 Task: Add Irwin Naturals Super System-Six Red to the cart.
Action: Mouse moved to (272, 138)
Screenshot: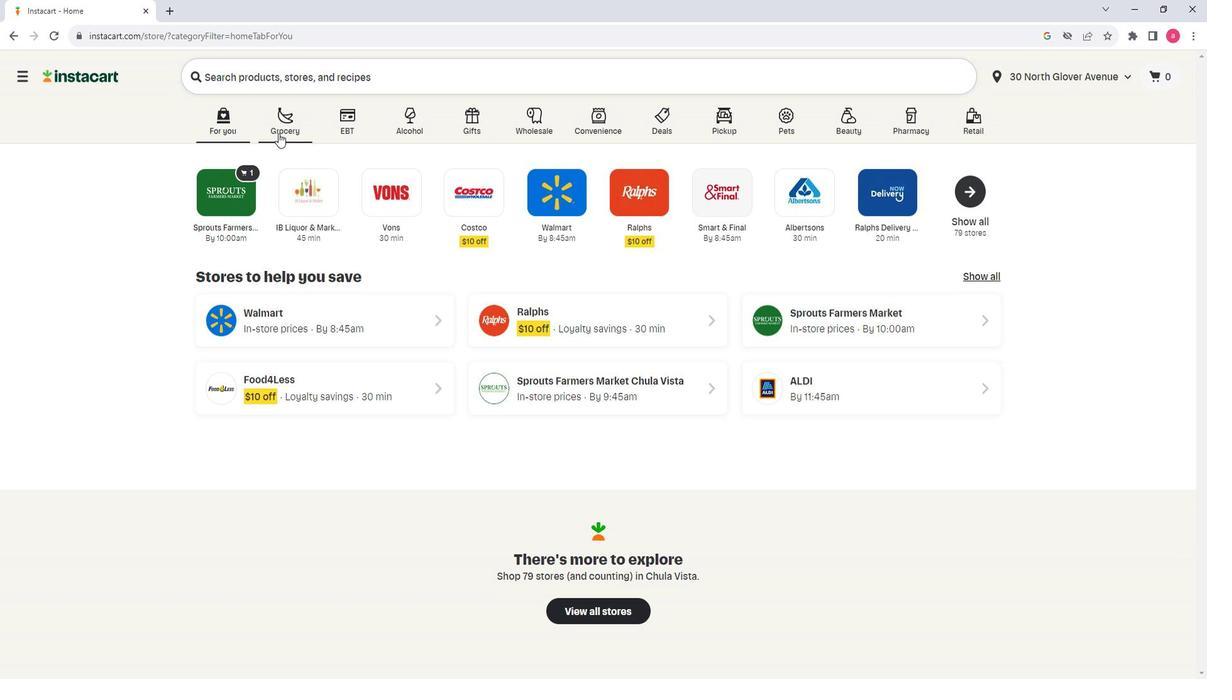 
Action: Mouse pressed left at (272, 138)
Screenshot: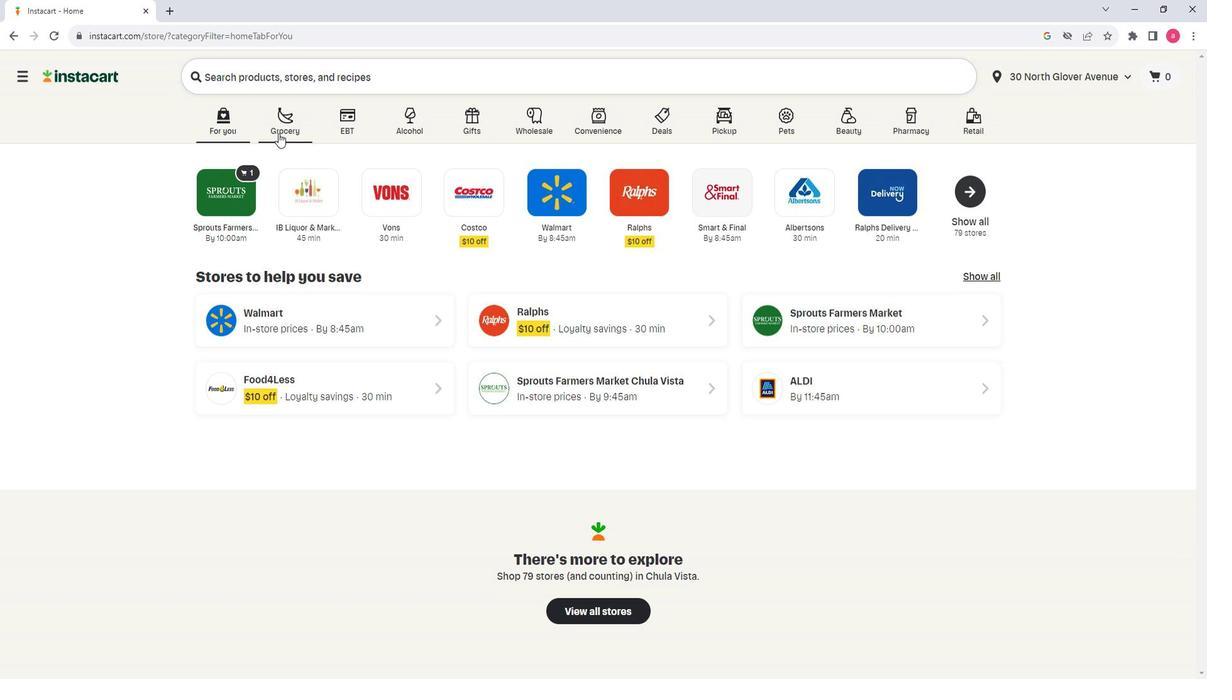 
Action: Mouse moved to (381, 362)
Screenshot: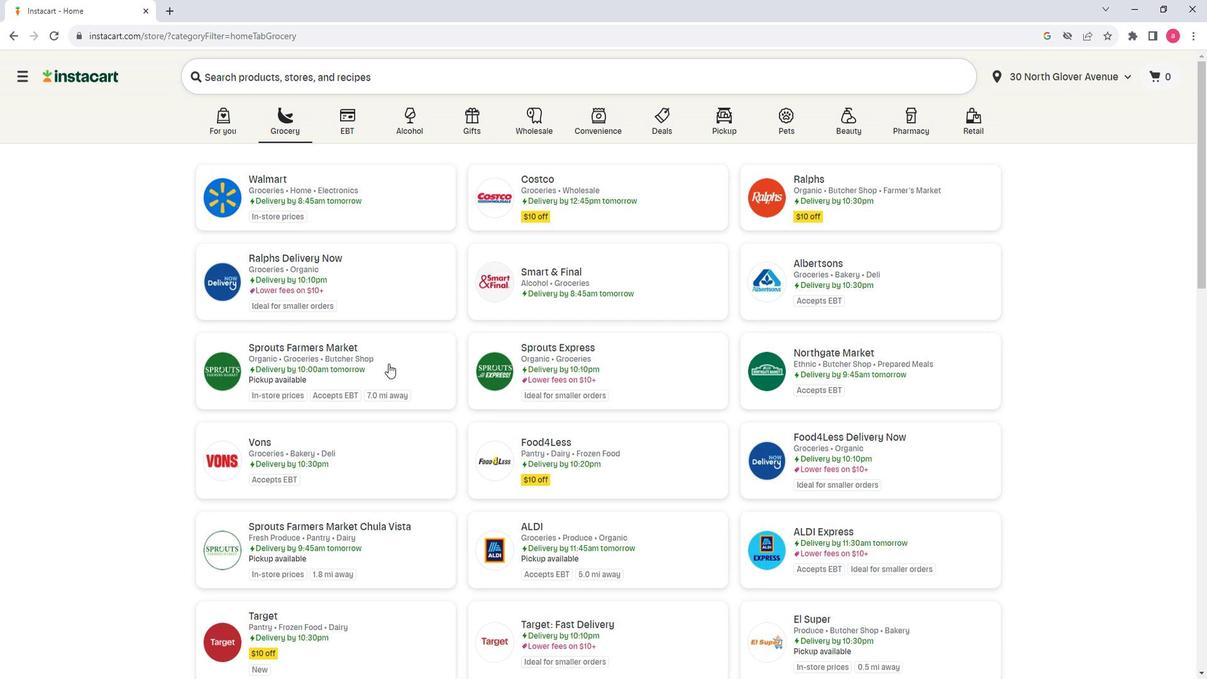 
Action: Mouse pressed left at (381, 362)
Screenshot: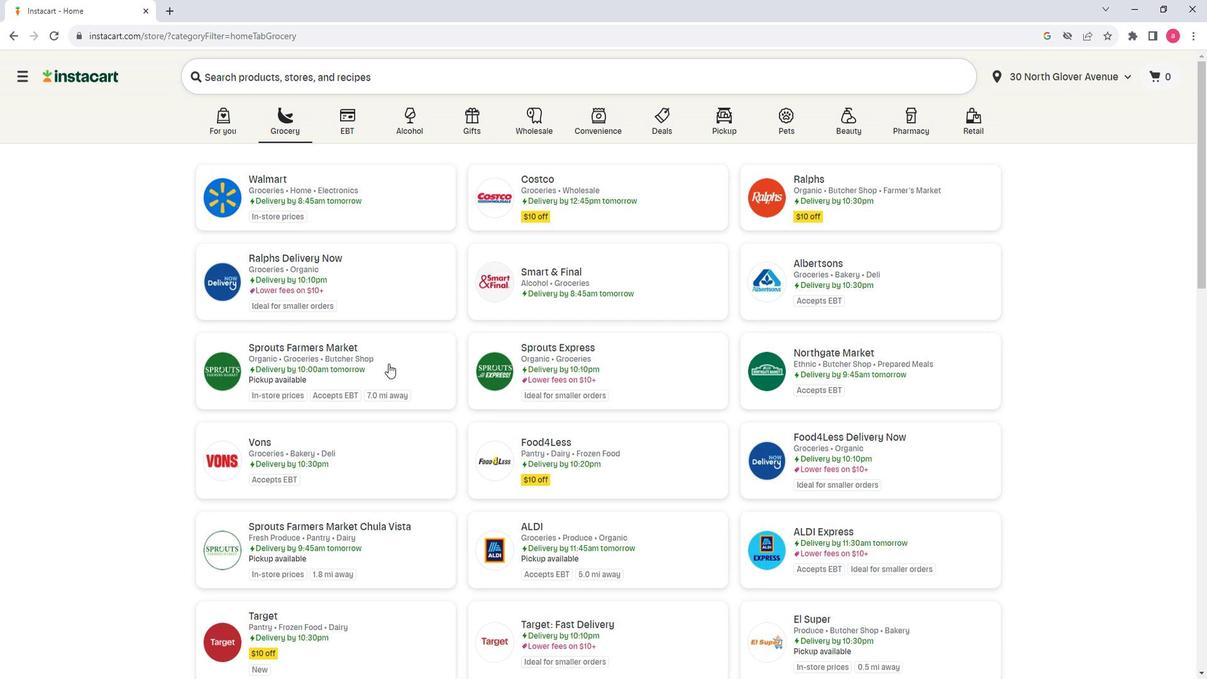 
Action: Mouse moved to (122, 377)
Screenshot: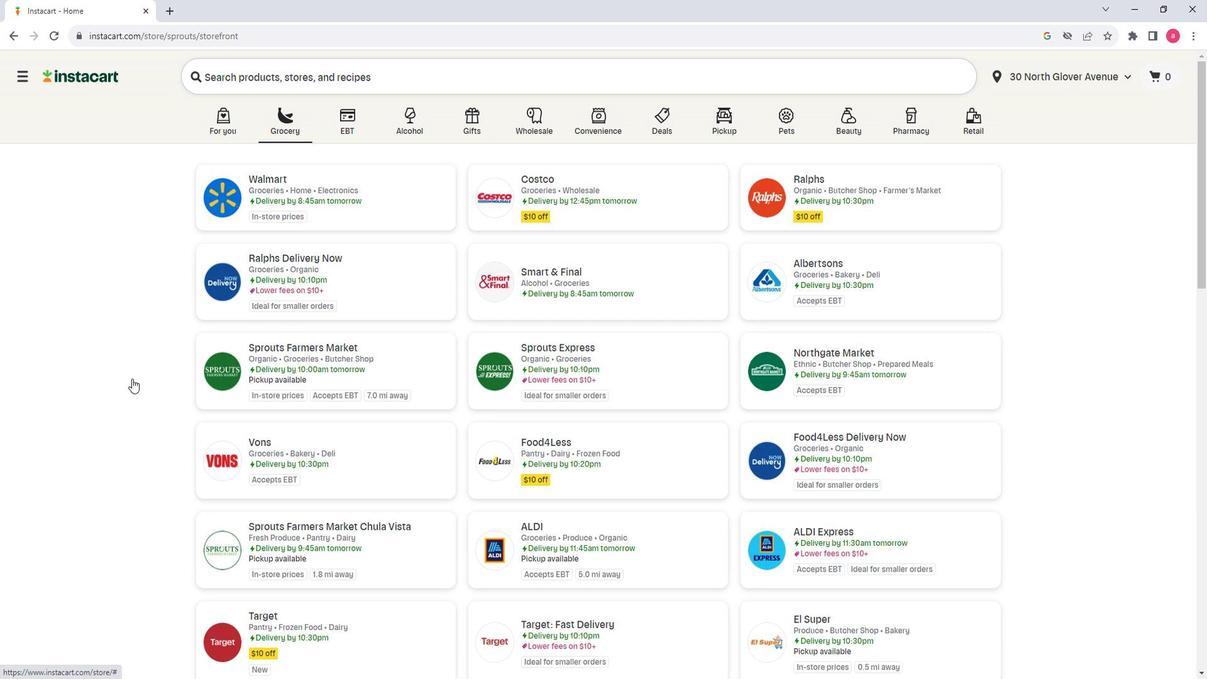 
Action: Mouse scrolled (122, 377) with delta (0, 0)
Screenshot: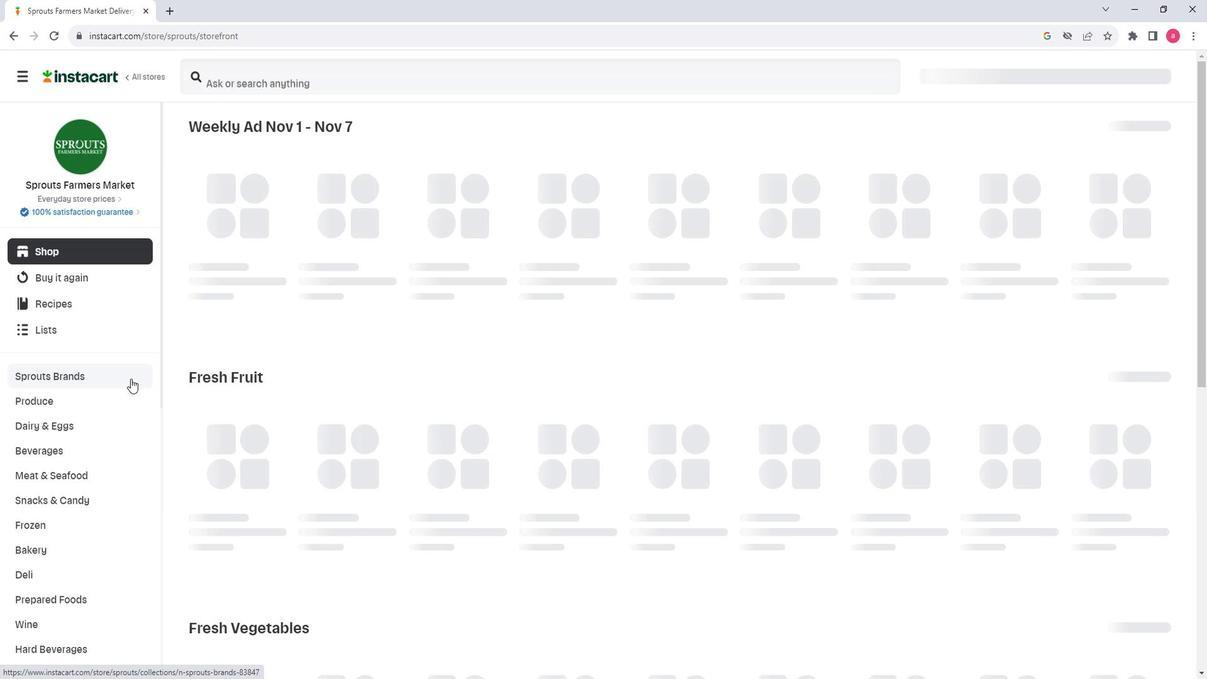 
Action: Mouse scrolled (122, 377) with delta (0, 0)
Screenshot: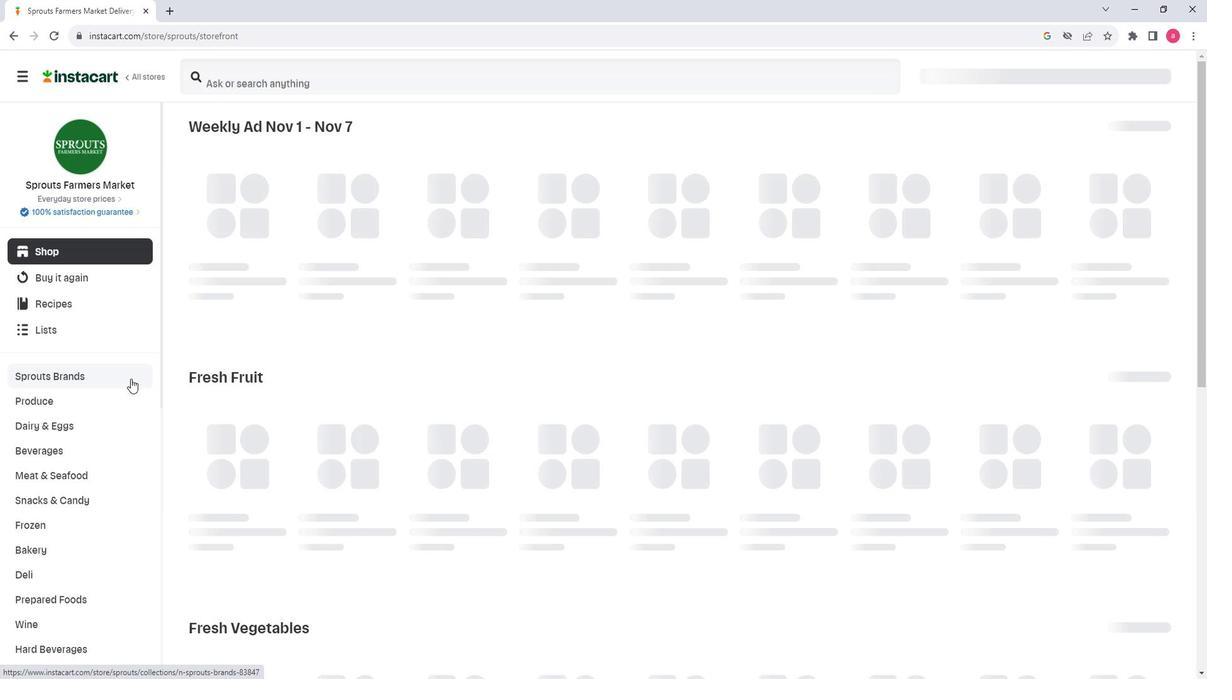 
Action: Mouse scrolled (122, 377) with delta (0, 0)
Screenshot: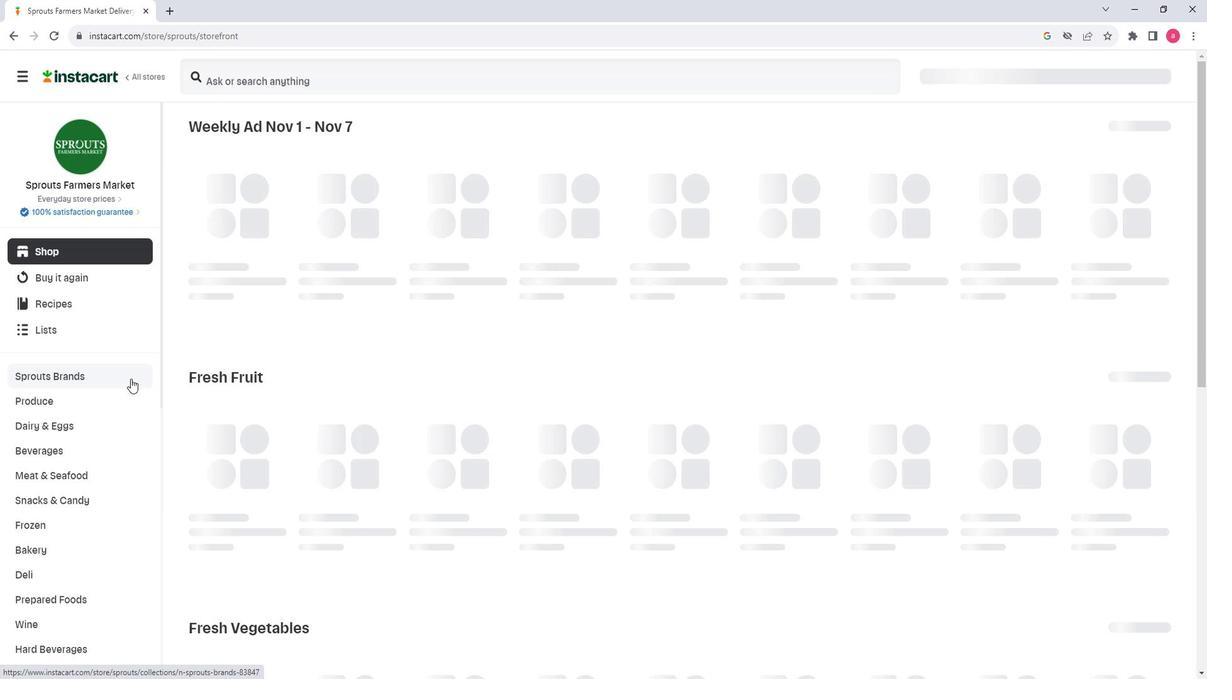 
Action: Mouse scrolled (122, 377) with delta (0, 0)
Screenshot: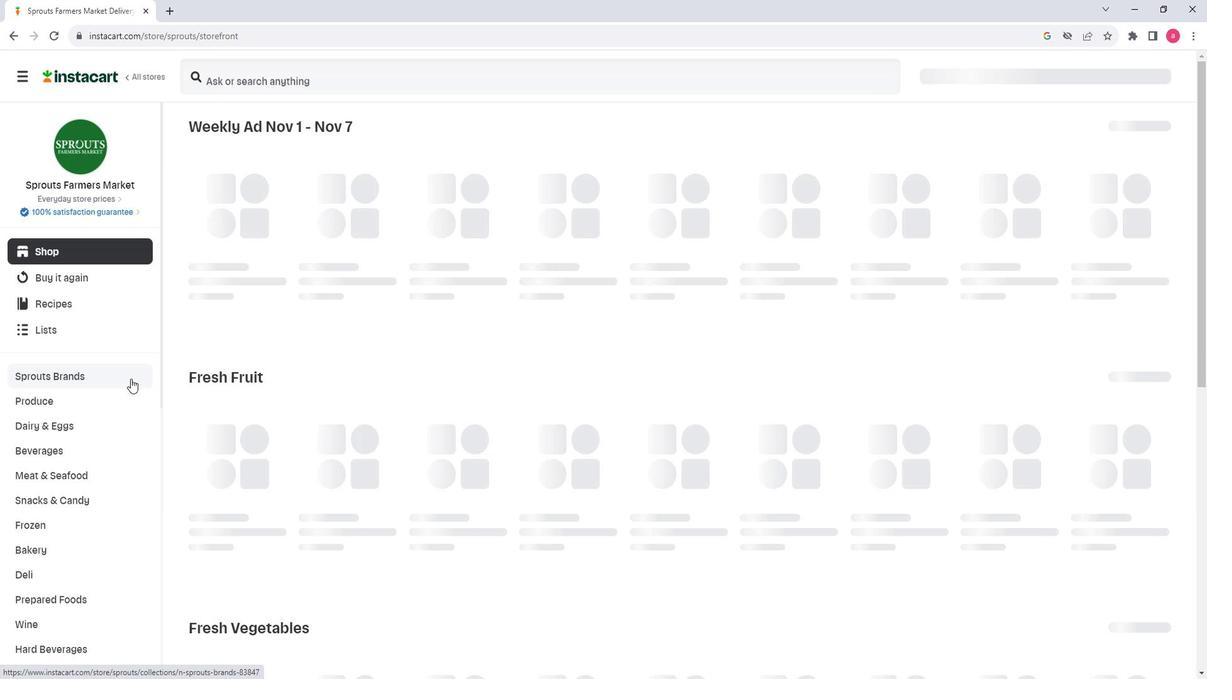 
Action: Mouse moved to (122, 387)
Screenshot: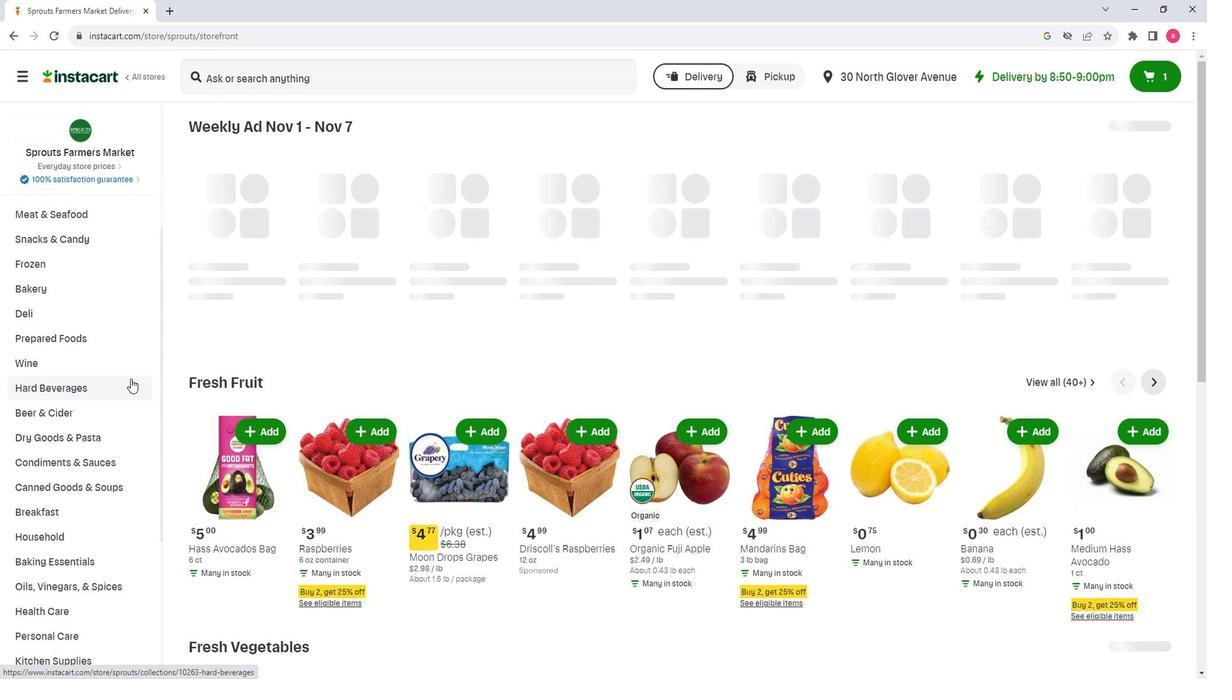 
Action: Mouse scrolled (122, 386) with delta (0, 0)
Screenshot: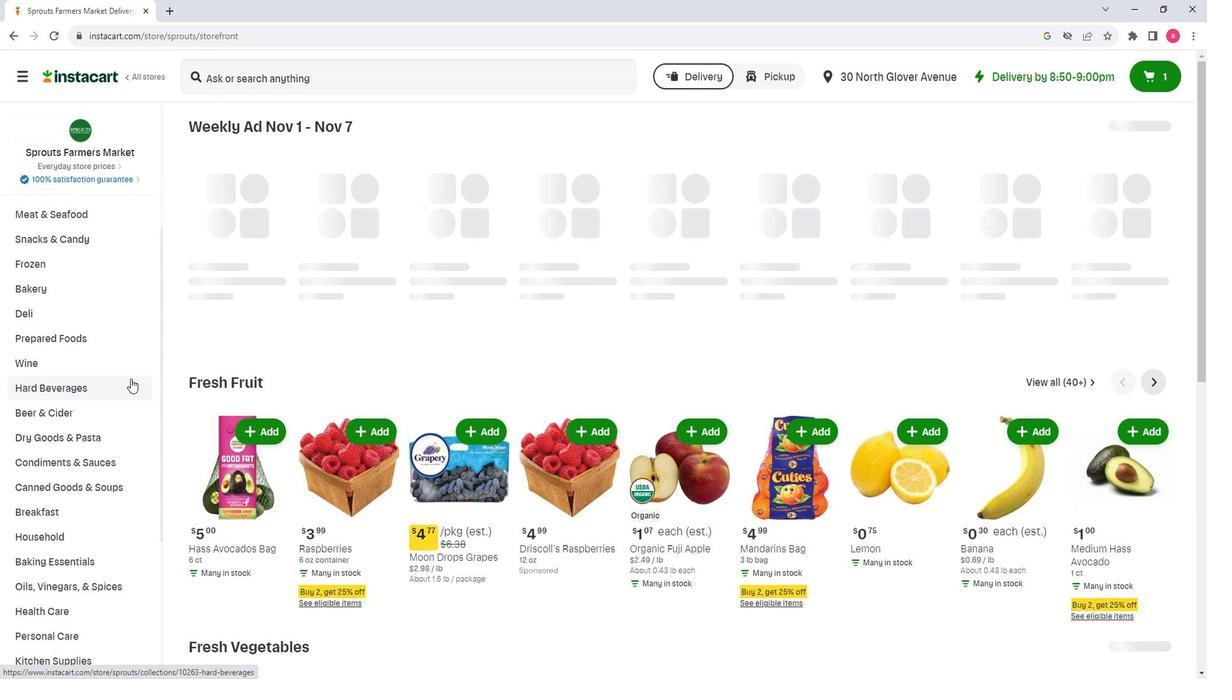 
Action: Mouse moved to (123, 388)
Screenshot: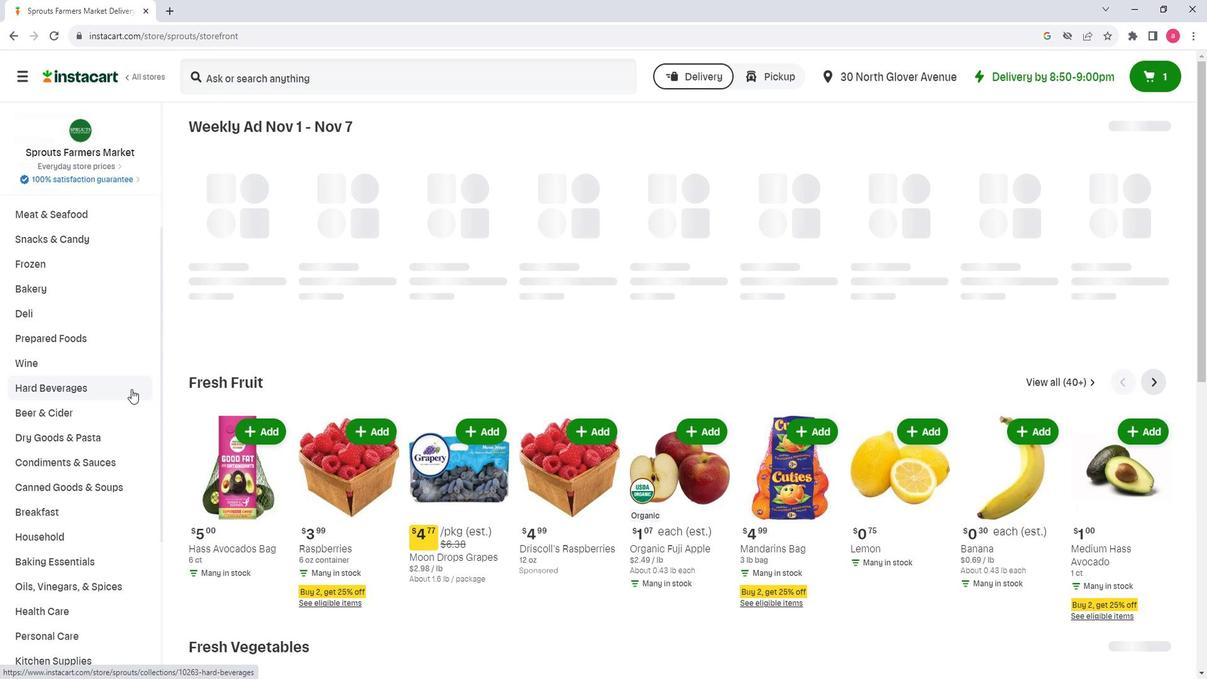 
Action: Mouse scrolled (123, 388) with delta (0, 0)
Screenshot: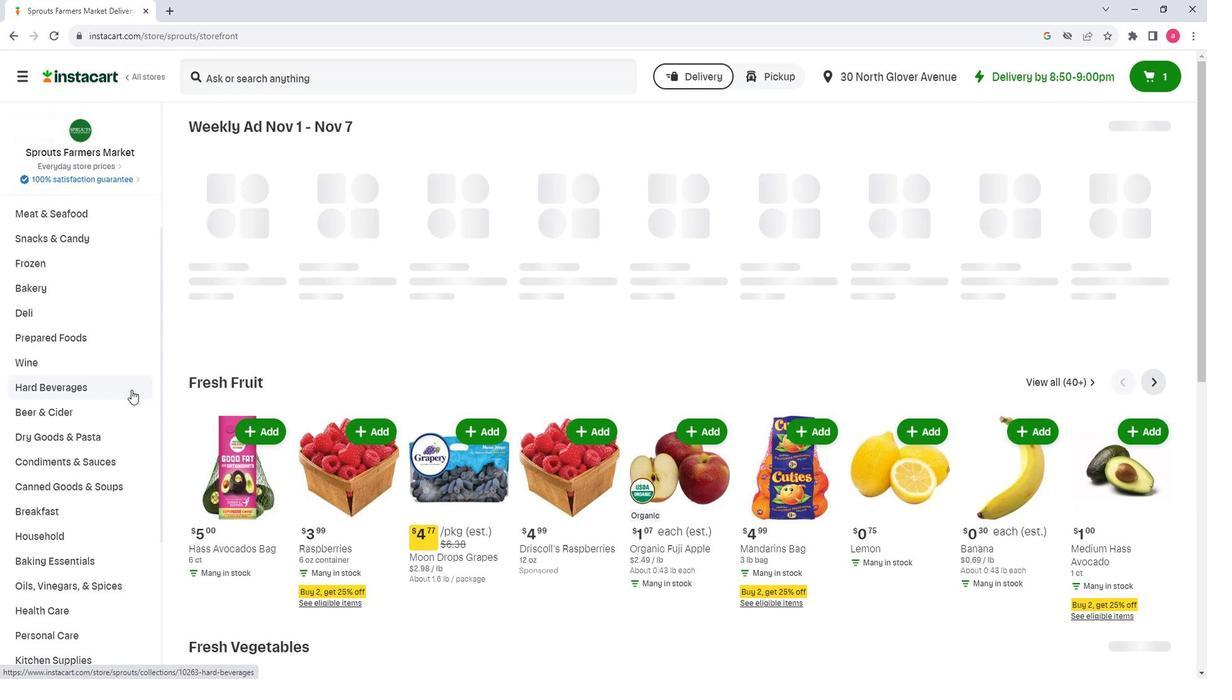 
Action: Mouse moved to (105, 422)
Screenshot: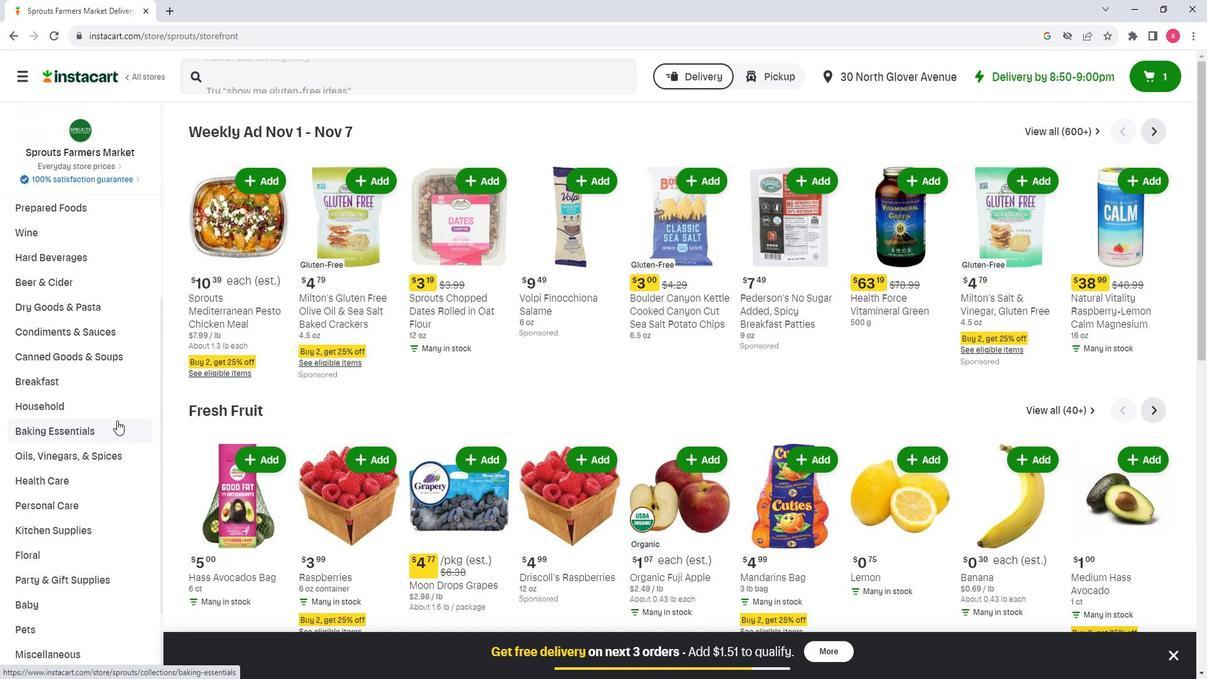 
Action: Mouse scrolled (105, 421) with delta (0, 0)
Screenshot: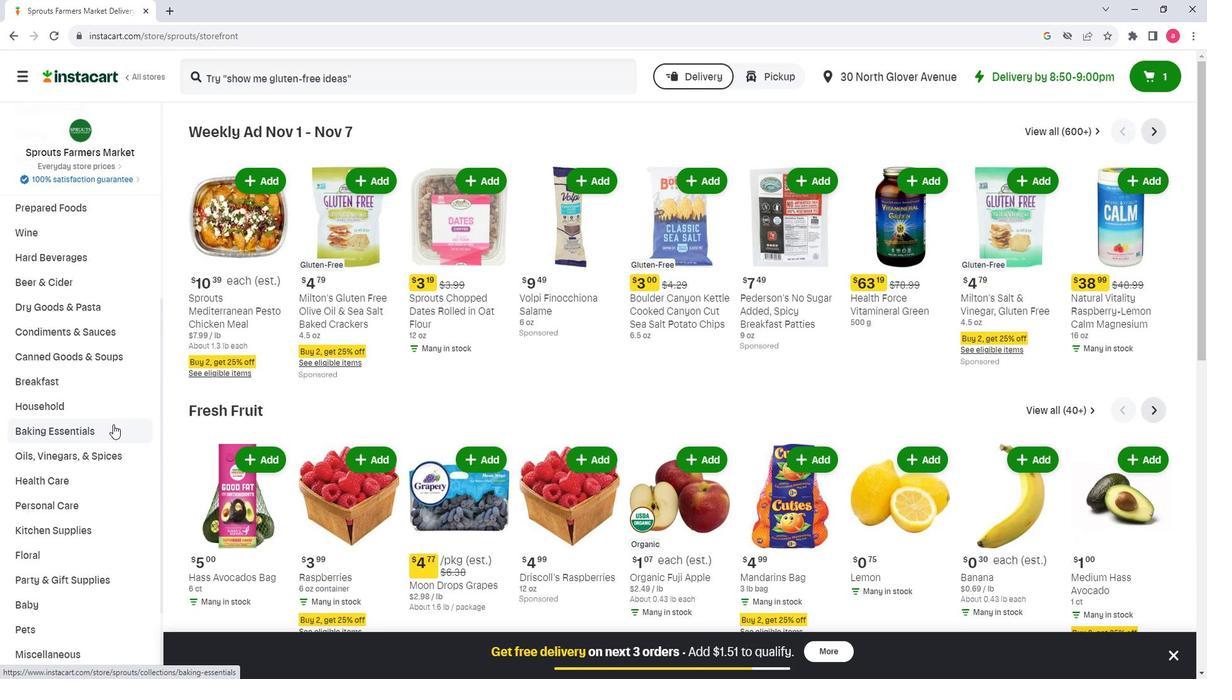 
Action: Mouse pressed left at (105, 422)
Screenshot: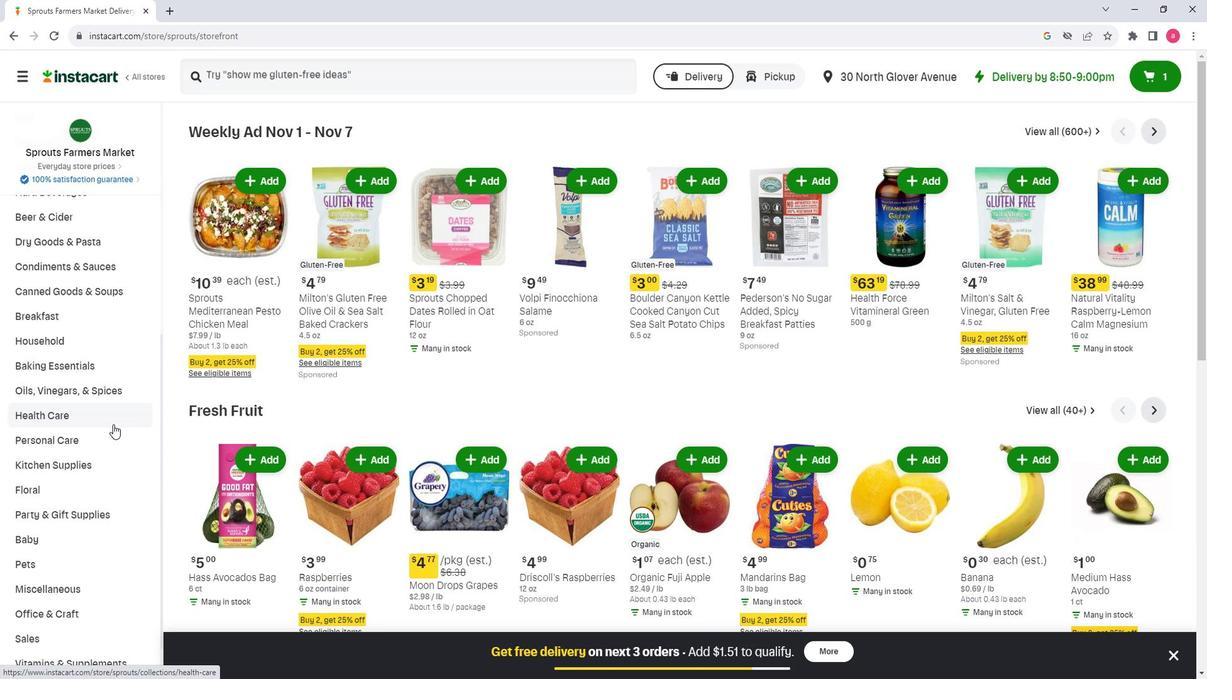 
Action: Mouse moved to (932, 173)
Screenshot: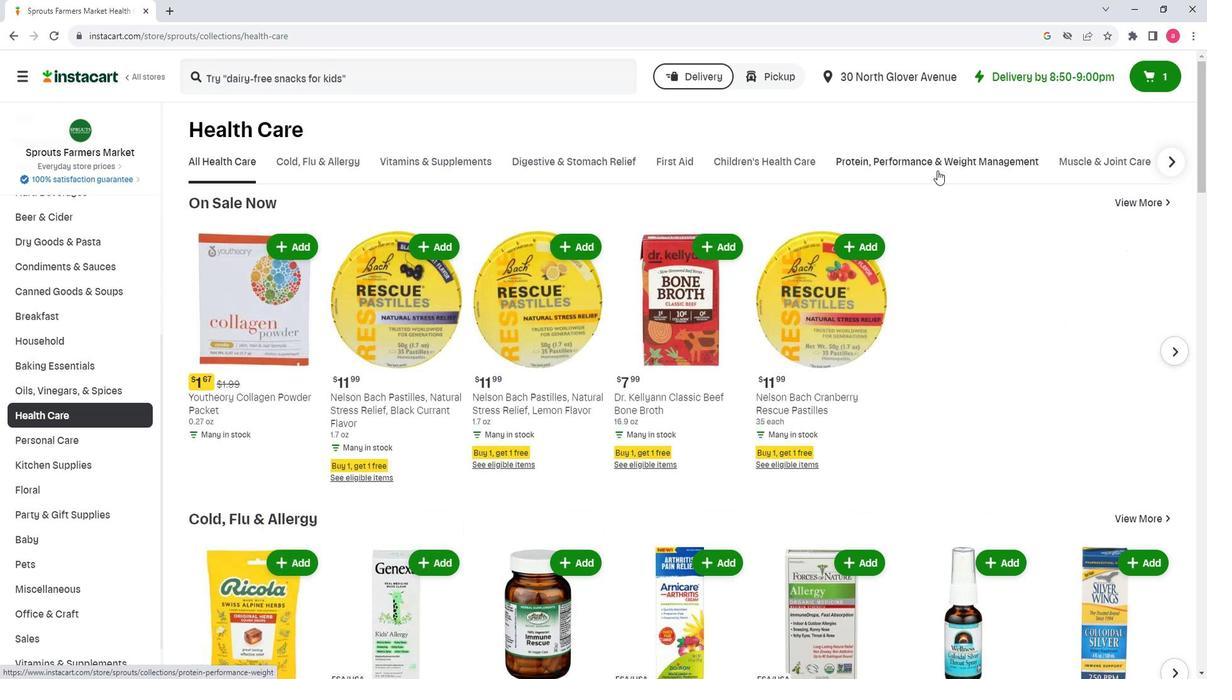 
Action: Mouse pressed left at (932, 173)
Screenshot: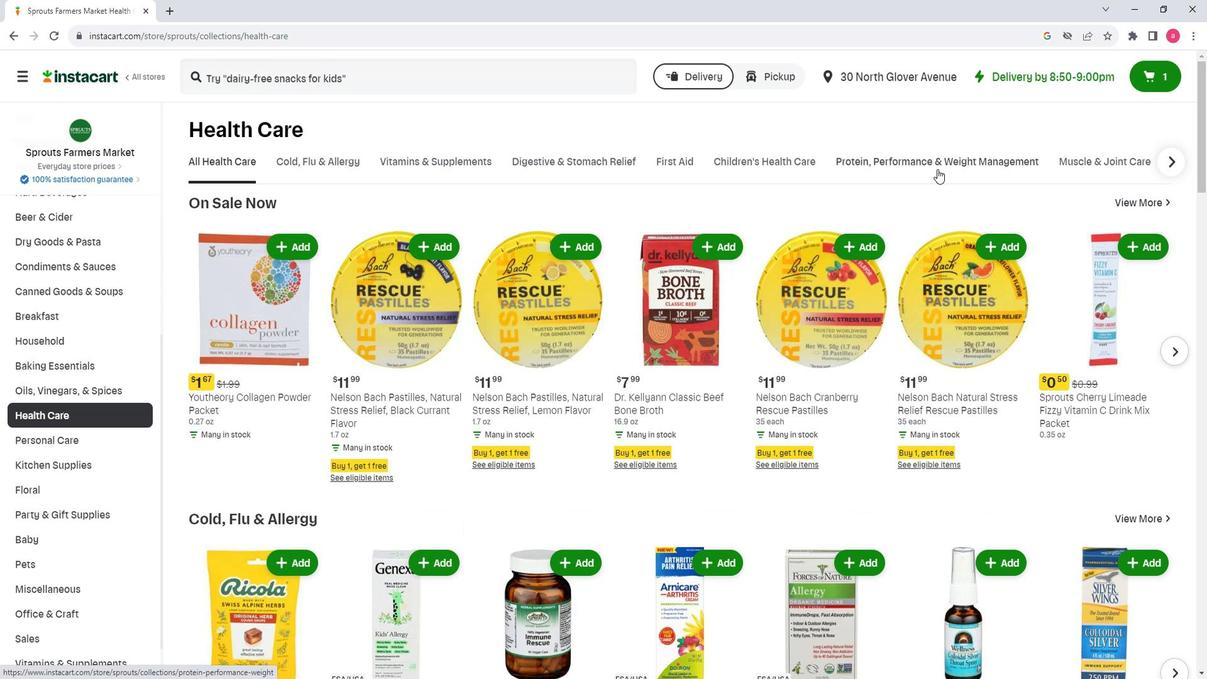 
Action: Mouse moved to (535, 238)
Screenshot: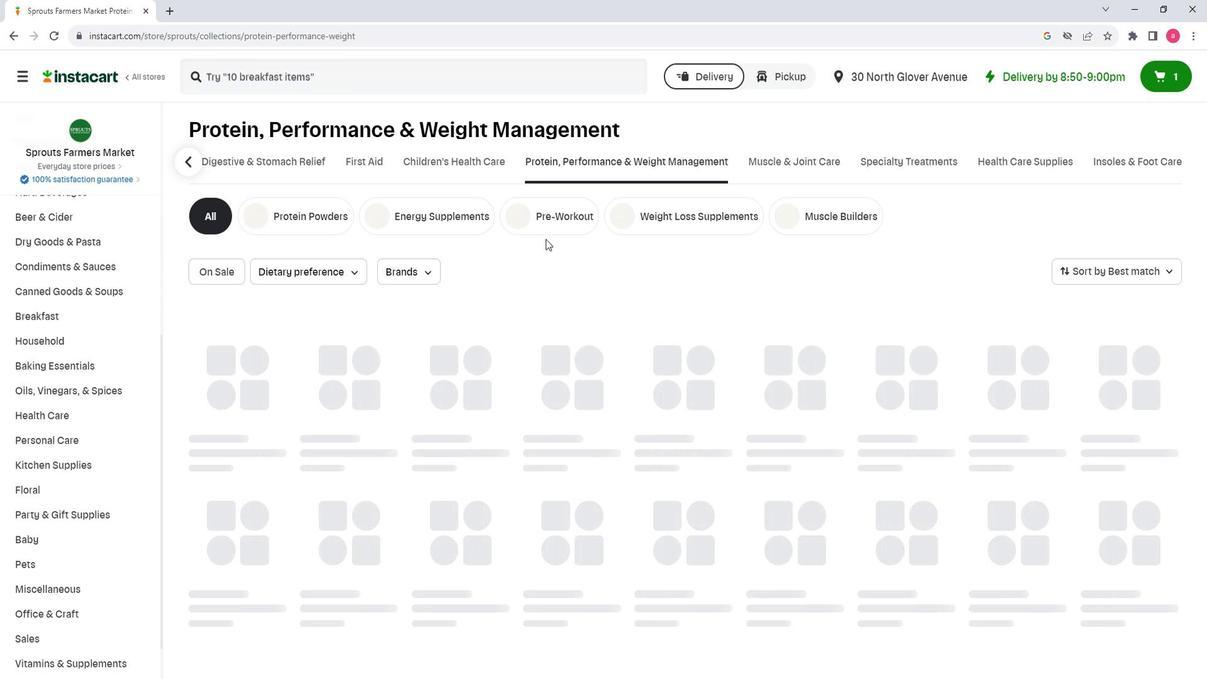 
Action: Mouse pressed left at (535, 238)
Screenshot: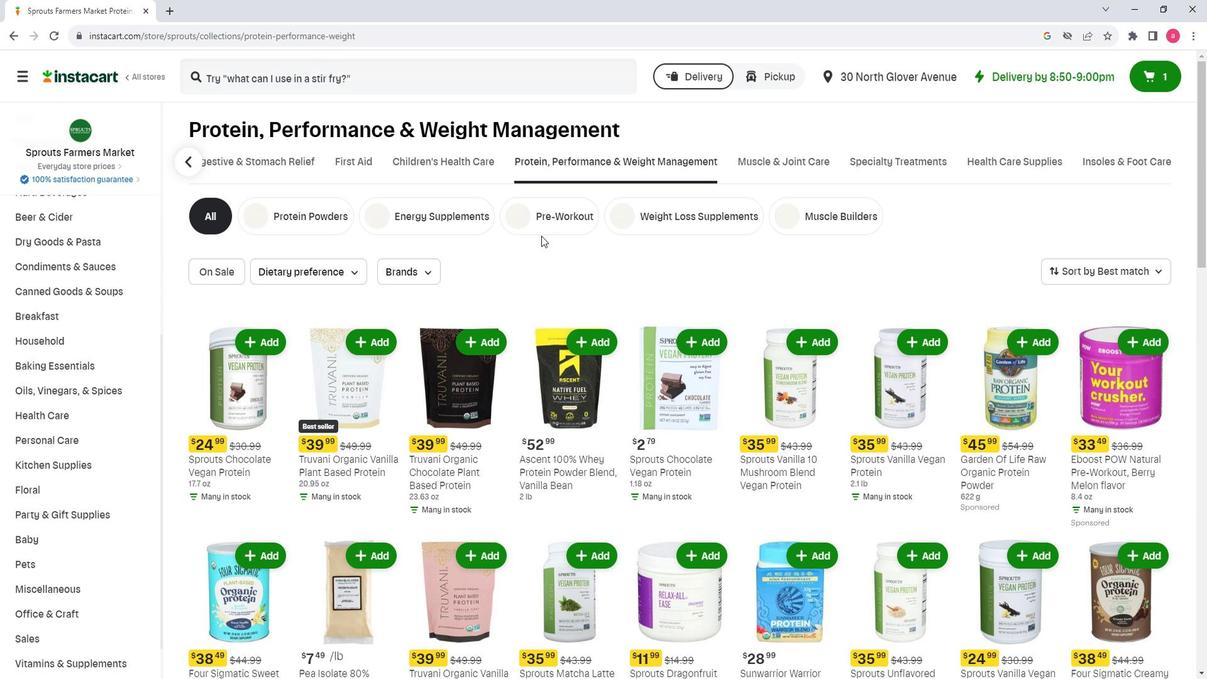 
Action: Mouse moved to (534, 231)
Screenshot: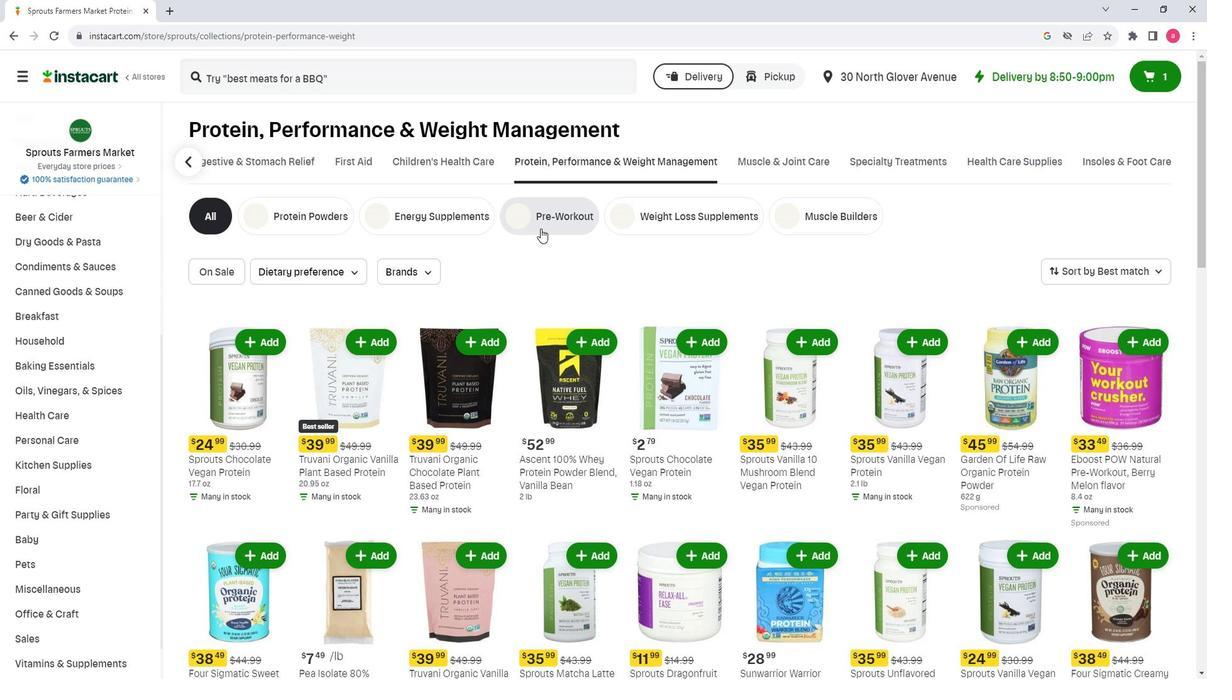 
Action: Mouse pressed left at (534, 231)
Screenshot: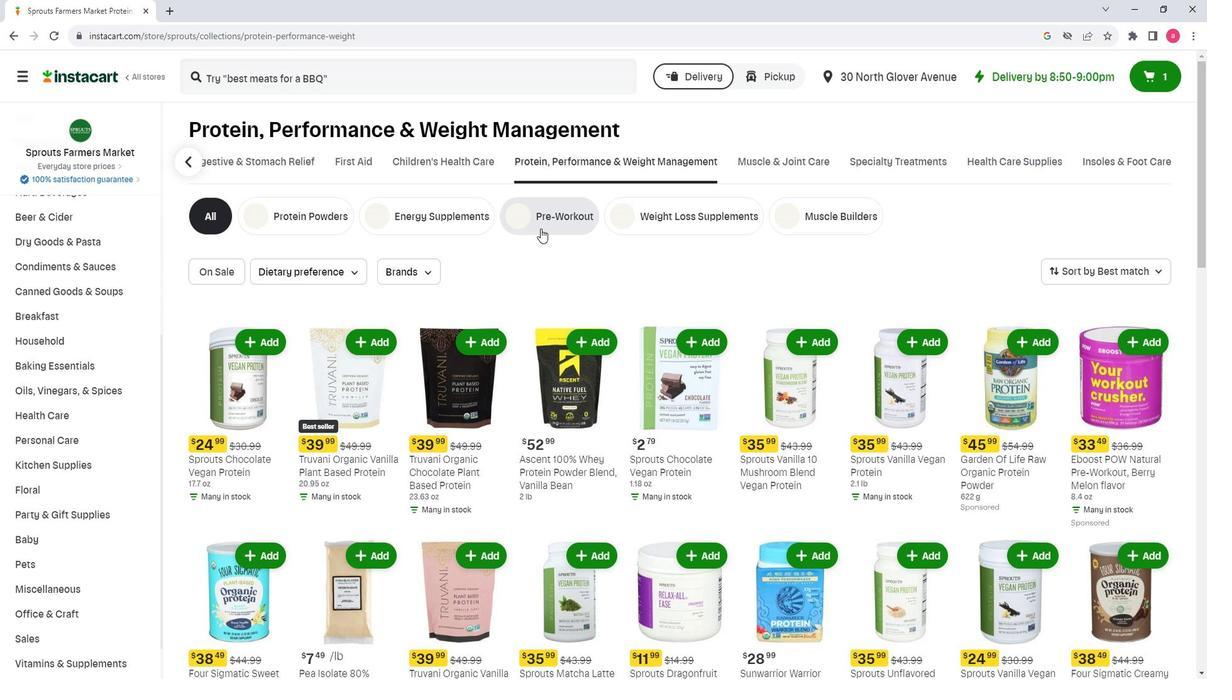 
Action: Mouse moved to (371, 82)
Screenshot: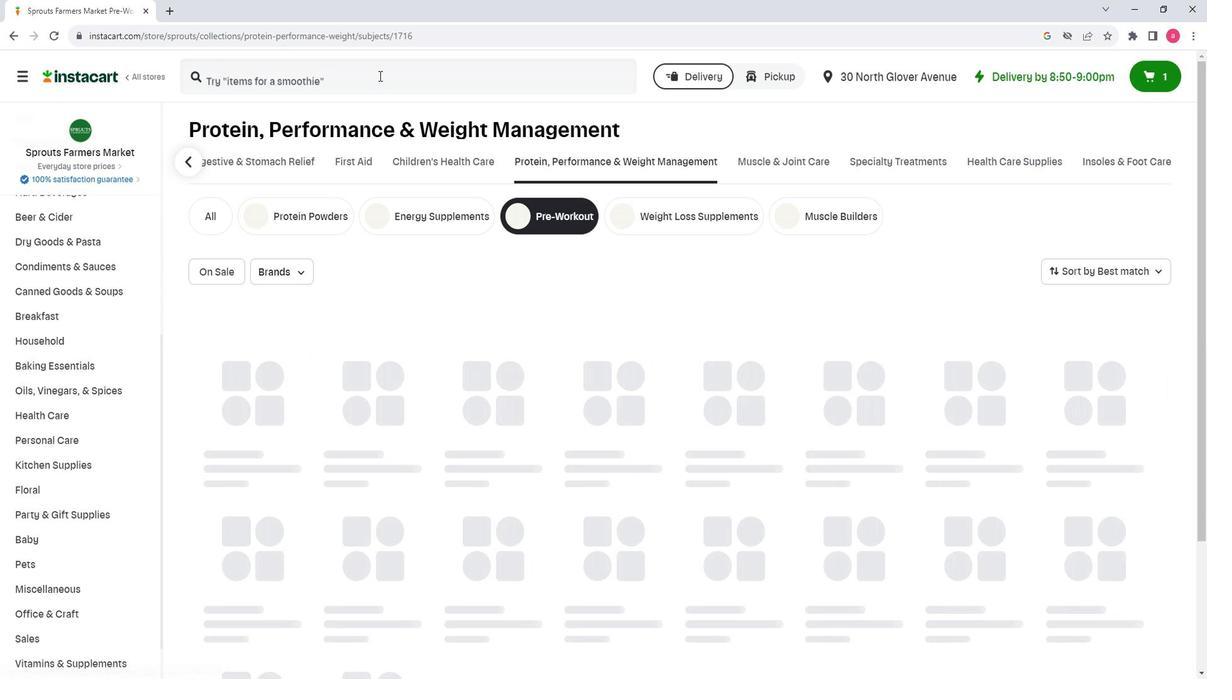 
Action: Mouse pressed left at (371, 82)
Screenshot: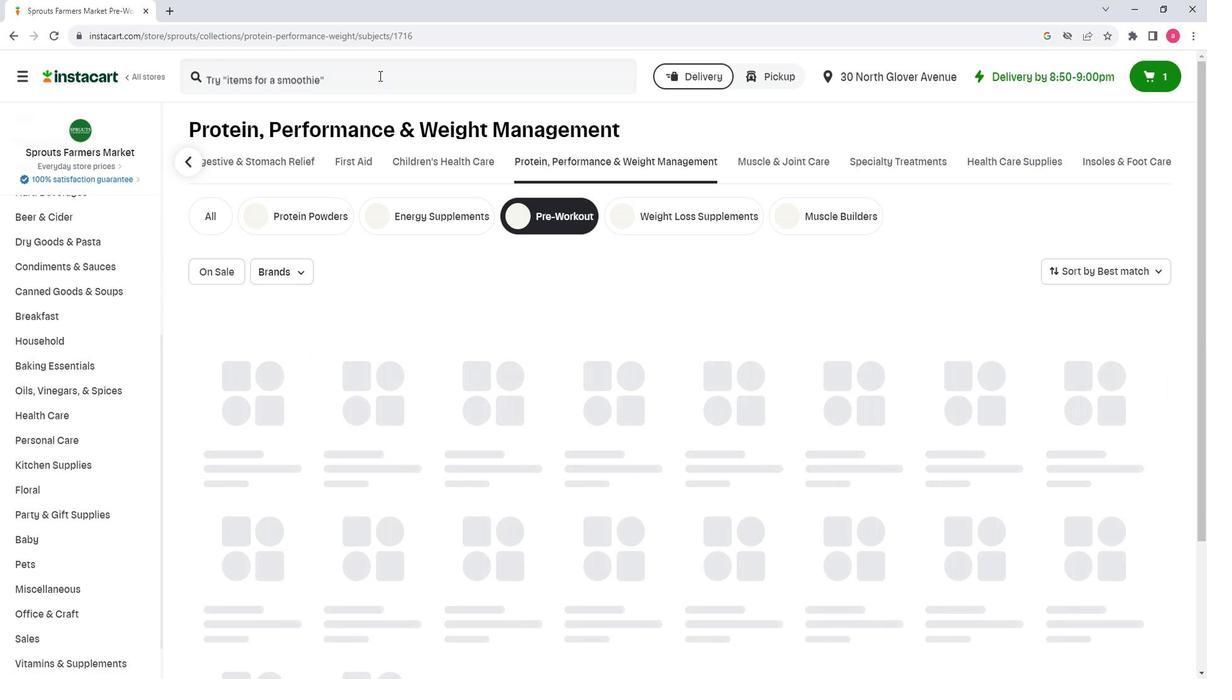 
Action: Key pressed <Key.shift>Irwin<Key.space><Key.shift><Key.shift><Key.shift><Key.shift><Key.shift><Key.shift>Naturals<Key.space><Key.shift>Super<Key.space><Key.shift><Key.shift><Key.shift><Key.shift><Key.shift><Key.shift><Key.shift><Key.shift><Key.shift><Key.shift><Key.shift><Key.shift><Key.shift><Key.shift><Key.shift><Key.shift><Key.shift><Key.shift><Key.shift><Key.shift><Key.shift><Key.shift><Key.shift><Key.shift><Key.shift><Key.shift><Key.shift>System-<Key.shift>Six<Key.space><Key.shift>Red<Key.enter>
Screenshot: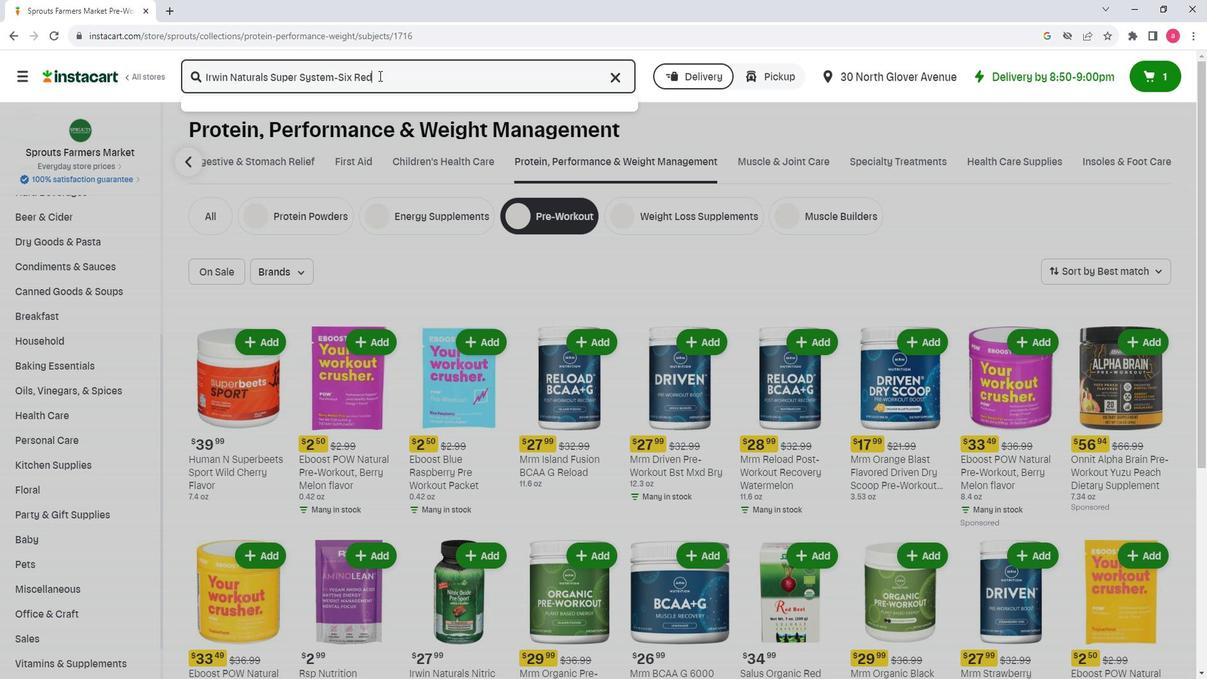 
Action: Mouse moved to (304, 428)
Screenshot: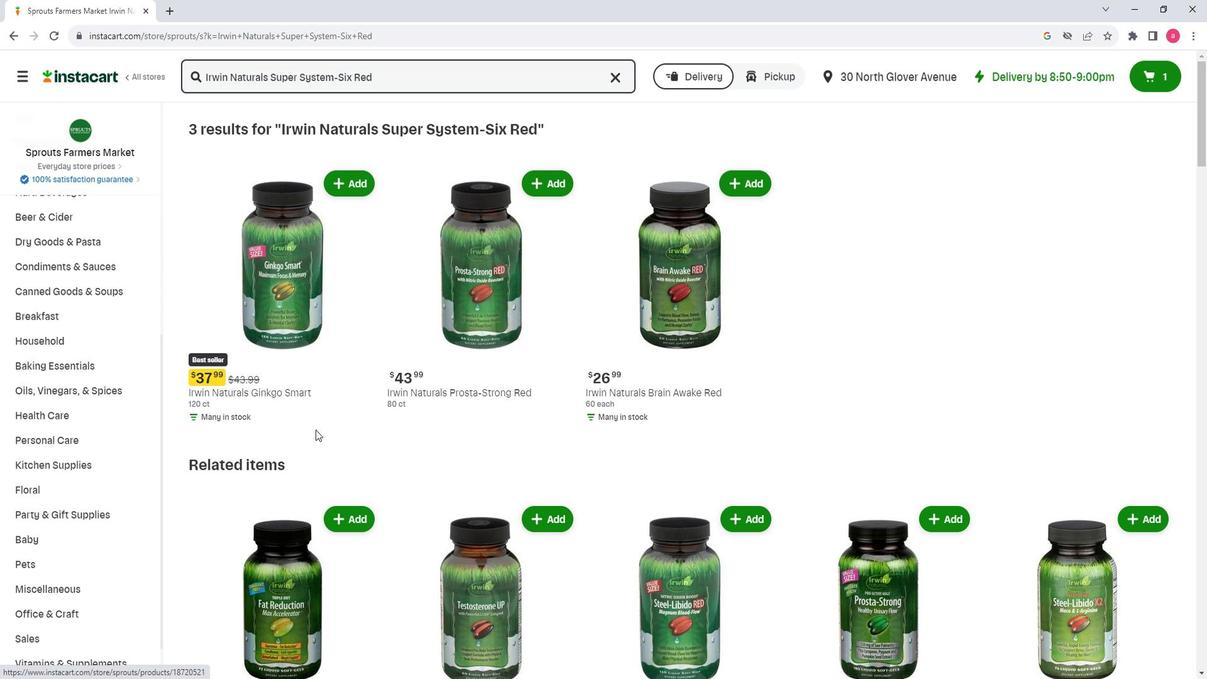 
Action: Mouse scrolled (304, 428) with delta (0, 0)
Screenshot: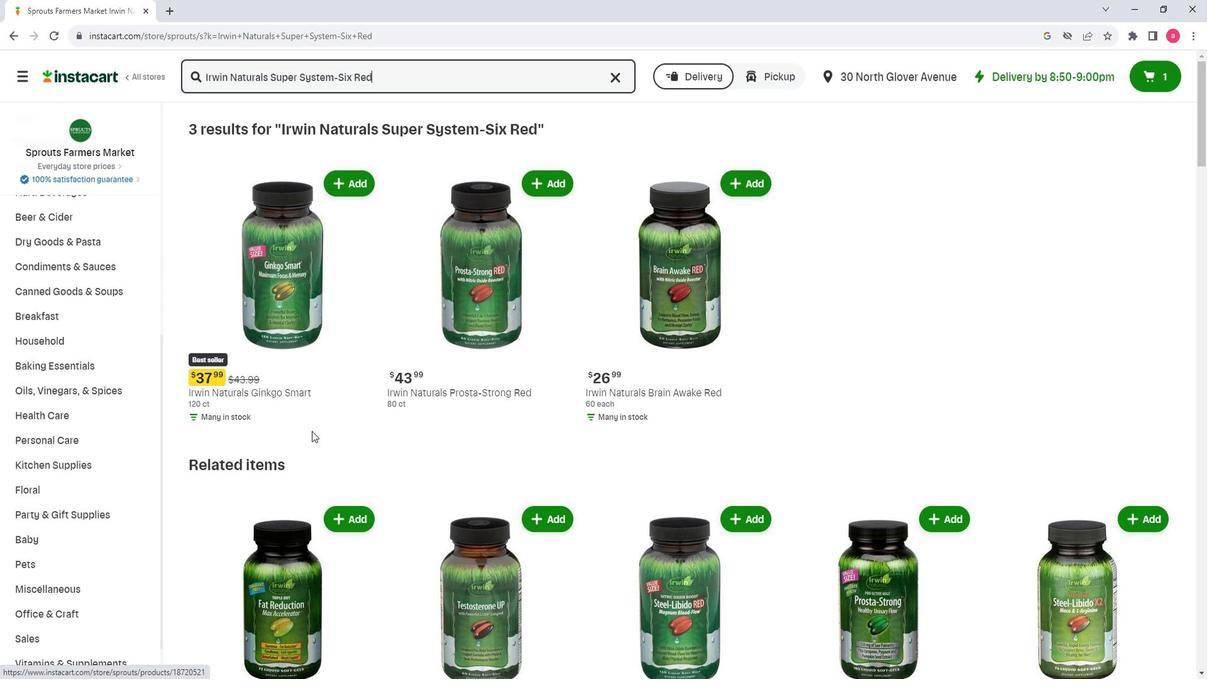 
Action: Mouse scrolled (304, 428) with delta (0, 0)
Screenshot: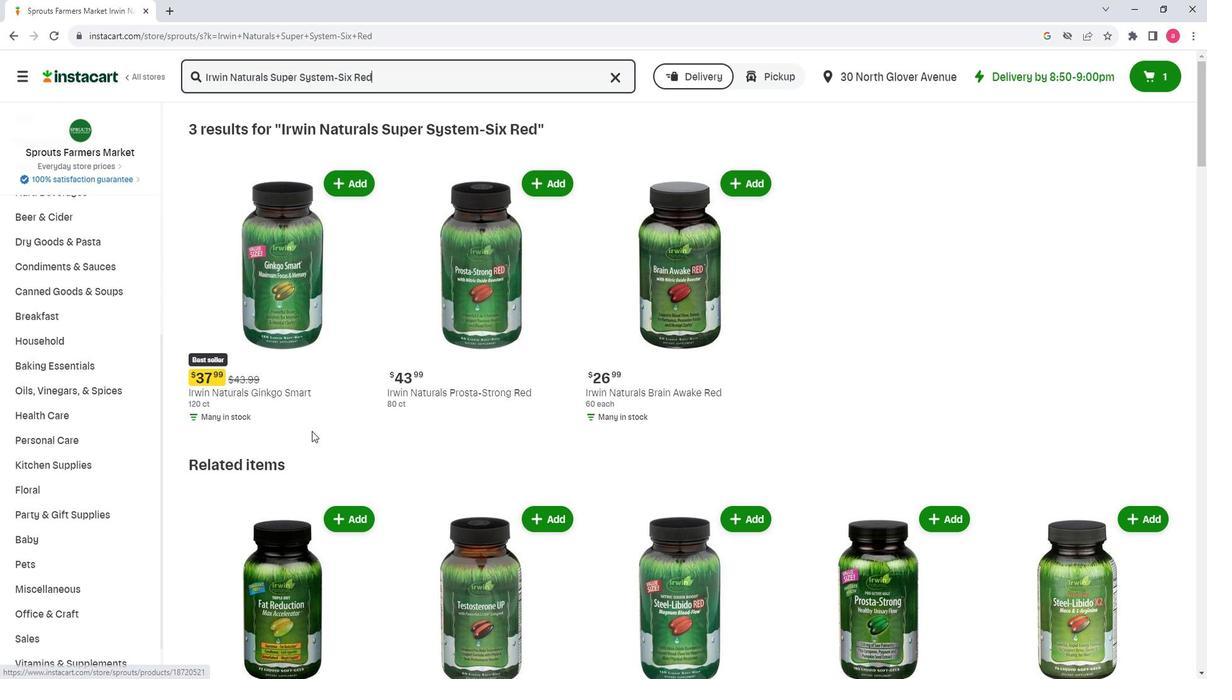 
Action: Mouse scrolled (304, 428) with delta (0, 0)
Screenshot: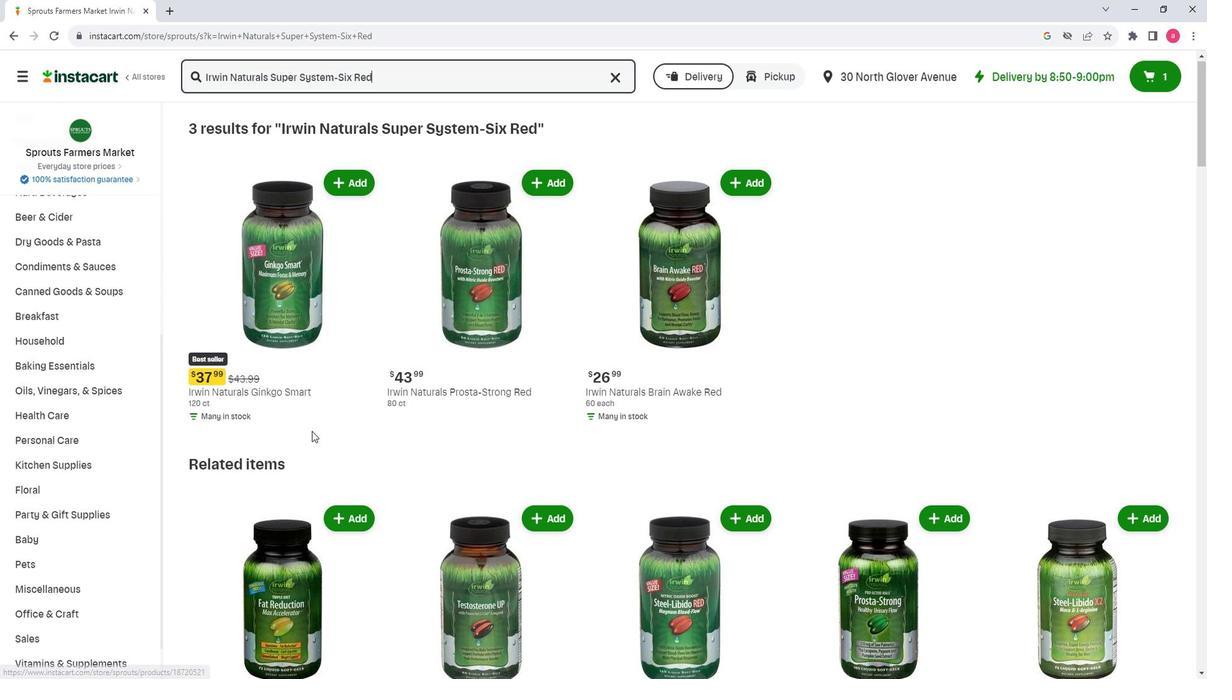 
Action: Mouse scrolled (304, 428) with delta (0, 0)
Screenshot: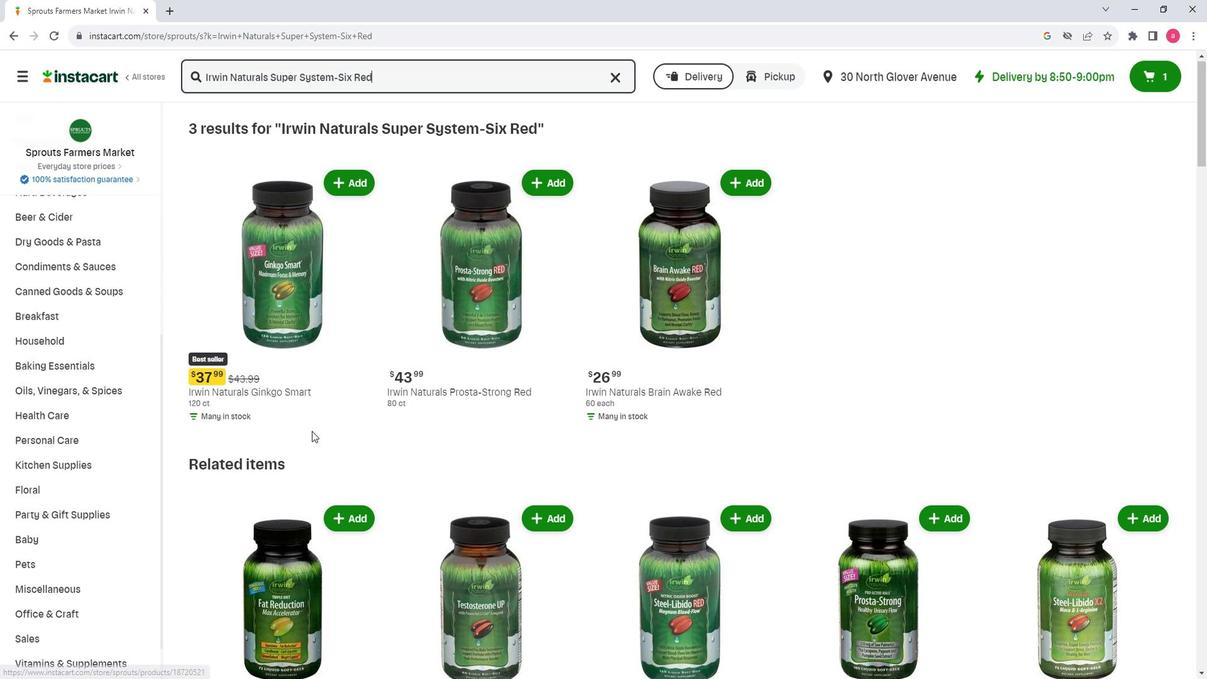 
Action: Mouse moved to (1041, 477)
Screenshot: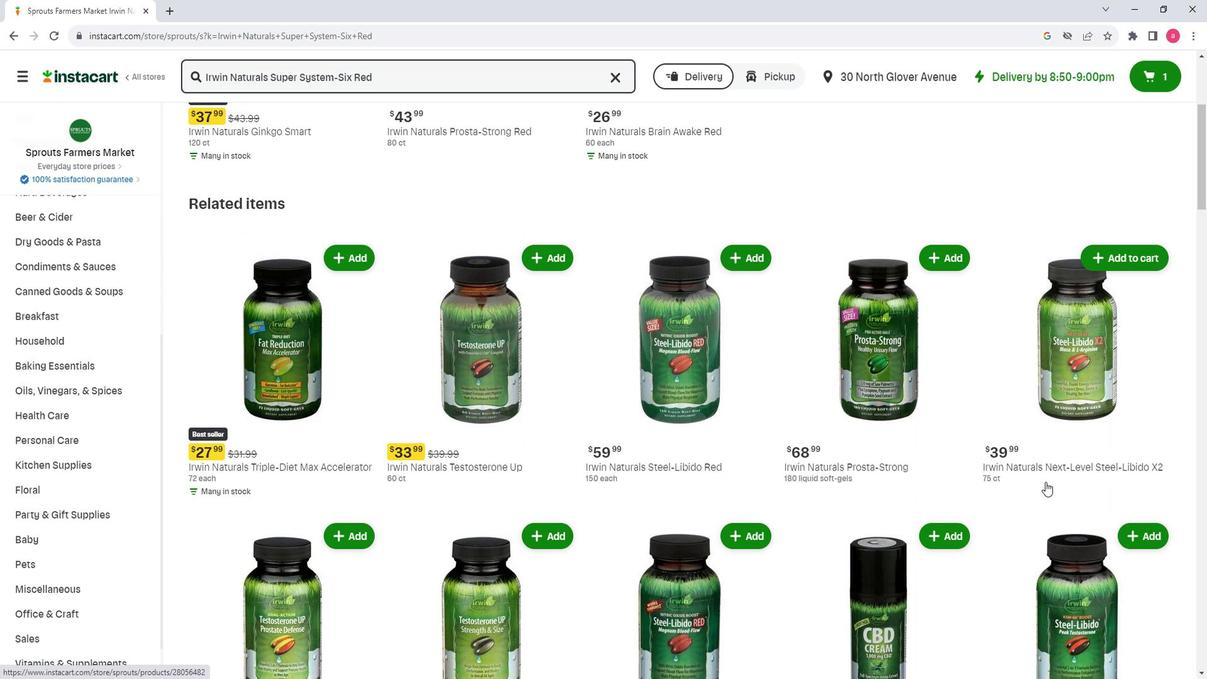 
Action: Mouse scrolled (1041, 477) with delta (0, 0)
Screenshot: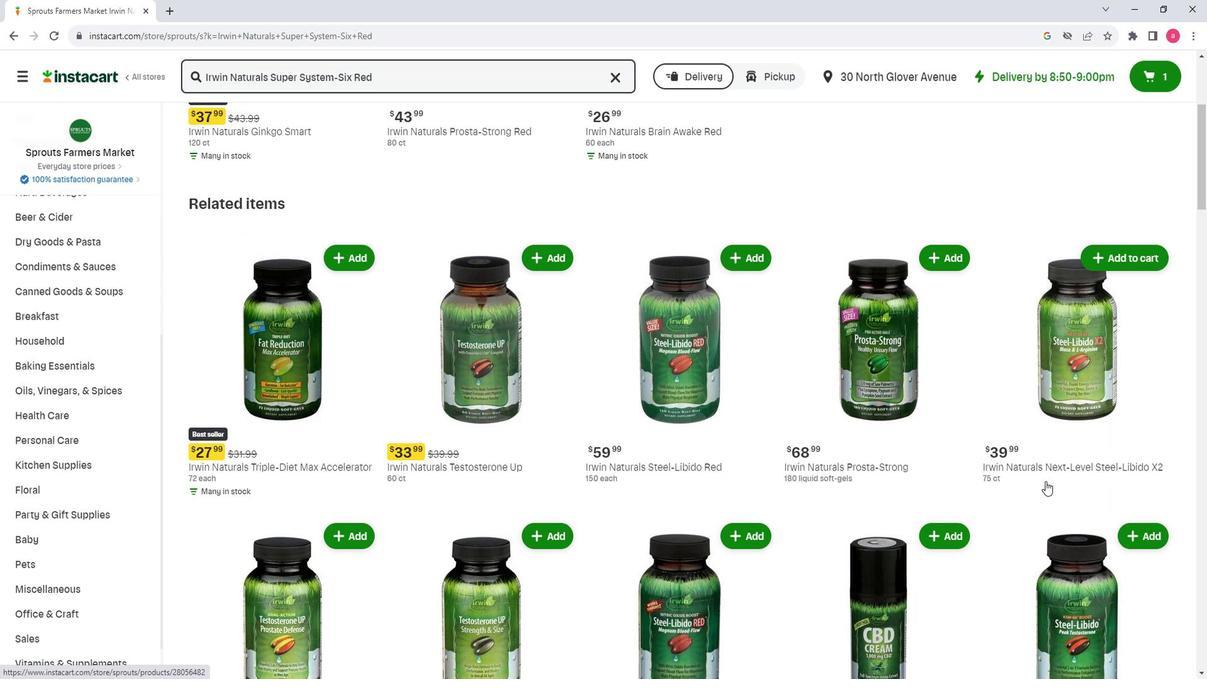 
Action: Mouse scrolled (1041, 477) with delta (0, 0)
Screenshot: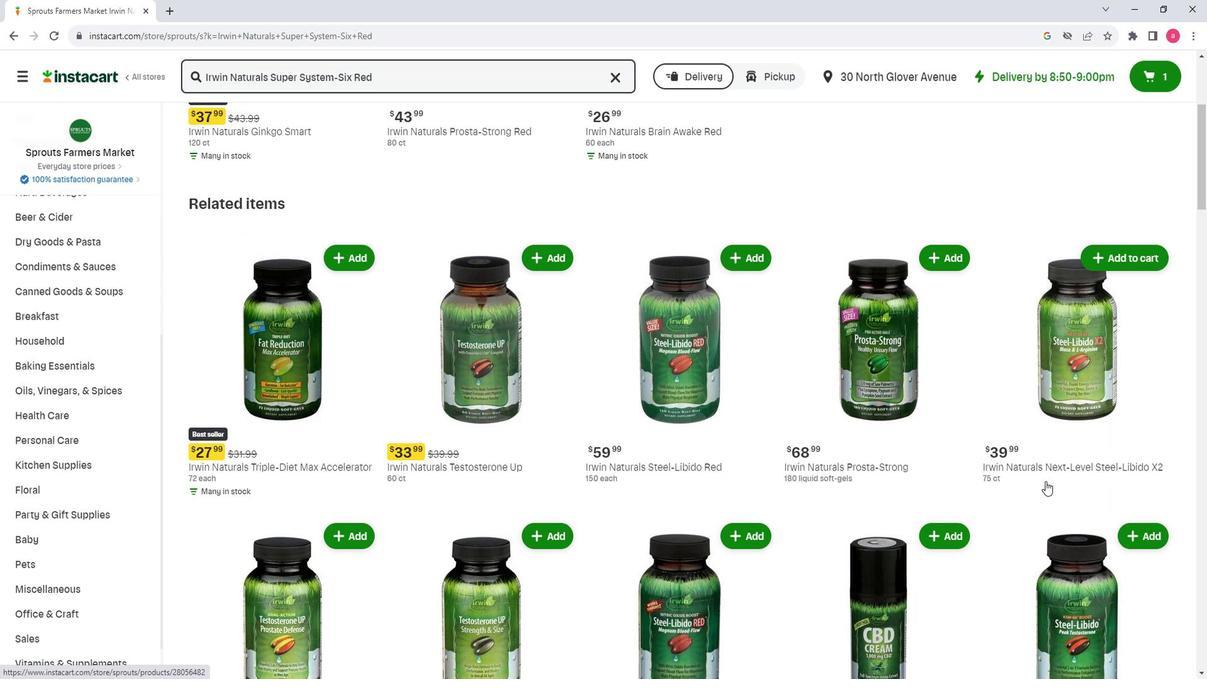 
Action: Mouse scrolled (1041, 477) with delta (0, 0)
Screenshot: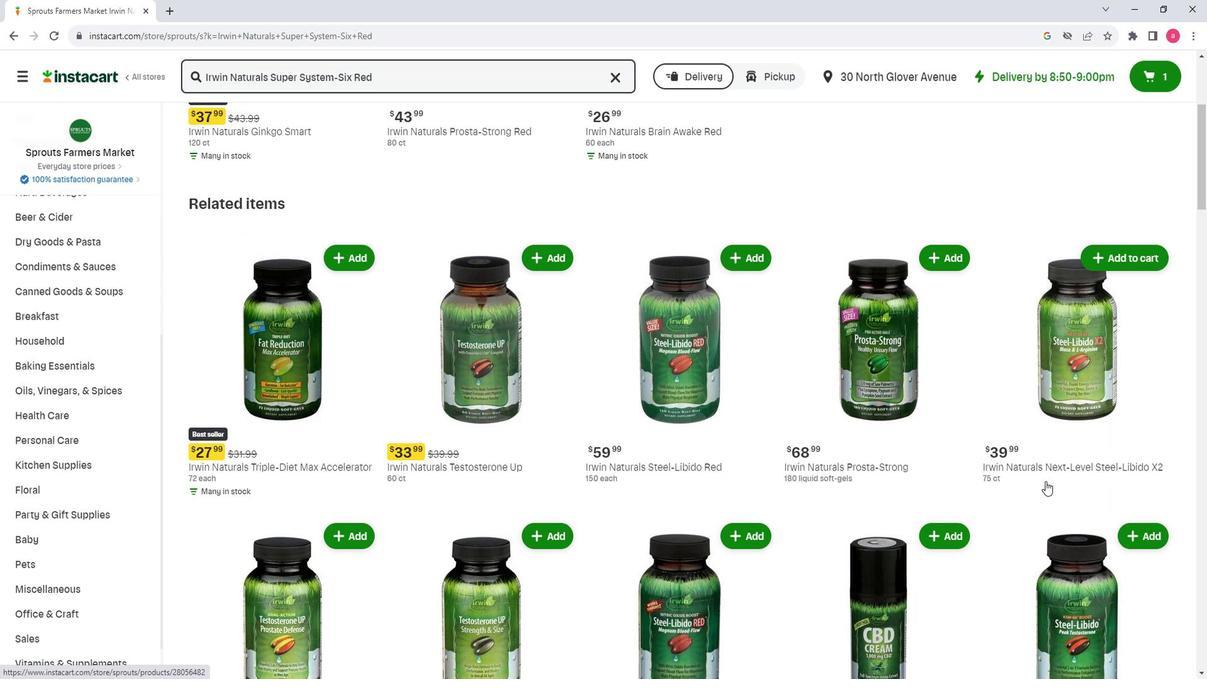 
Action: Mouse moved to (238, 552)
Screenshot: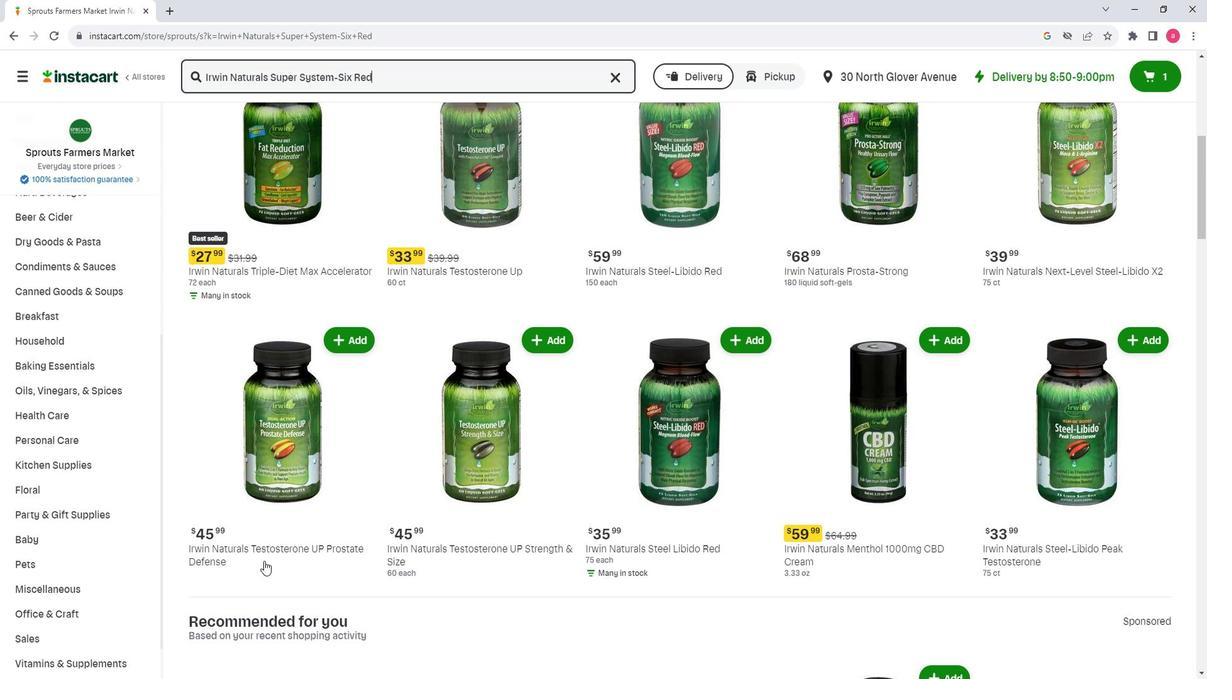 
Action: Mouse scrolled (238, 551) with delta (0, 0)
Screenshot: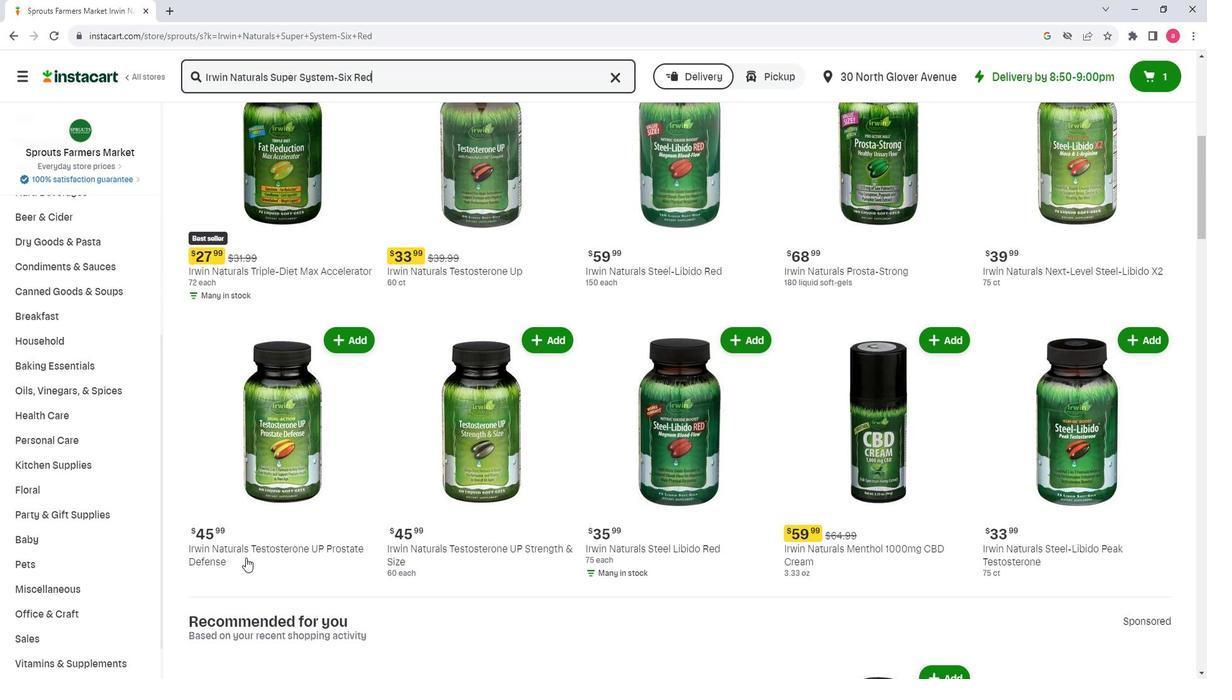 
Action: Mouse scrolled (238, 551) with delta (0, 0)
Screenshot: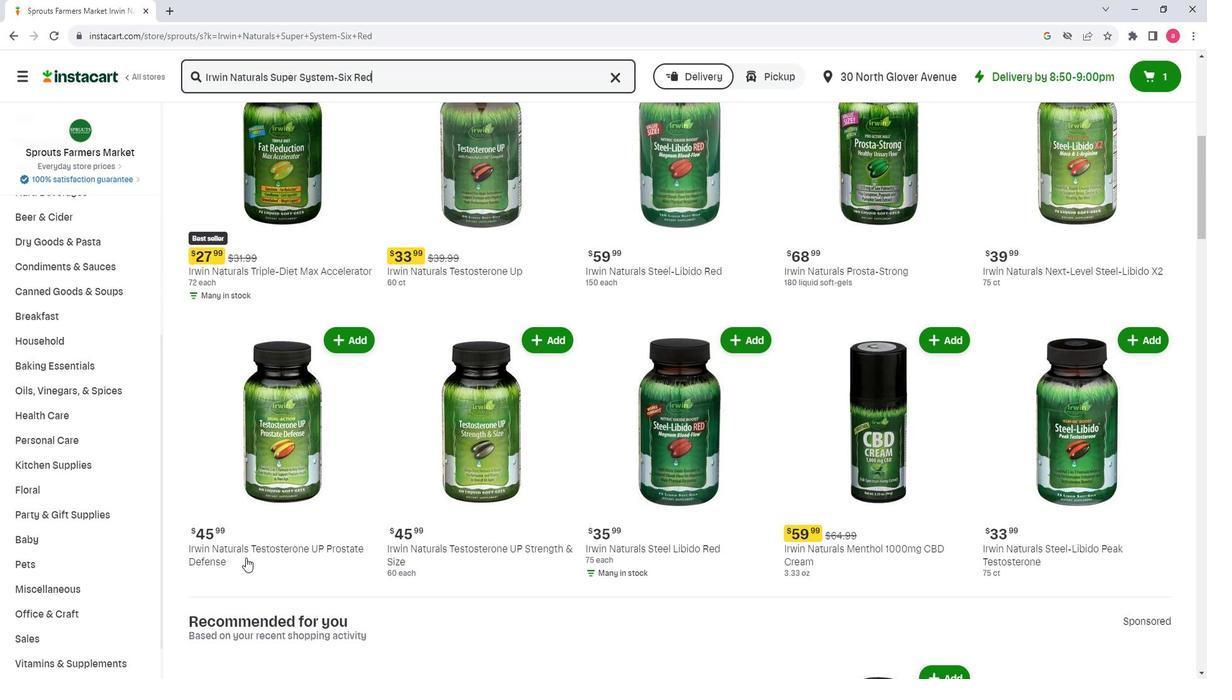 
Action: Mouse scrolled (238, 551) with delta (0, 0)
Screenshot: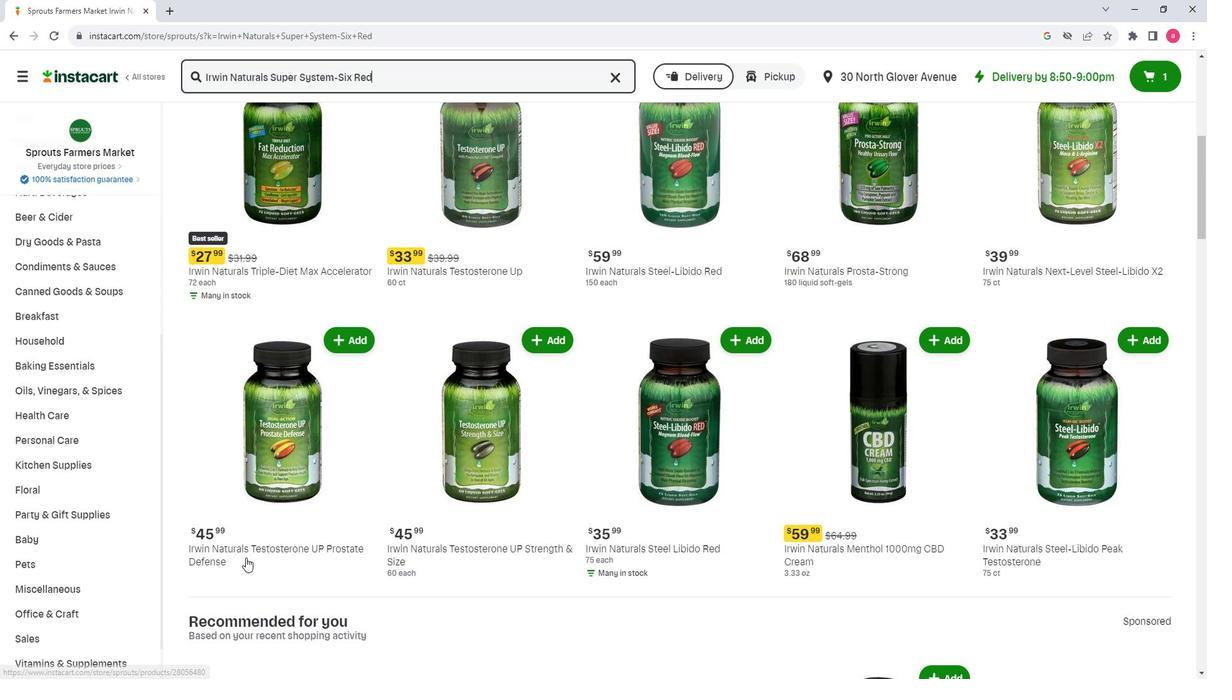 
Action: Mouse scrolled (238, 551) with delta (0, 0)
Screenshot: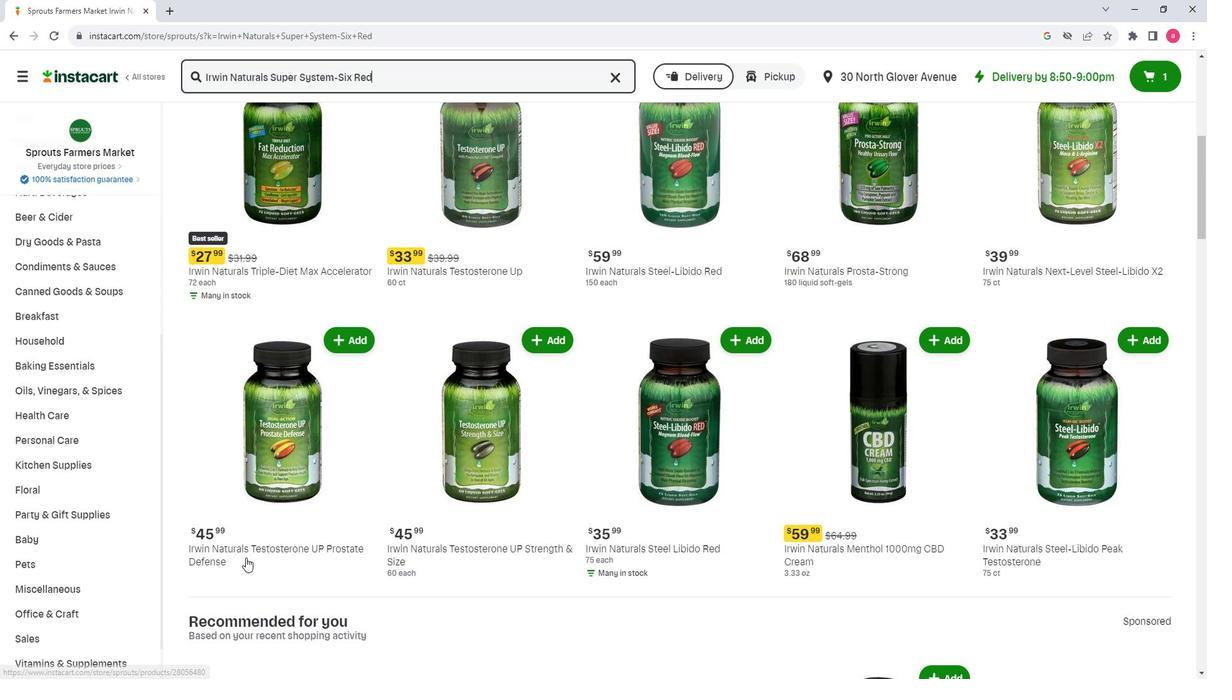 
Action: Mouse moved to (817, 578)
Screenshot: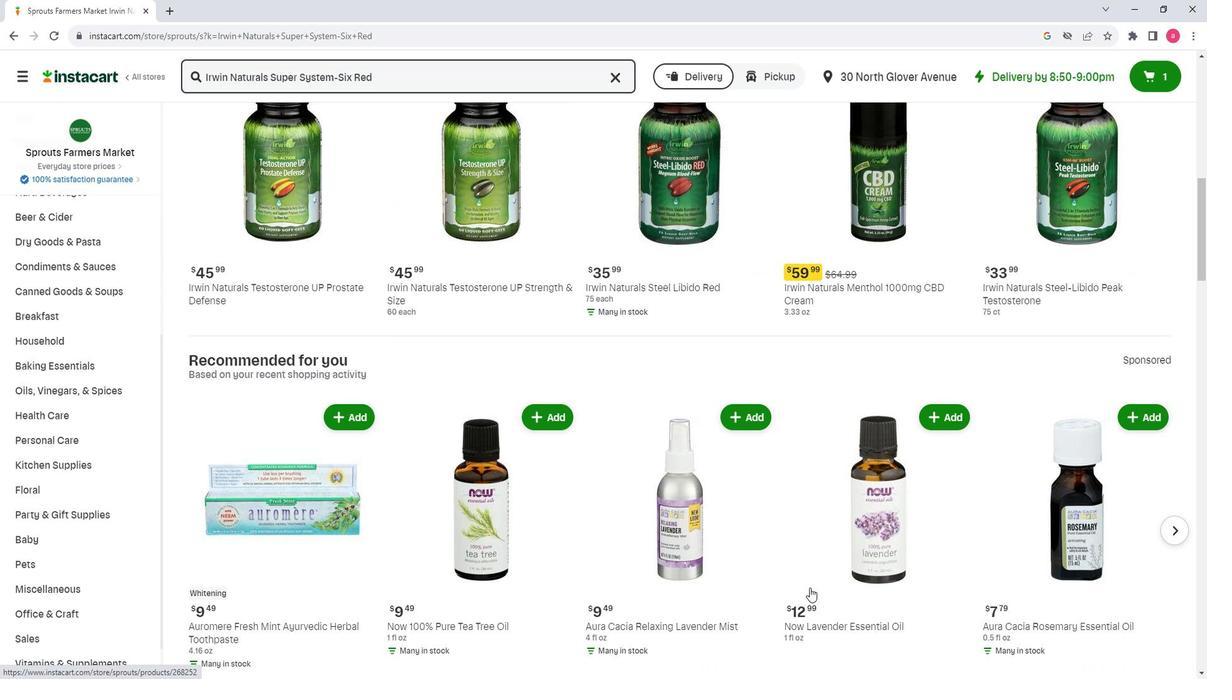 
Action: Mouse scrolled (817, 577) with delta (0, 0)
Screenshot: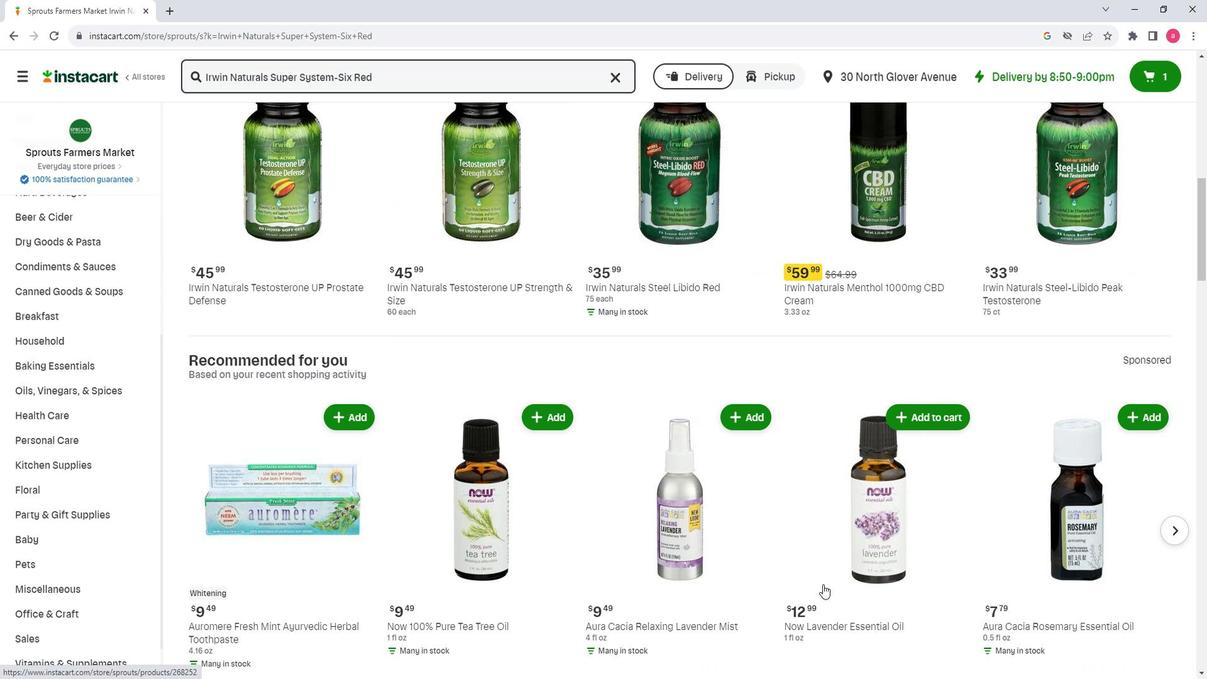 
Action: Mouse scrolled (817, 577) with delta (0, 0)
Screenshot: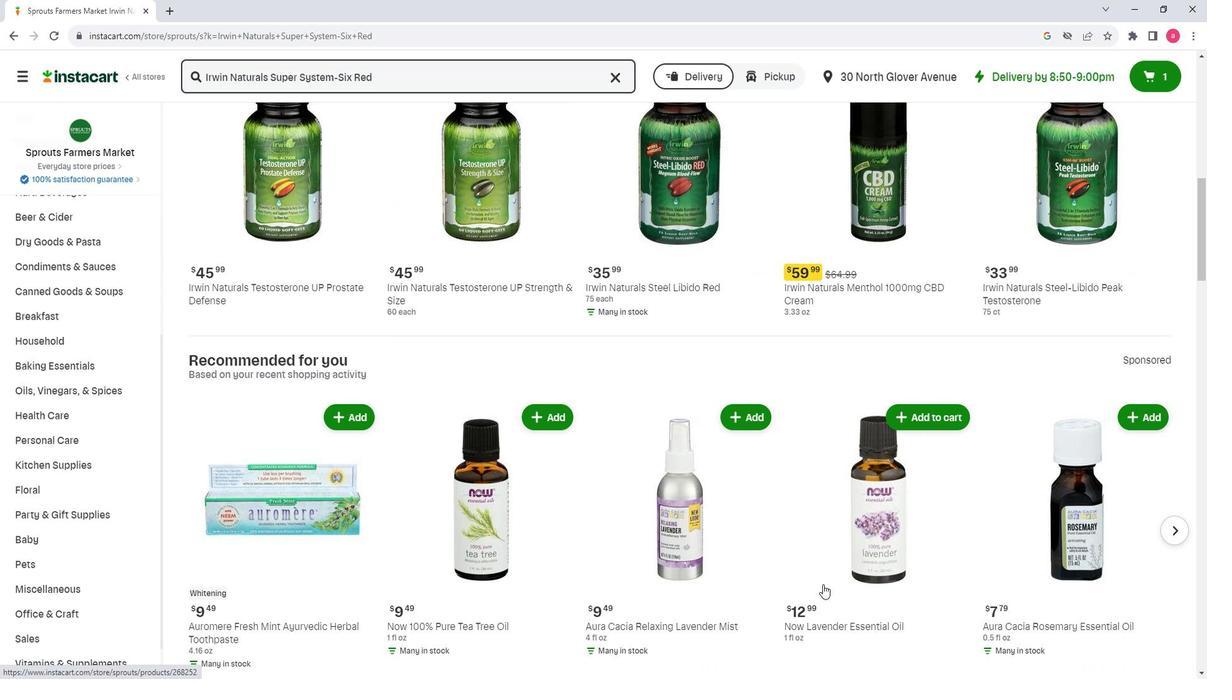 
Action: Mouse scrolled (817, 577) with delta (0, 0)
Screenshot: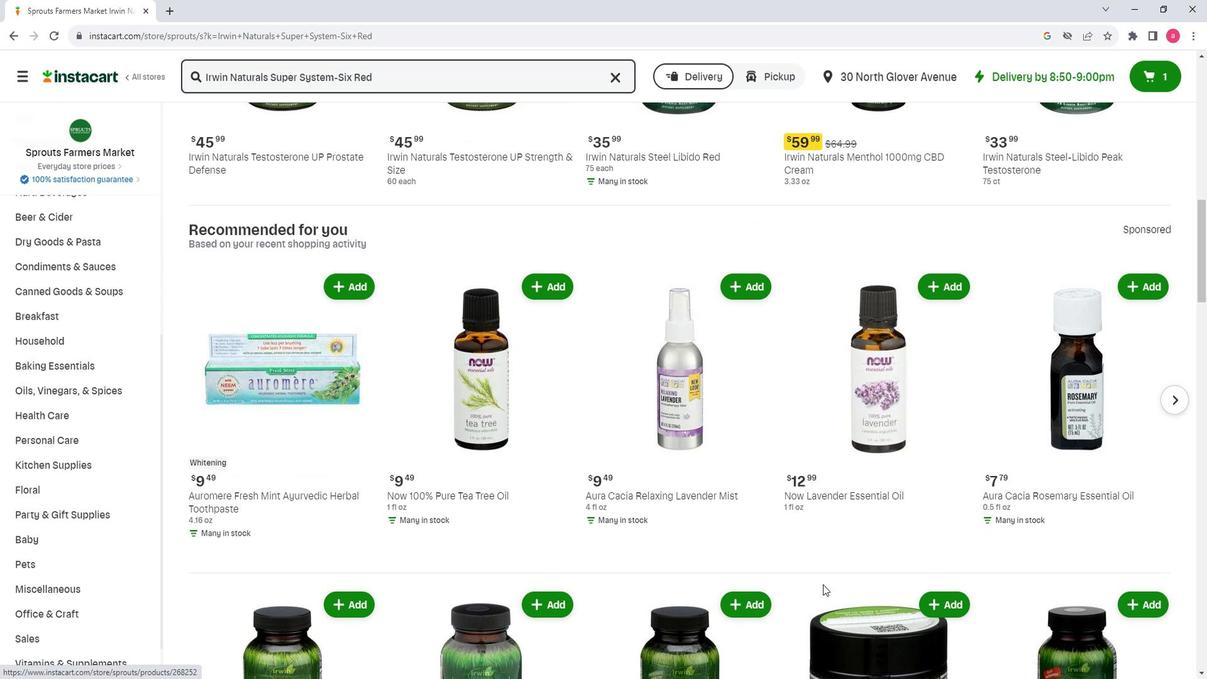 
Action: Mouse scrolled (817, 577) with delta (0, 0)
Screenshot: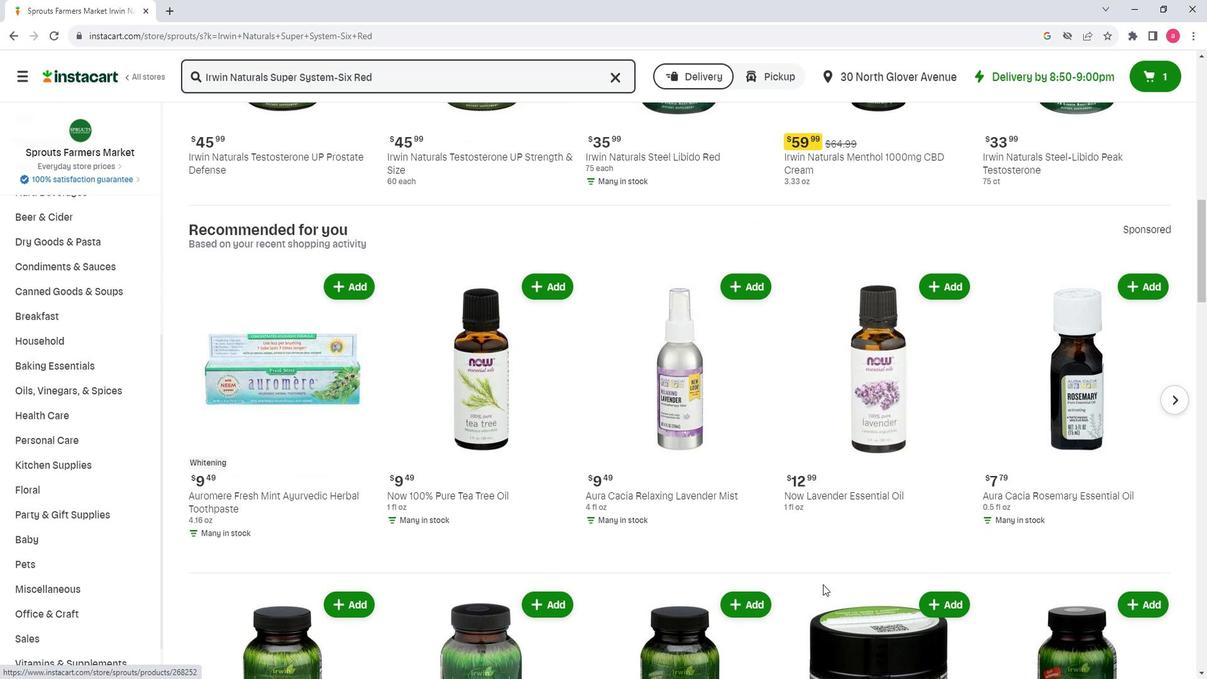 
Action: Mouse scrolled (817, 577) with delta (0, 0)
Screenshot: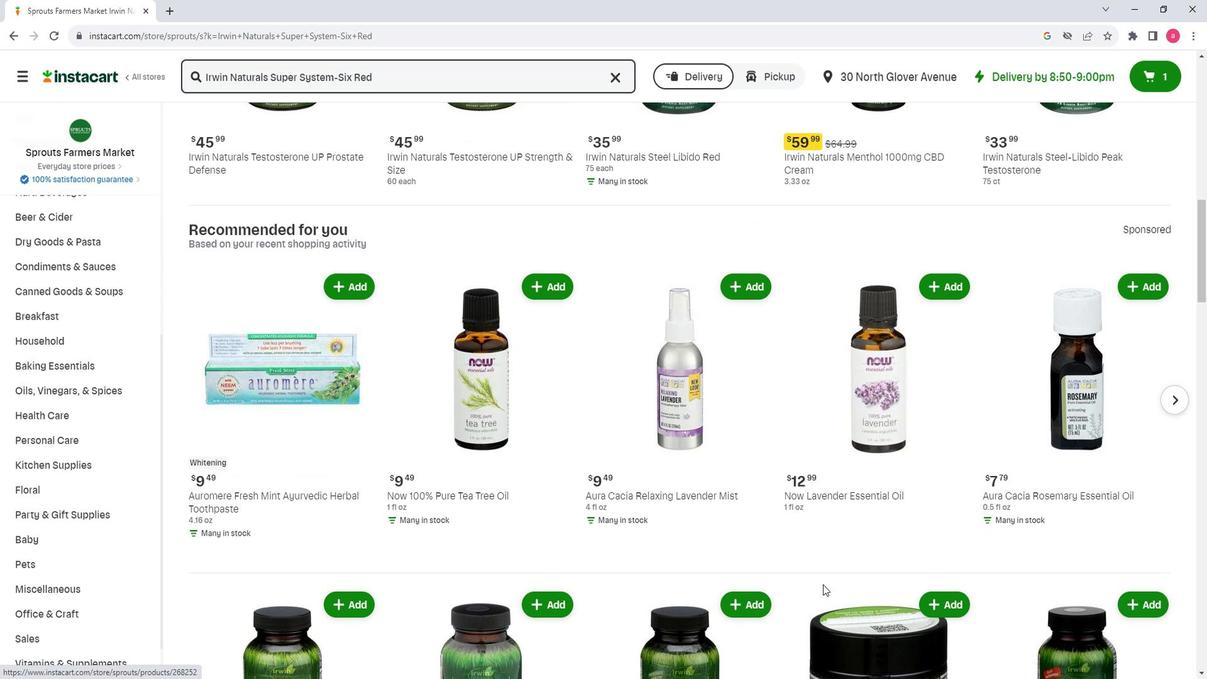
Action: Mouse scrolled (817, 577) with delta (0, 0)
Screenshot: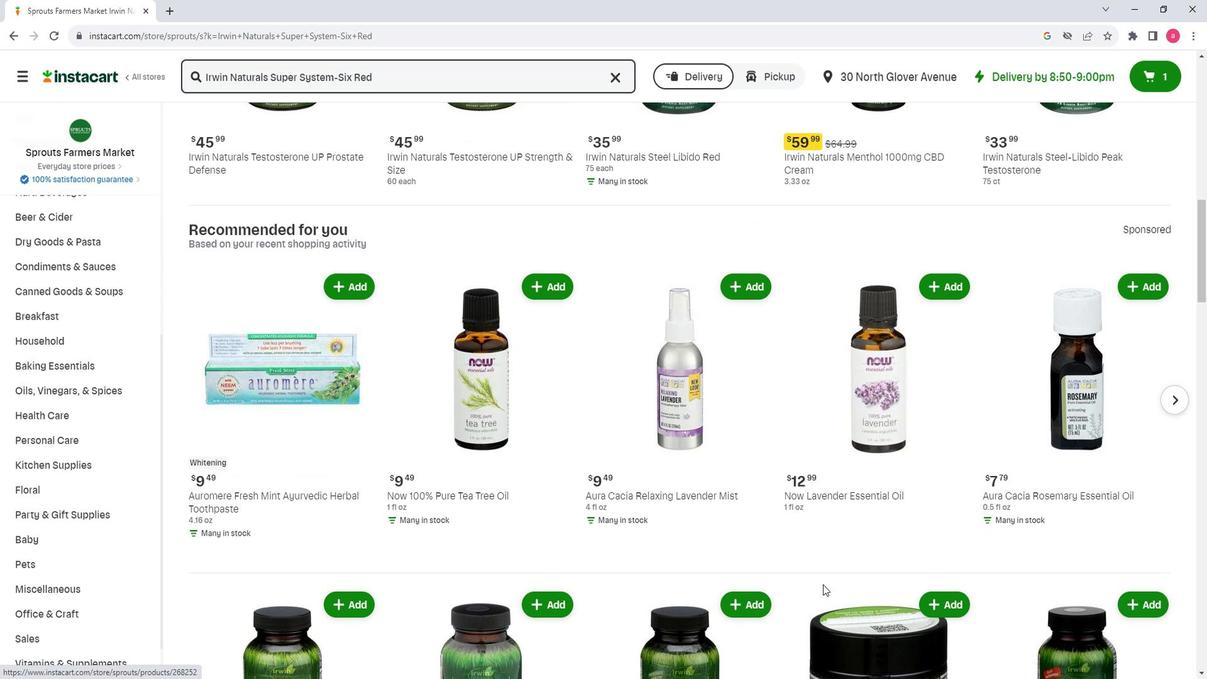 
Action: Mouse moved to (817, 577)
Screenshot: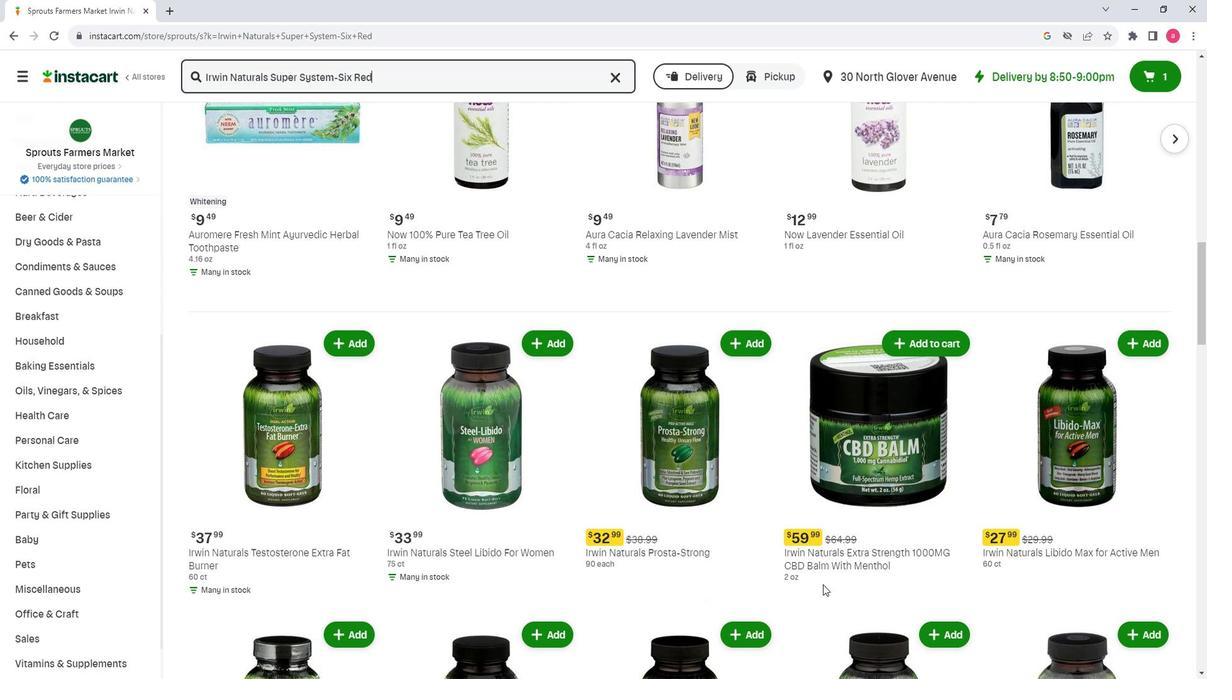 
Action: Mouse scrolled (817, 577) with delta (0, 0)
Screenshot: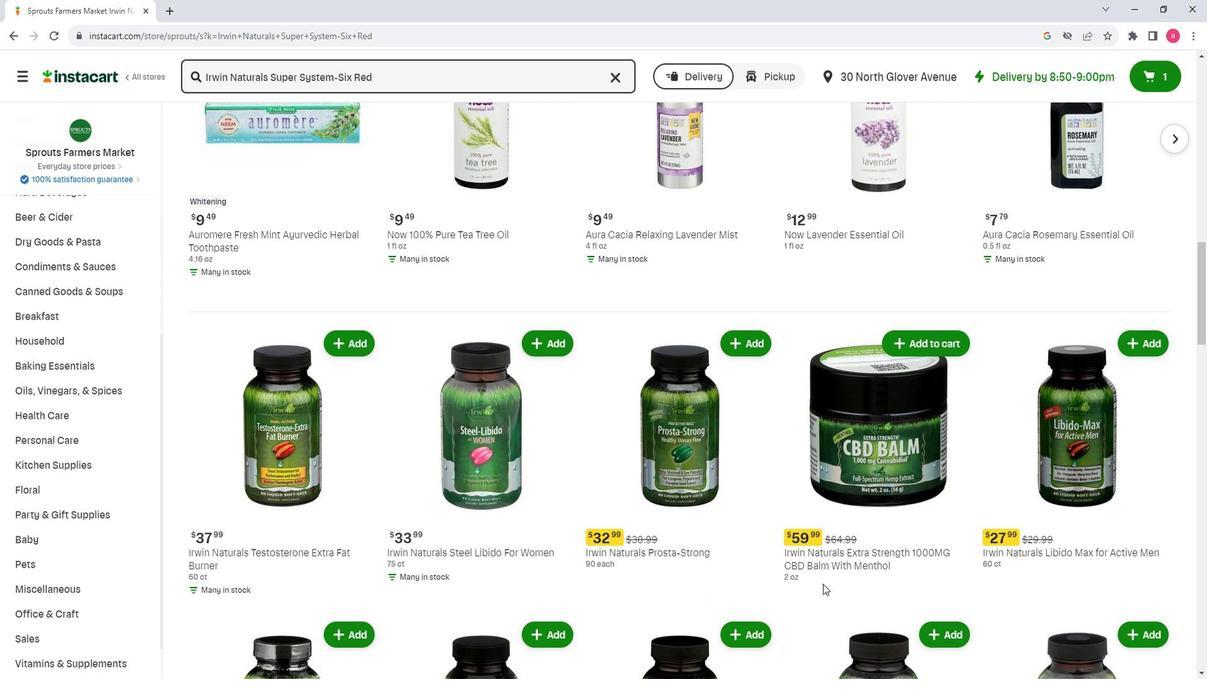 
Action: Mouse scrolled (817, 577) with delta (0, 0)
Screenshot: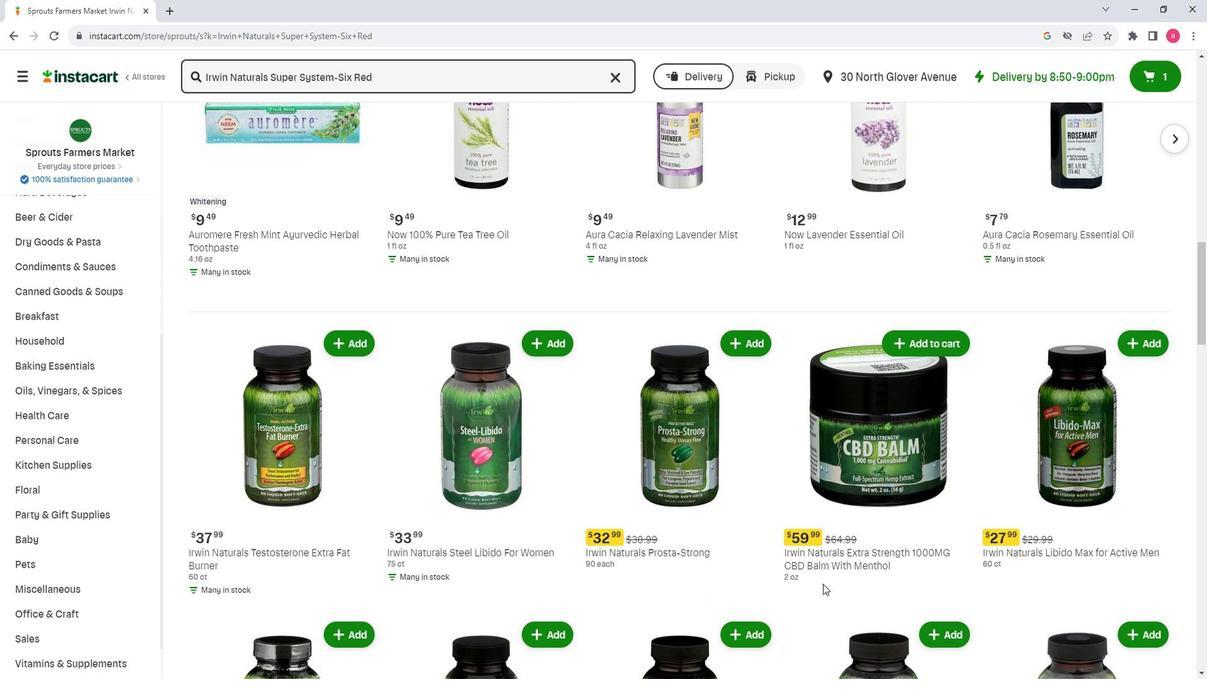 
Action: Mouse scrolled (817, 577) with delta (0, 0)
Screenshot: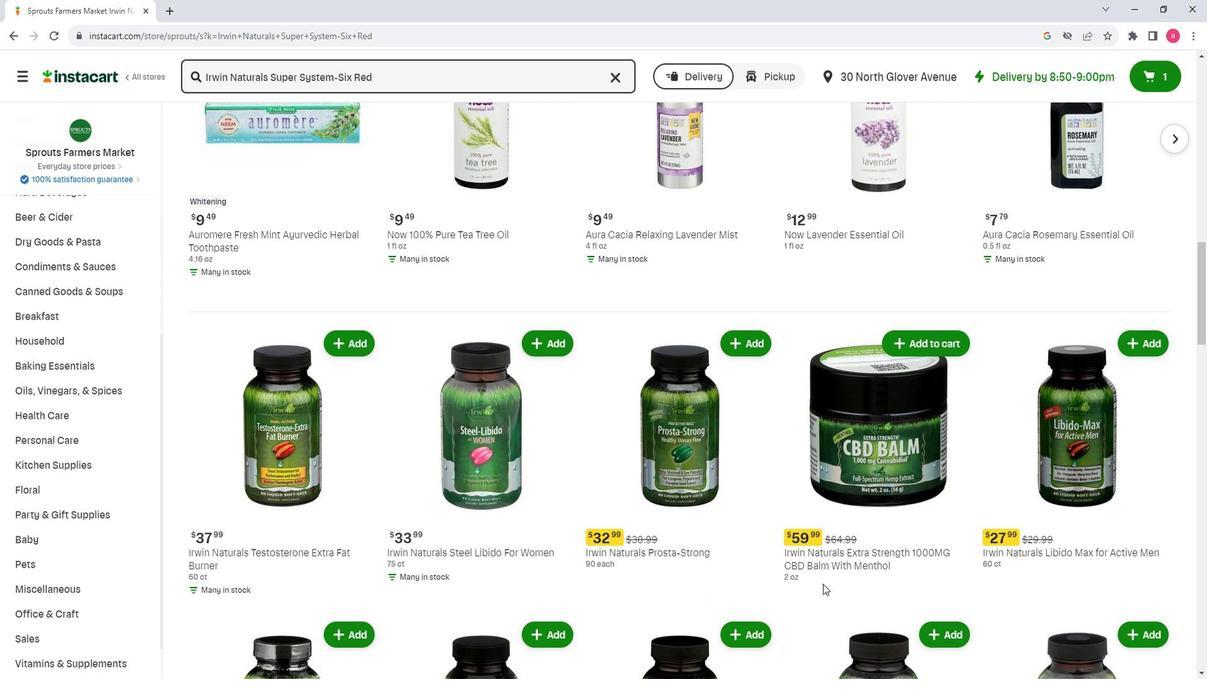 
Action: Mouse scrolled (817, 577) with delta (0, 0)
Screenshot: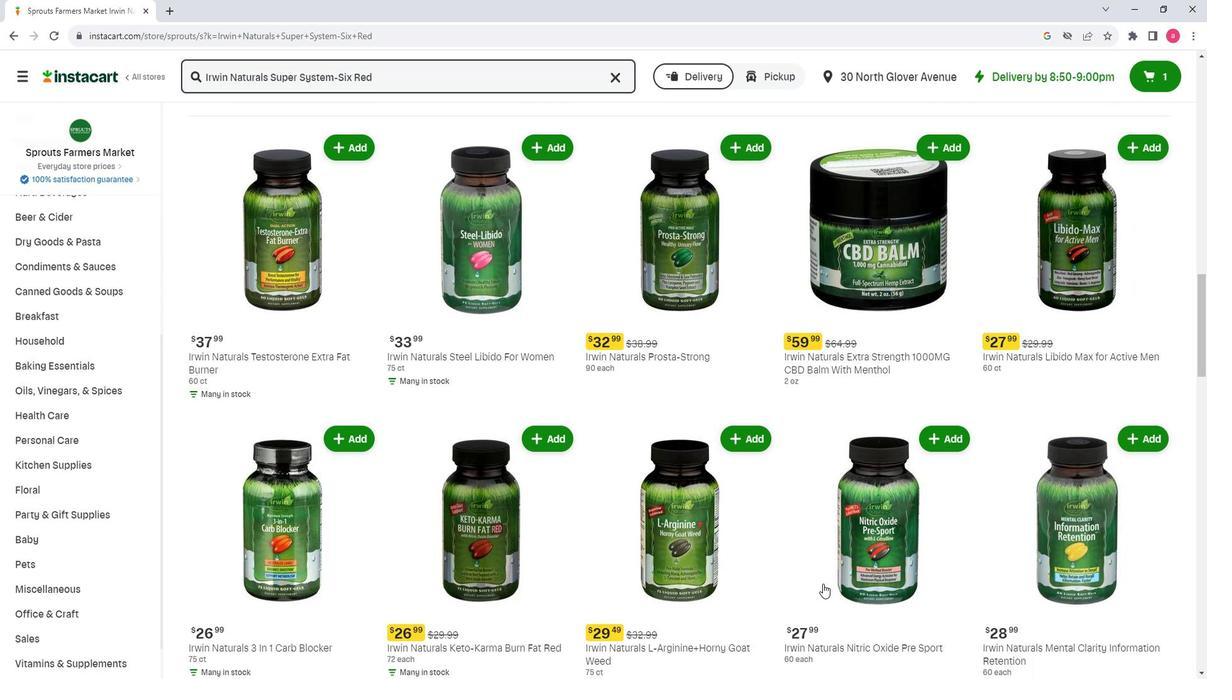 
Action: Mouse scrolled (817, 577) with delta (0, 0)
Screenshot: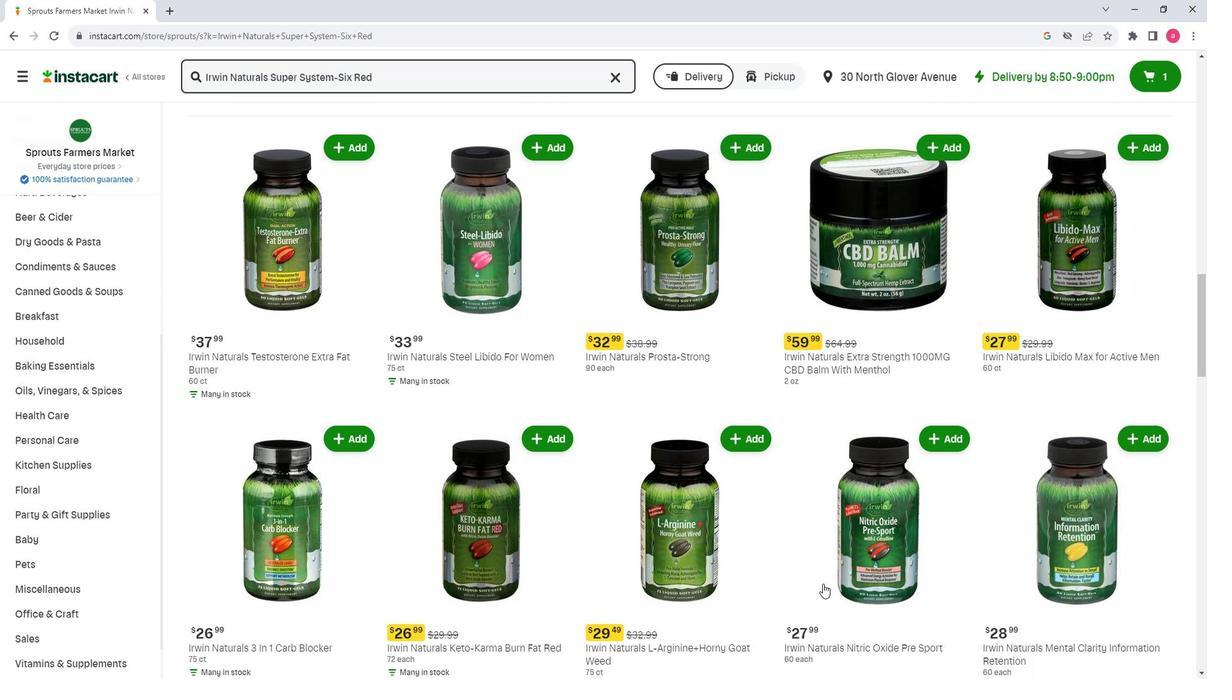
Action: Mouse scrolled (817, 577) with delta (0, 0)
Screenshot: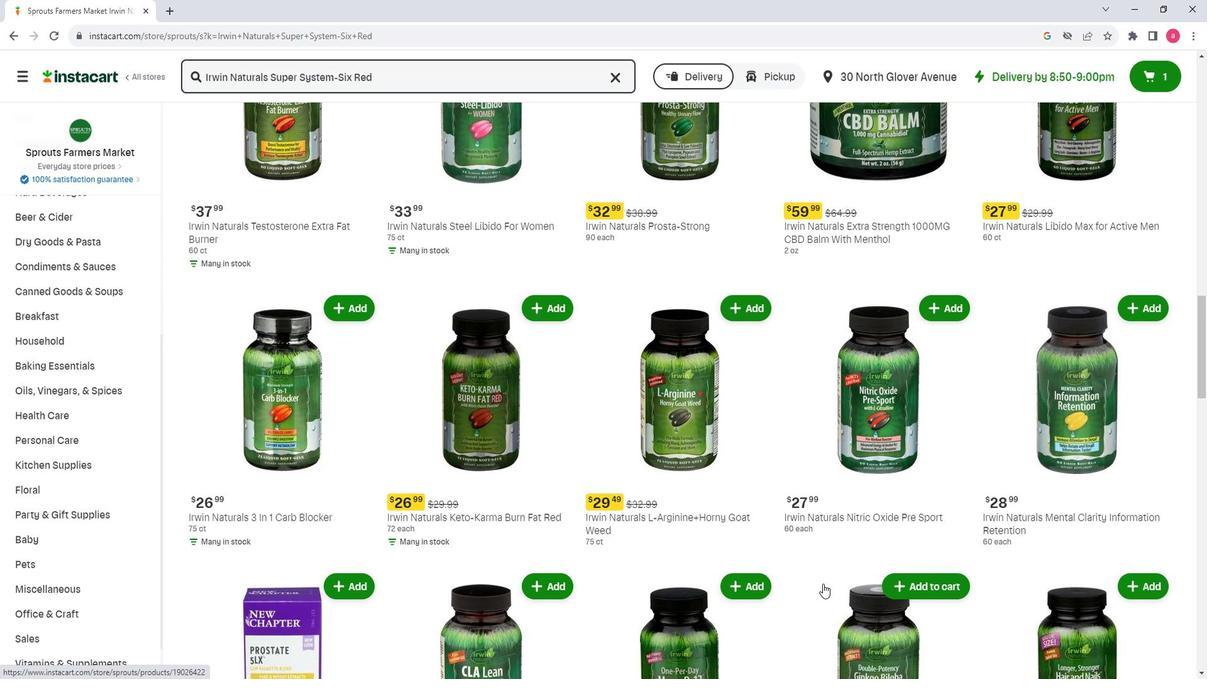 
Action: Mouse scrolled (817, 577) with delta (0, 0)
Screenshot: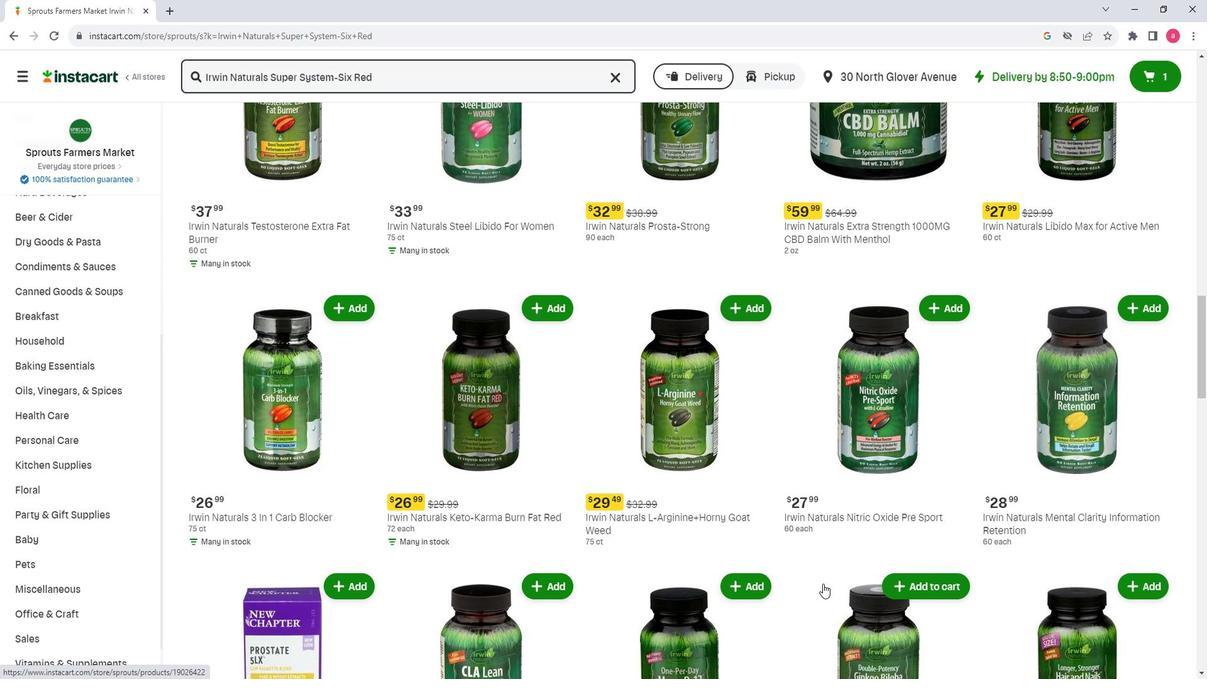 
Action: Mouse scrolled (817, 577) with delta (0, 0)
Screenshot: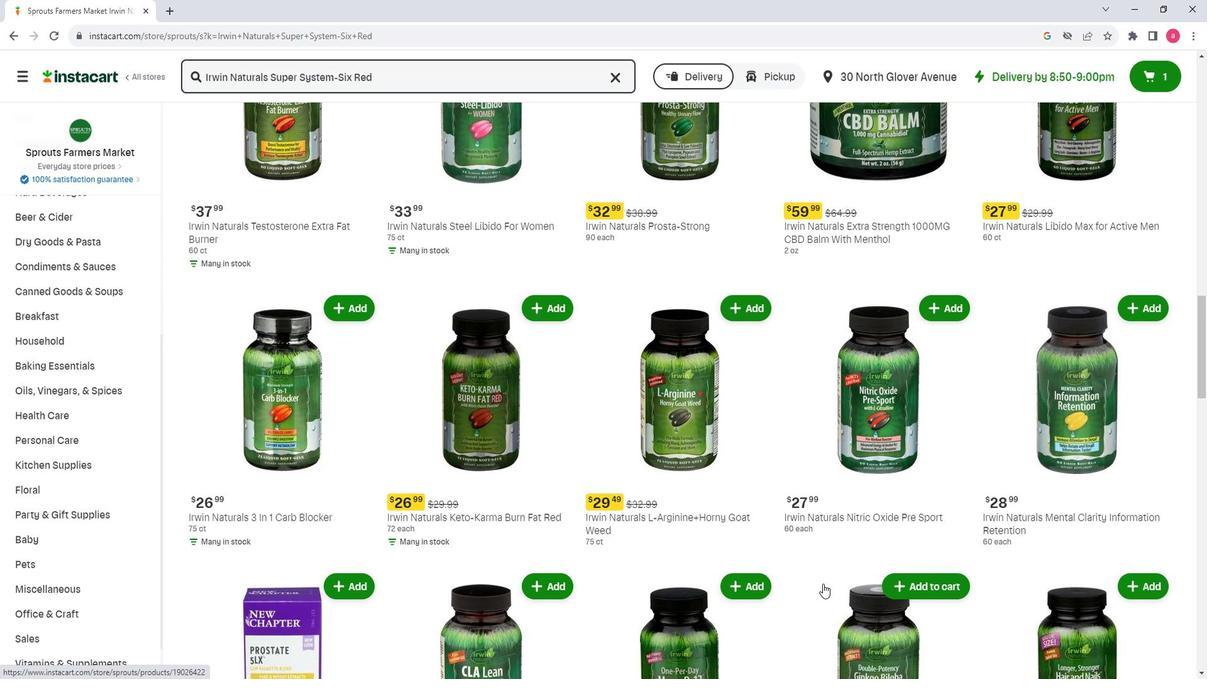 
Action: Mouse scrolled (817, 577) with delta (0, 0)
Screenshot: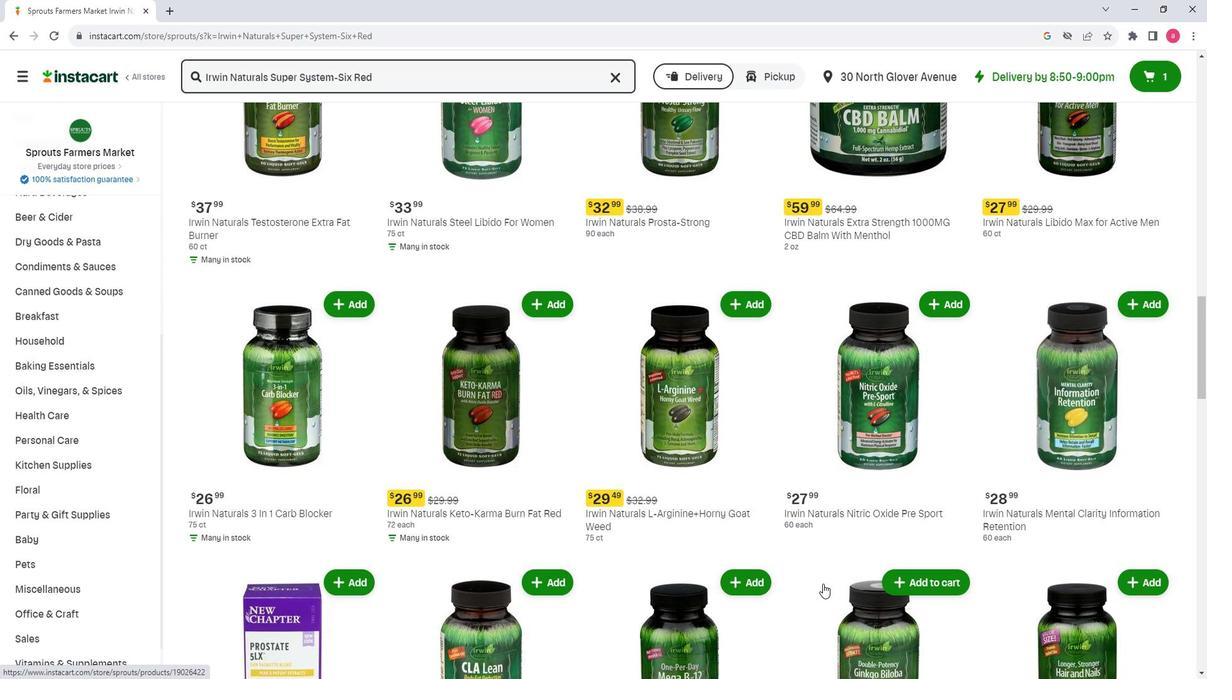
Action: Mouse scrolled (817, 577) with delta (0, 0)
Screenshot: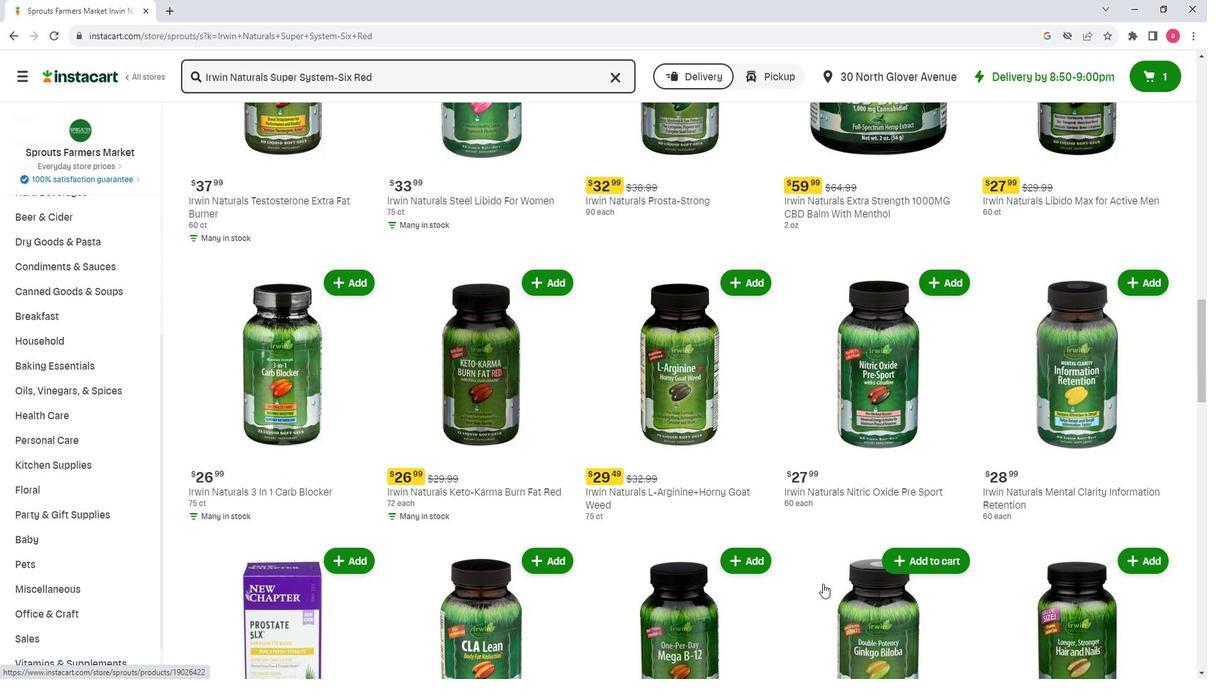 
Action: Mouse moved to (817, 577)
Screenshot: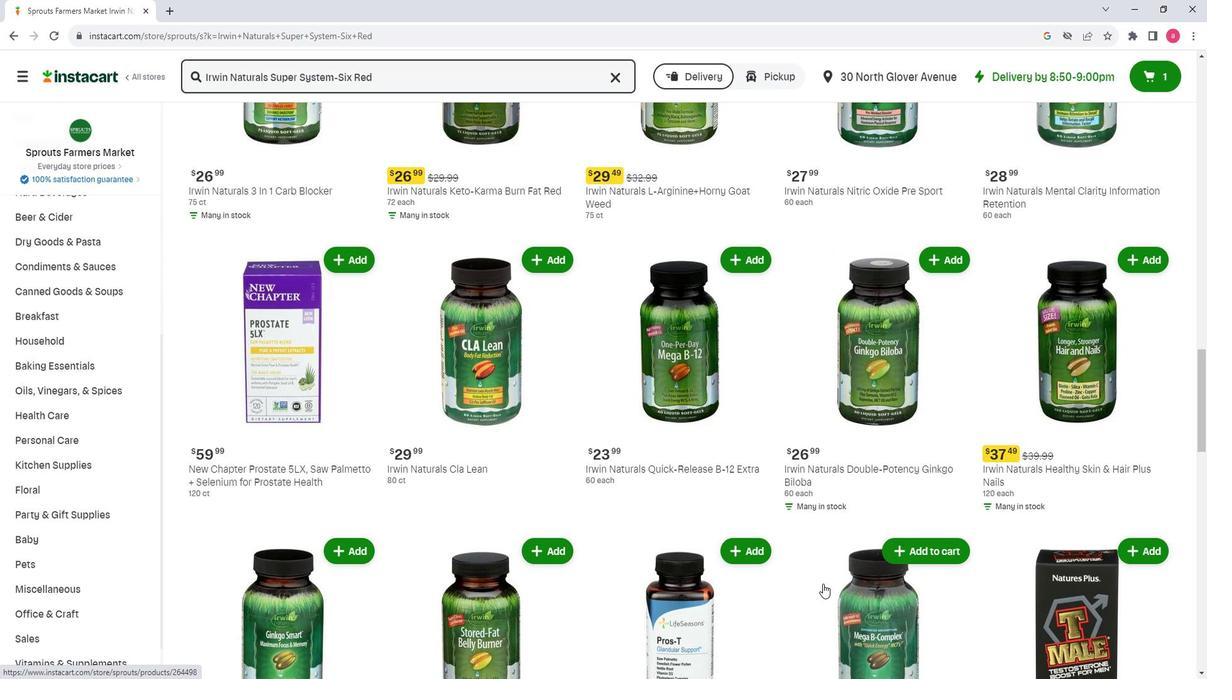 
Action: Mouse scrolled (817, 576) with delta (0, 0)
Screenshot: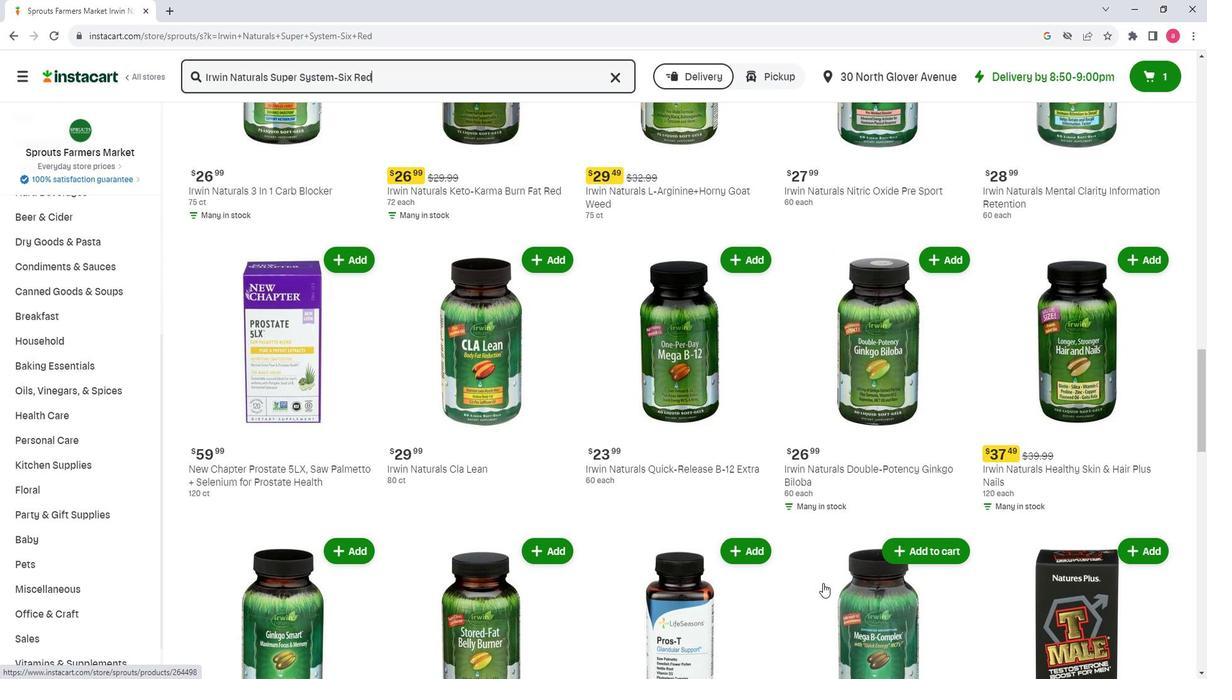 
Action: Mouse scrolled (817, 576) with delta (0, 0)
Screenshot: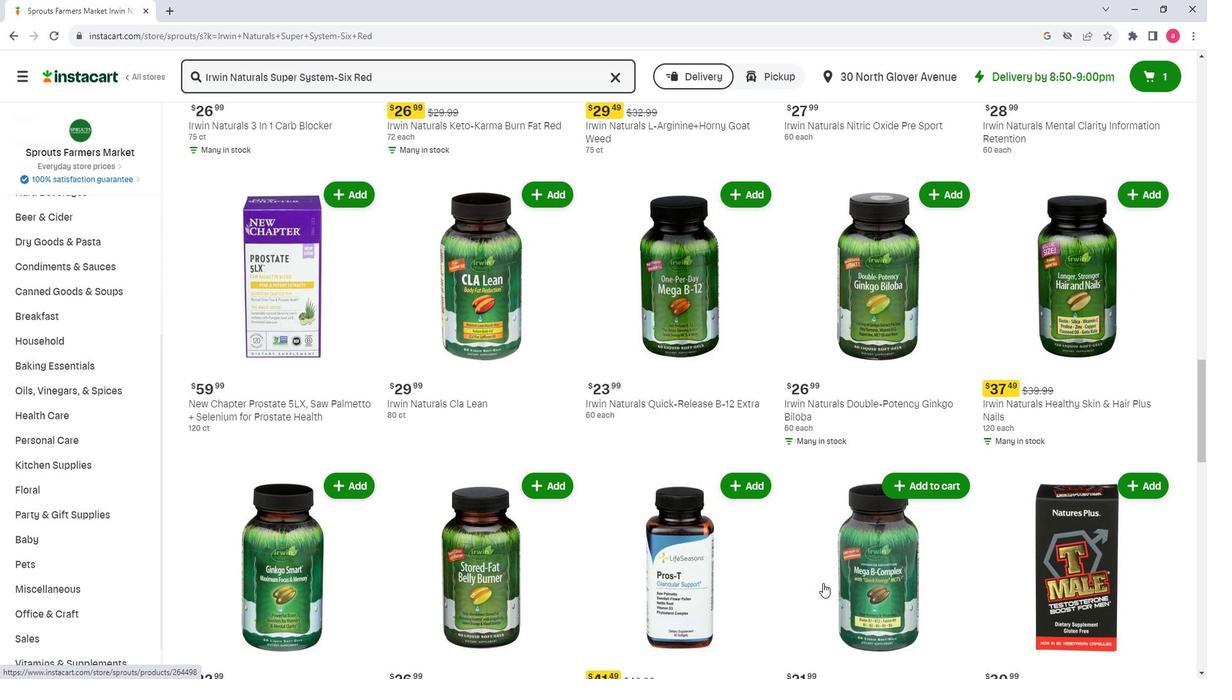 
Action: Mouse scrolled (817, 576) with delta (0, 0)
Screenshot: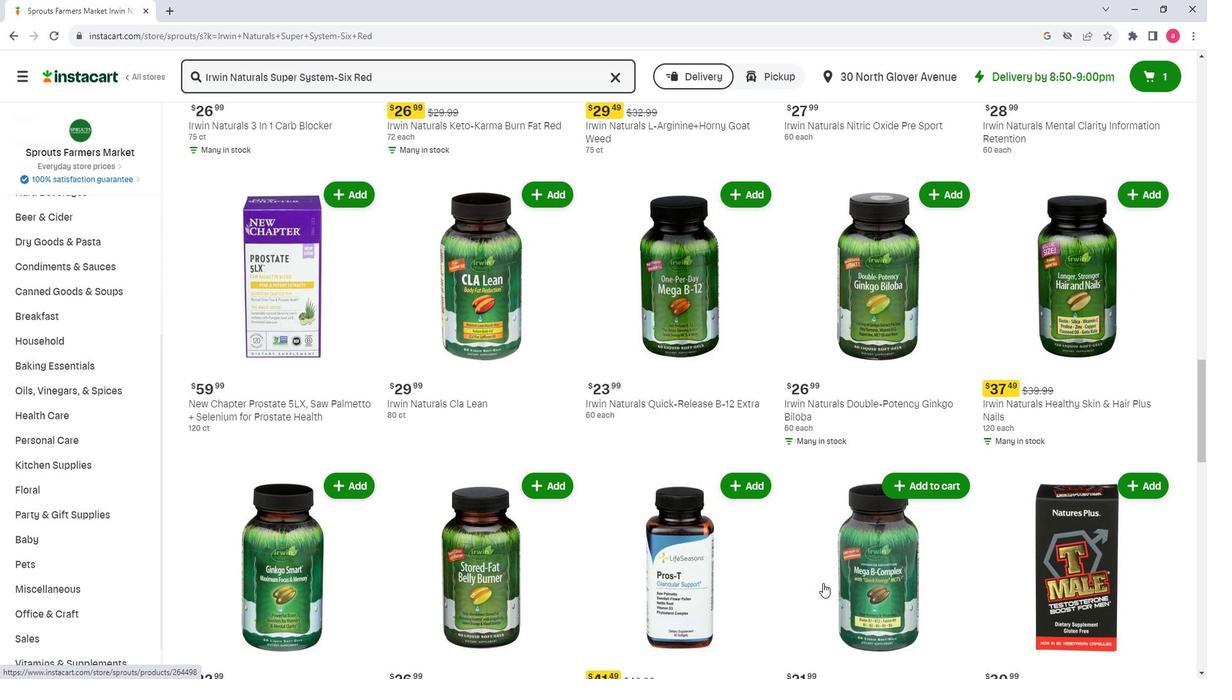 
Action: Mouse scrolled (817, 576) with delta (0, 0)
Screenshot: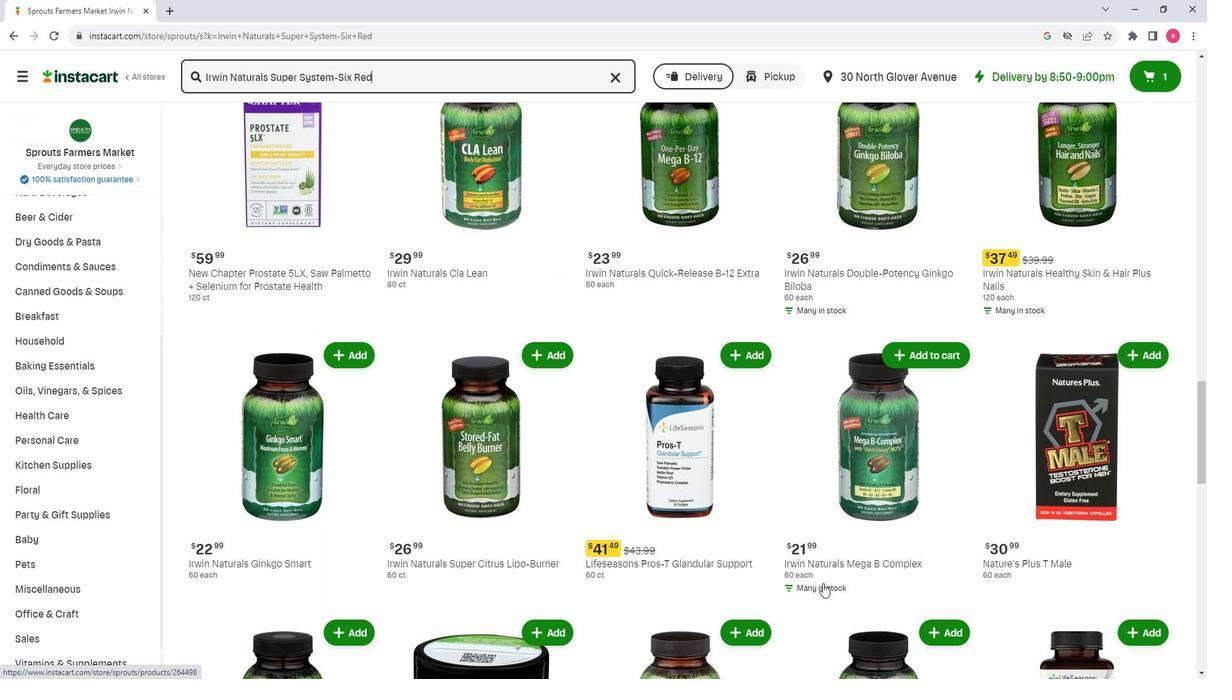 
Action: Mouse scrolled (817, 576) with delta (0, 0)
Screenshot: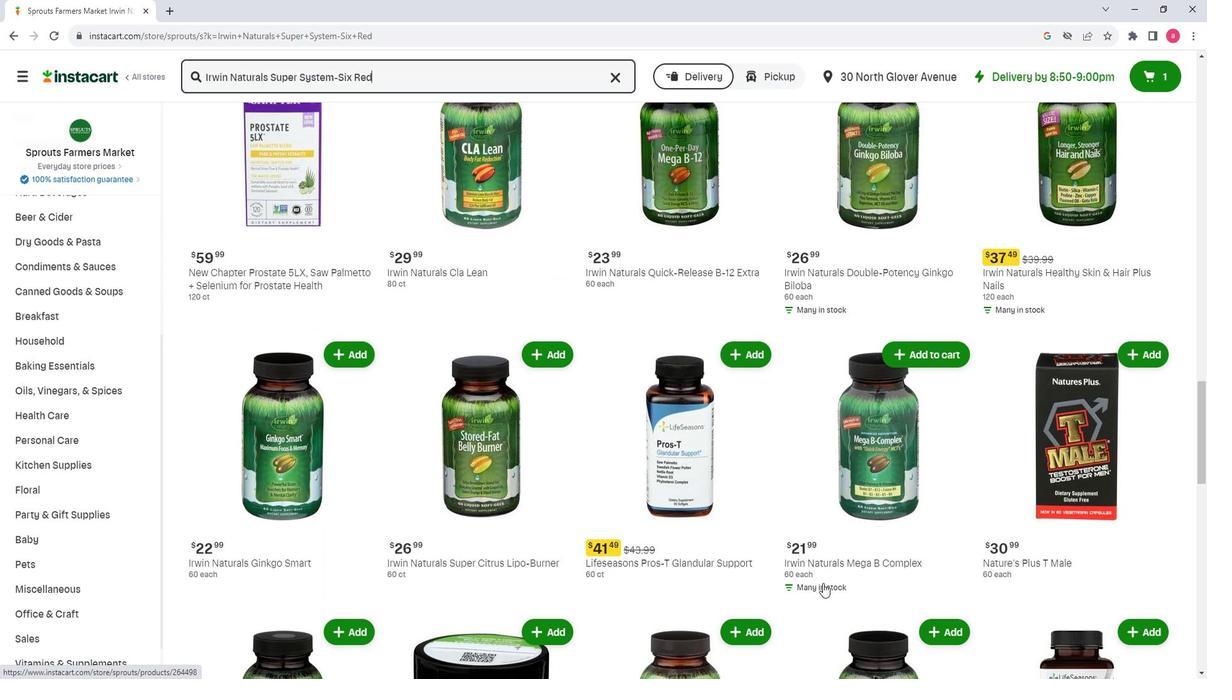 
Action: Mouse scrolled (817, 576) with delta (0, 0)
Screenshot: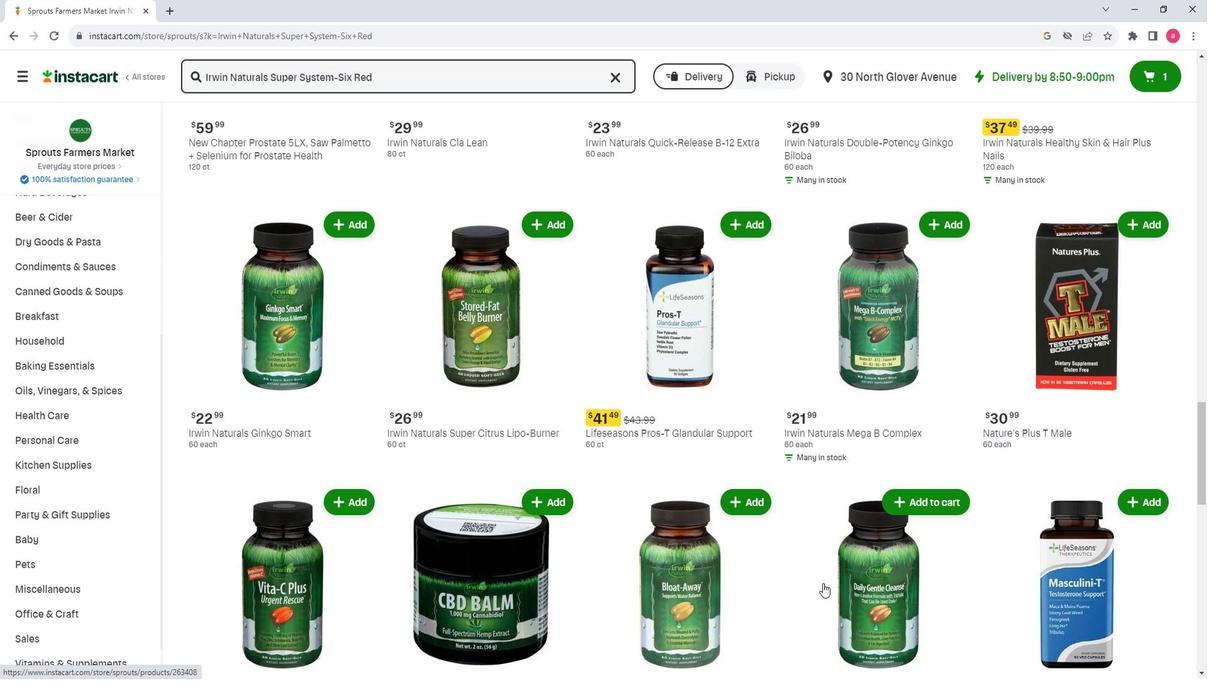 
Action: Mouse scrolled (817, 576) with delta (0, 0)
Screenshot: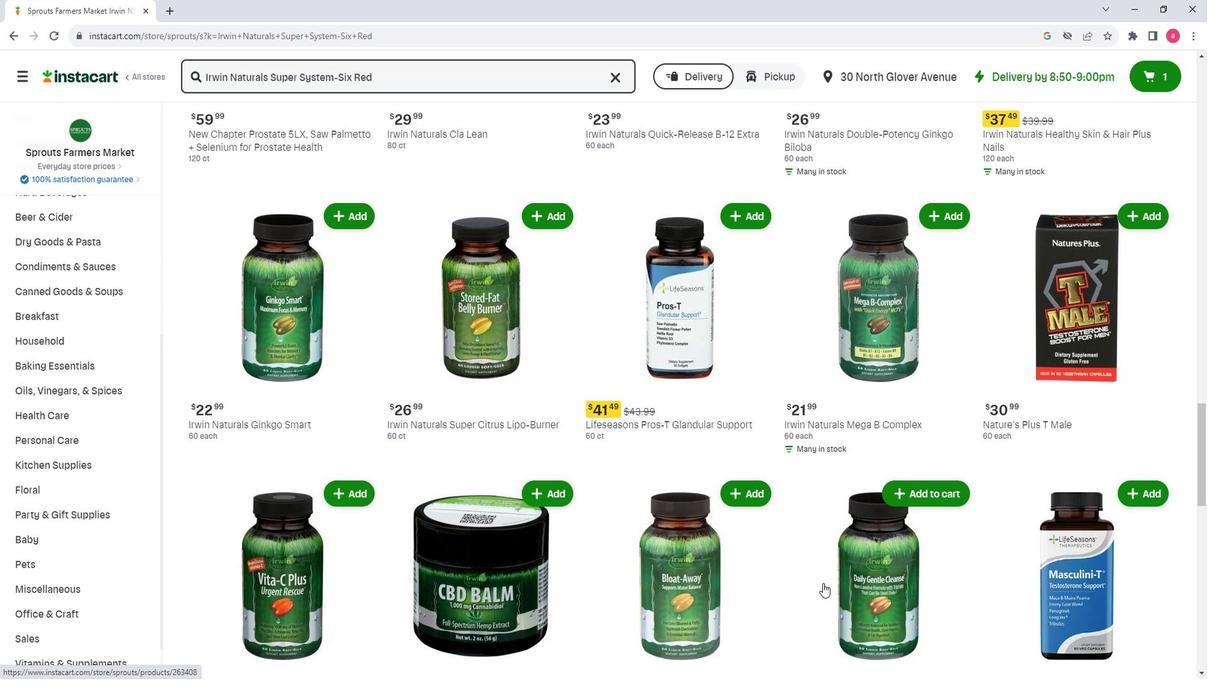 
Action: Mouse scrolled (817, 576) with delta (0, 0)
Screenshot: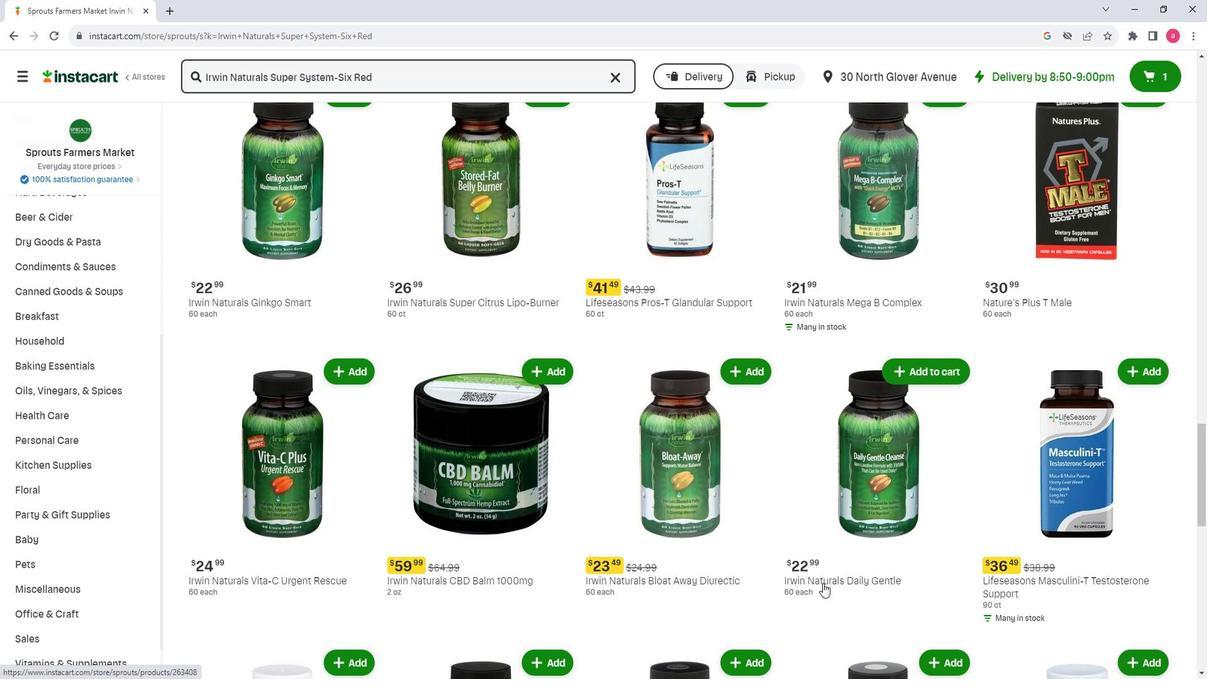 
Action: Mouse scrolled (817, 576) with delta (0, 0)
Screenshot: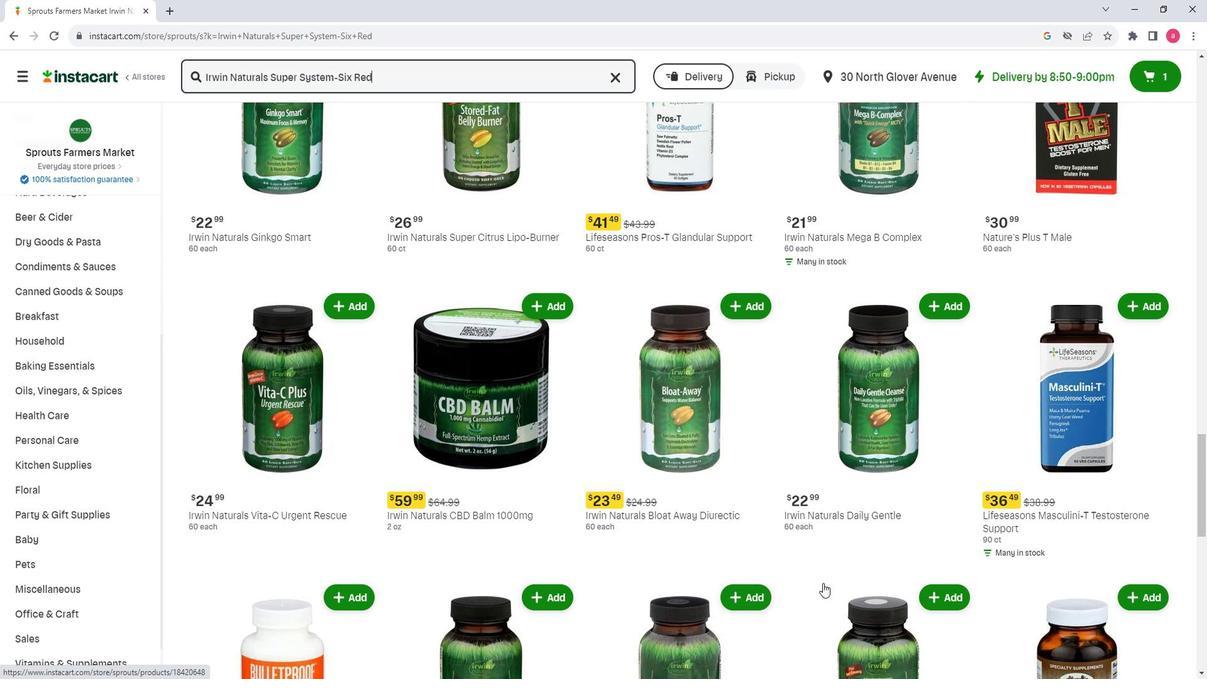 
Action: Mouse scrolled (817, 576) with delta (0, 0)
Screenshot: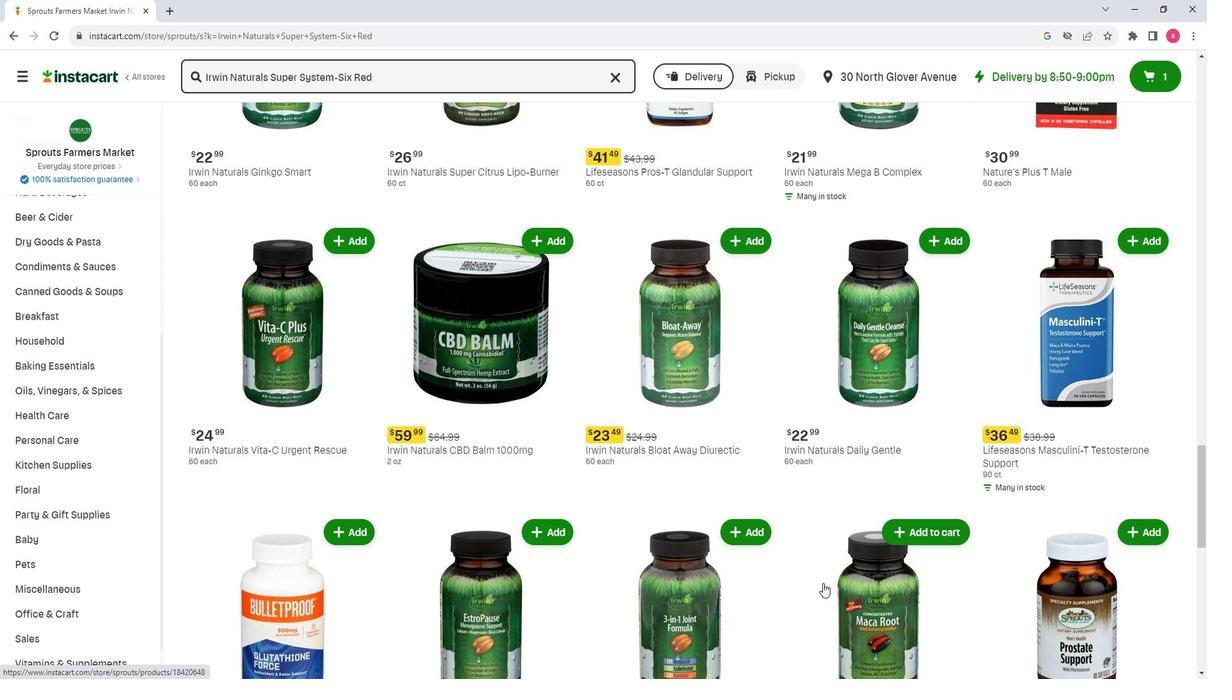 
Action: Mouse scrolled (817, 576) with delta (0, 0)
Screenshot: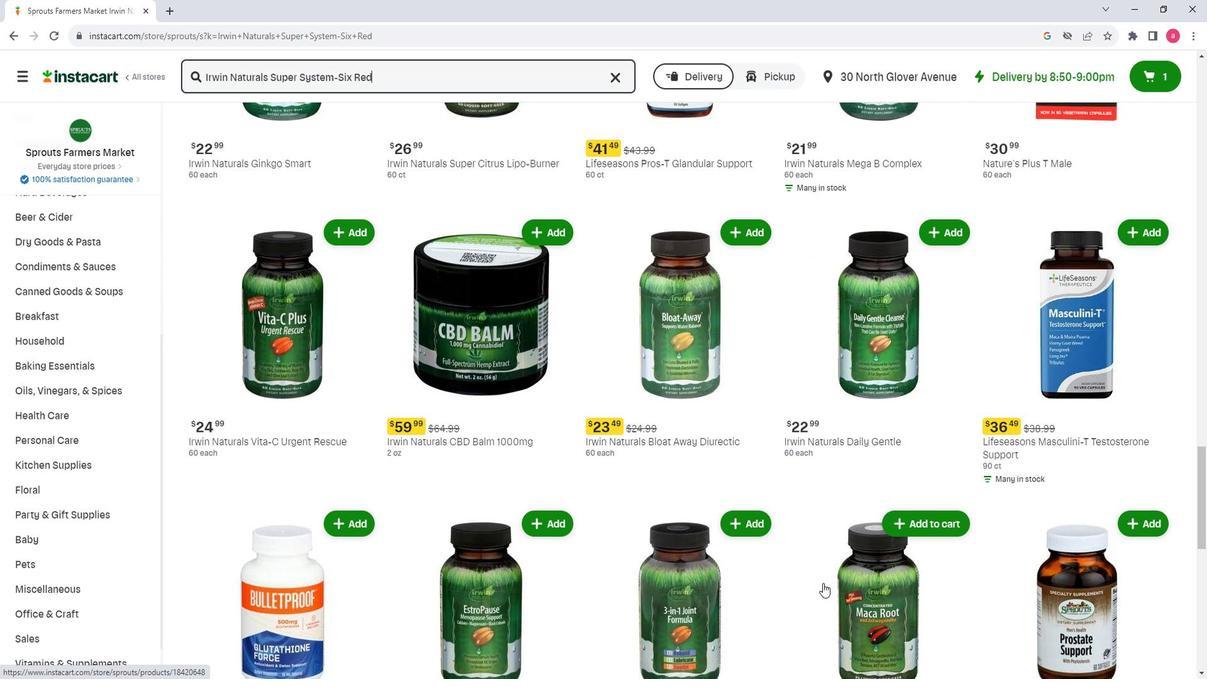 
Action: Mouse scrolled (817, 576) with delta (0, 0)
Screenshot: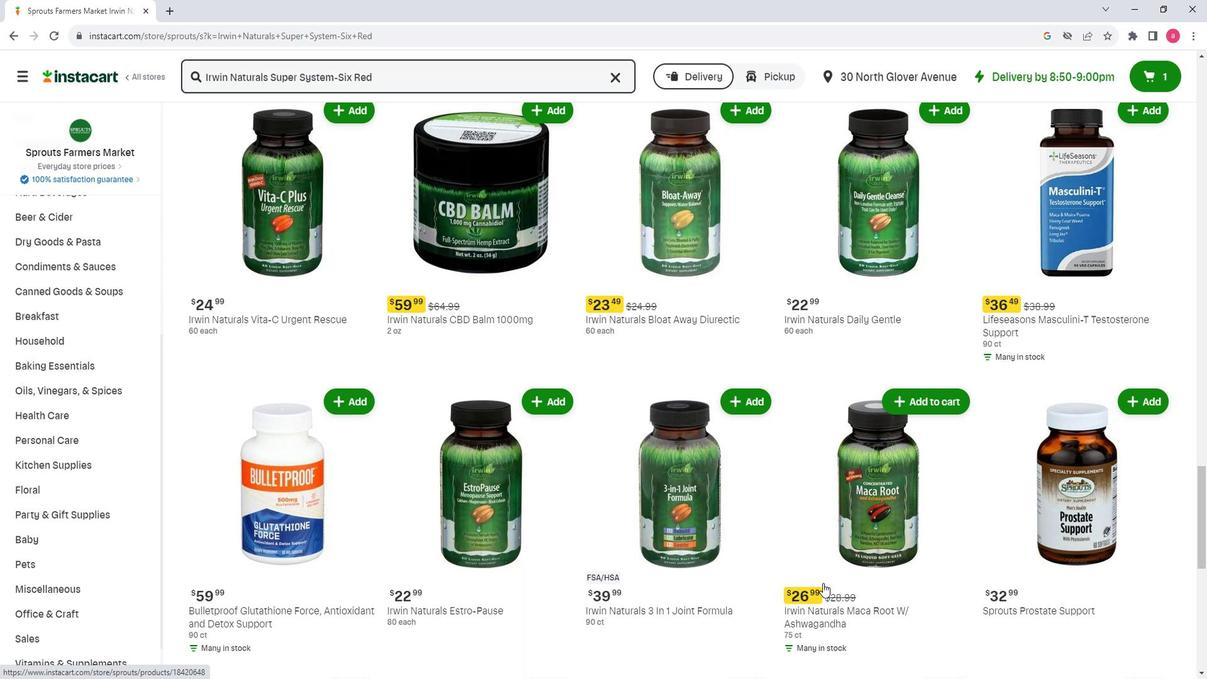 
Action: Mouse scrolled (817, 576) with delta (0, 0)
Screenshot: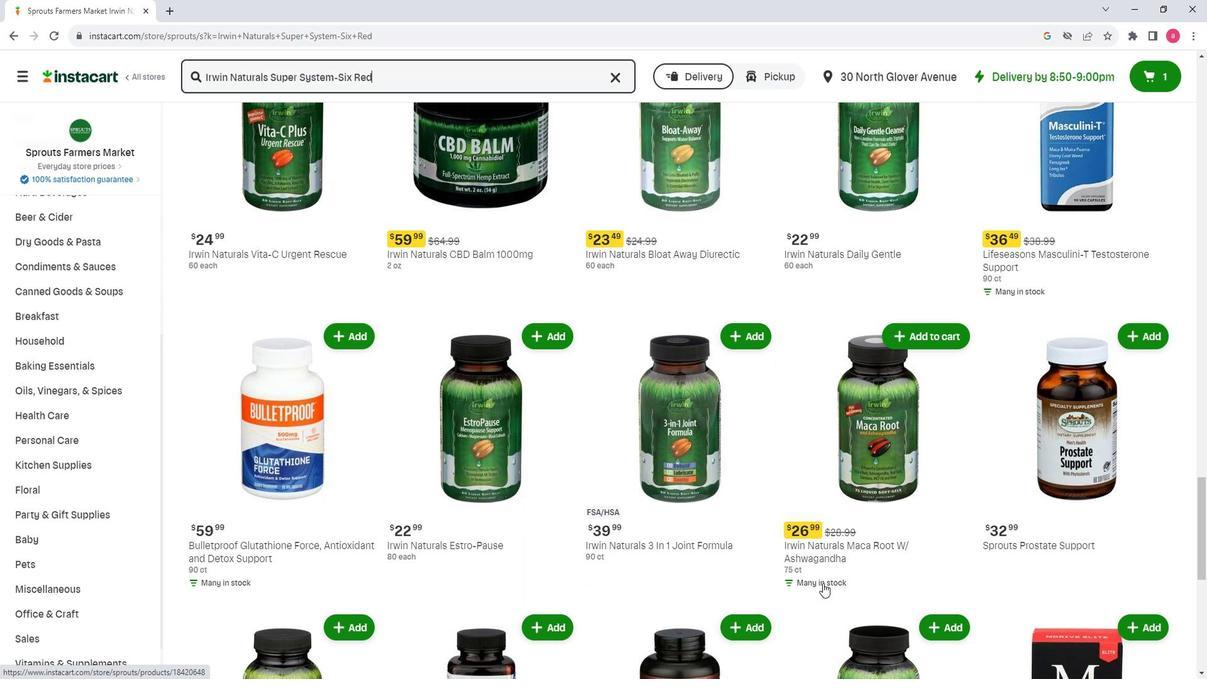 
Action: Mouse scrolled (817, 576) with delta (0, 0)
Screenshot: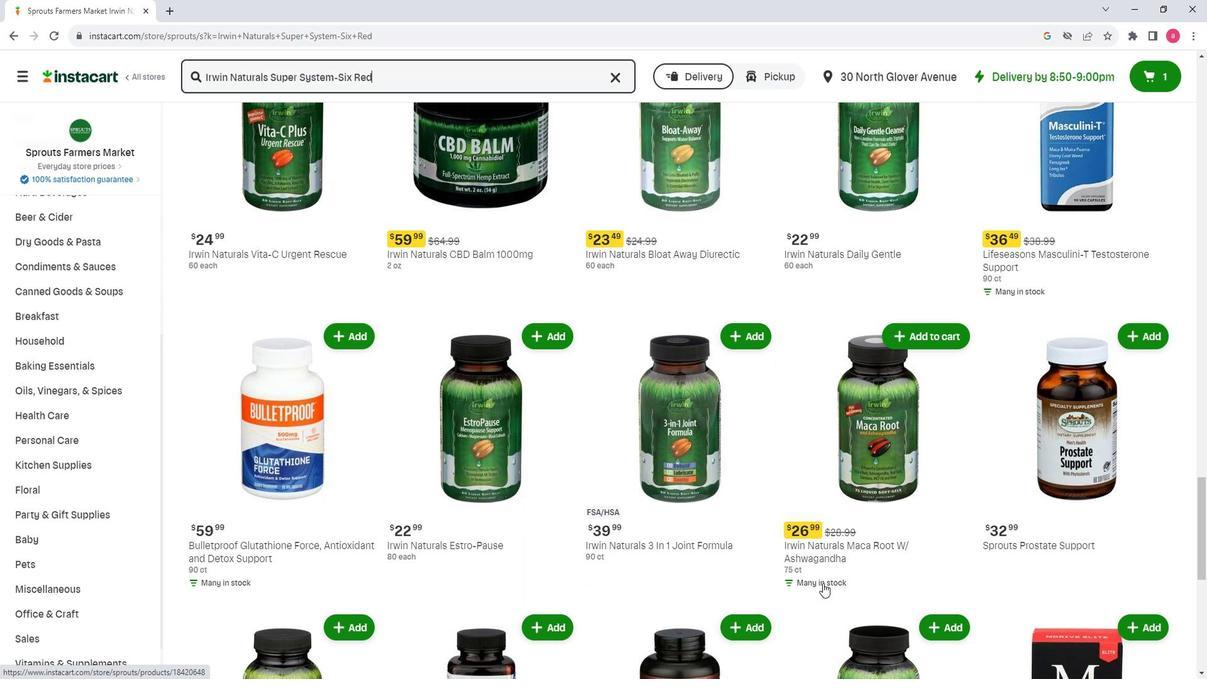 
Action: Mouse scrolled (817, 576) with delta (0, 0)
Screenshot: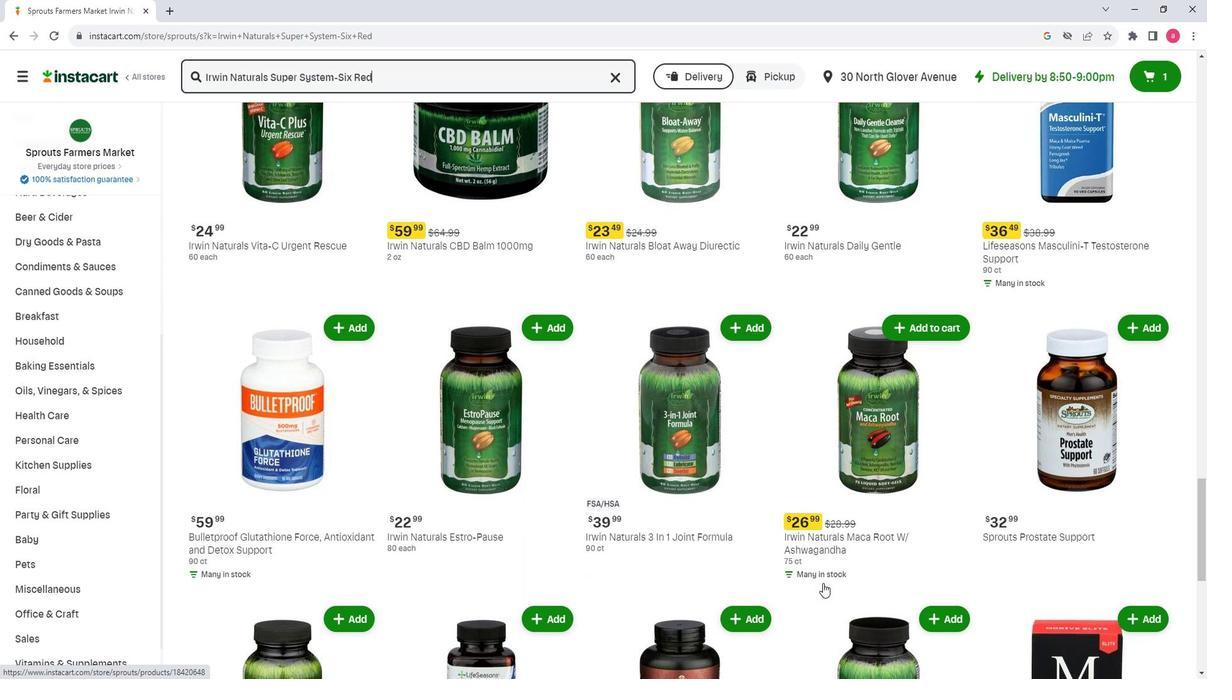 
Action: Mouse scrolled (817, 576) with delta (0, 0)
Screenshot: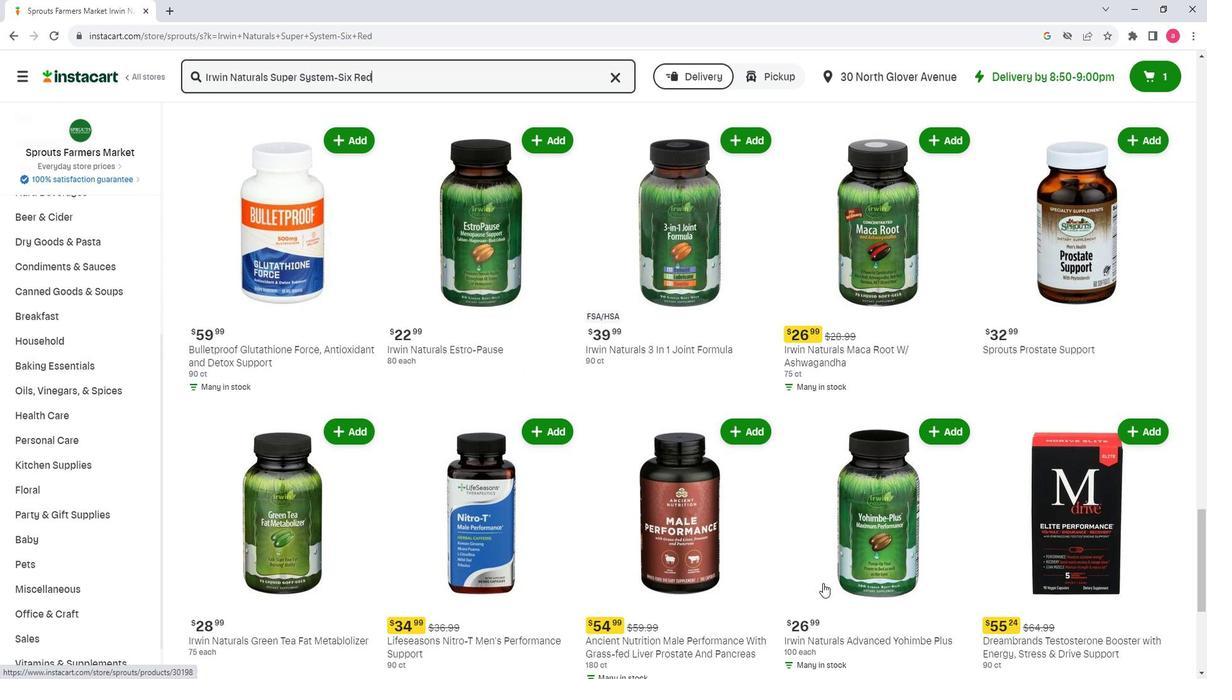
Action: Mouse scrolled (817, 576) with delta (0, 0)
Screenshot: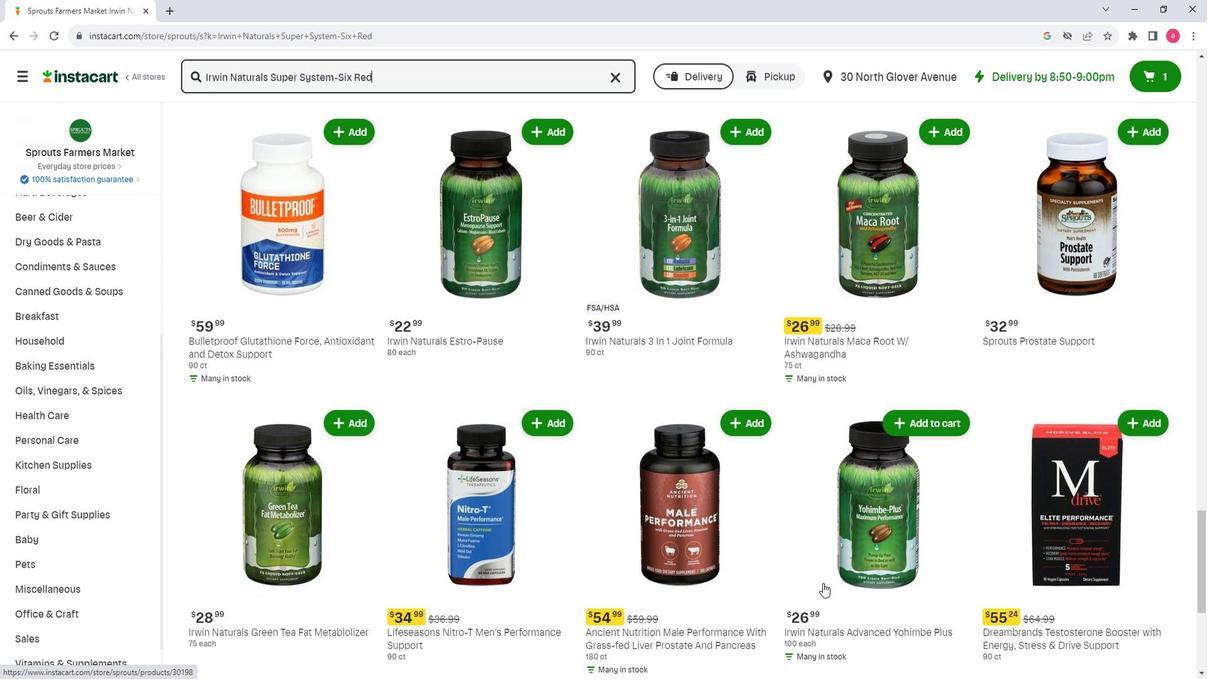 
Action: Mouse scrolled (817, 577) with delta (0, 0)
Screenshot: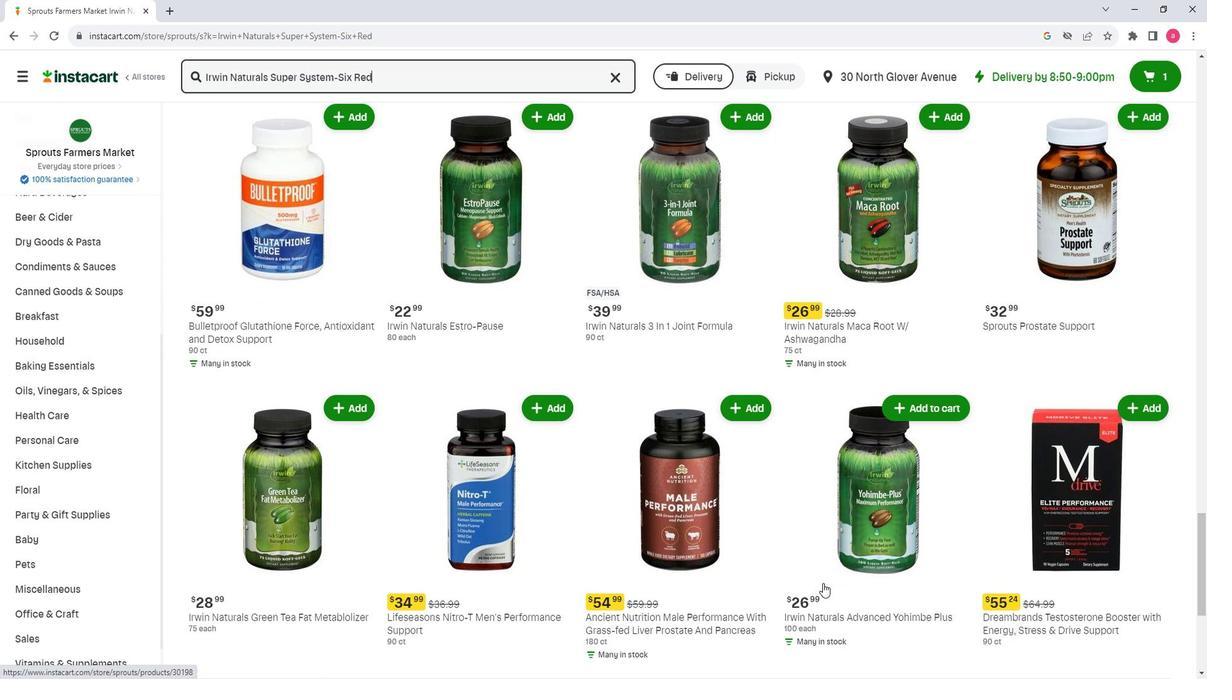 
Action: Mouse scrolled (817, 576) with delta (0, 0)
Screenshot: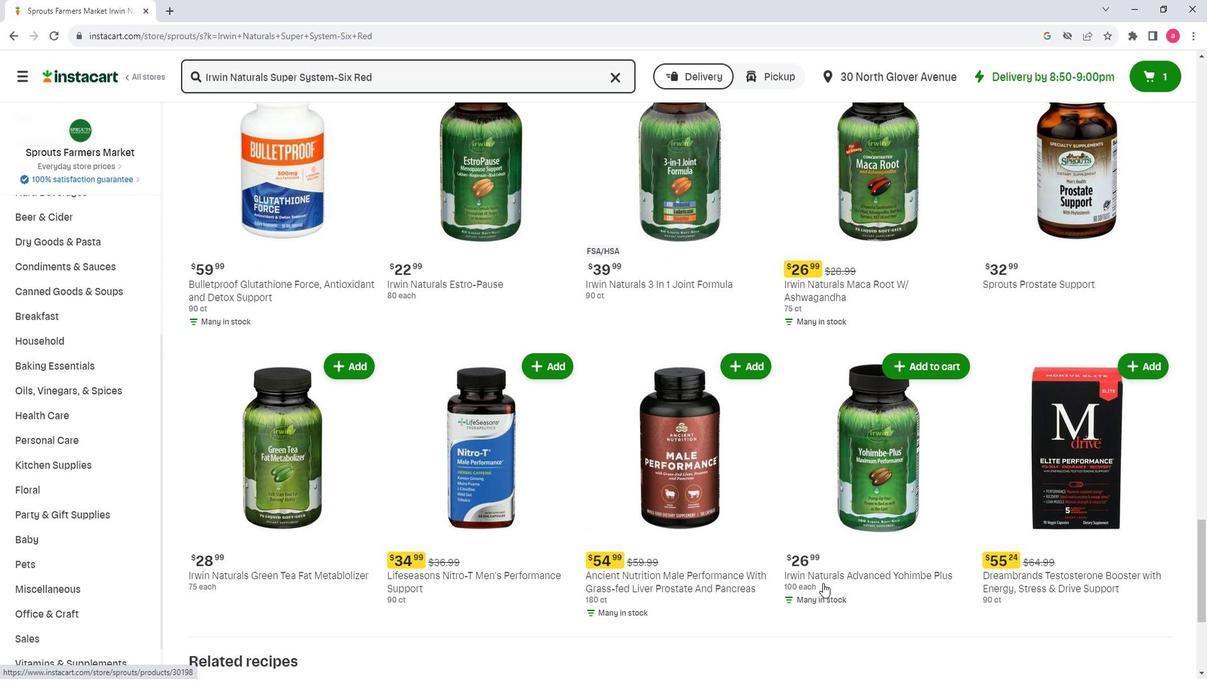 
Action: Mouse scrolled (817, 576) with delta (0, 0)
Screenshot: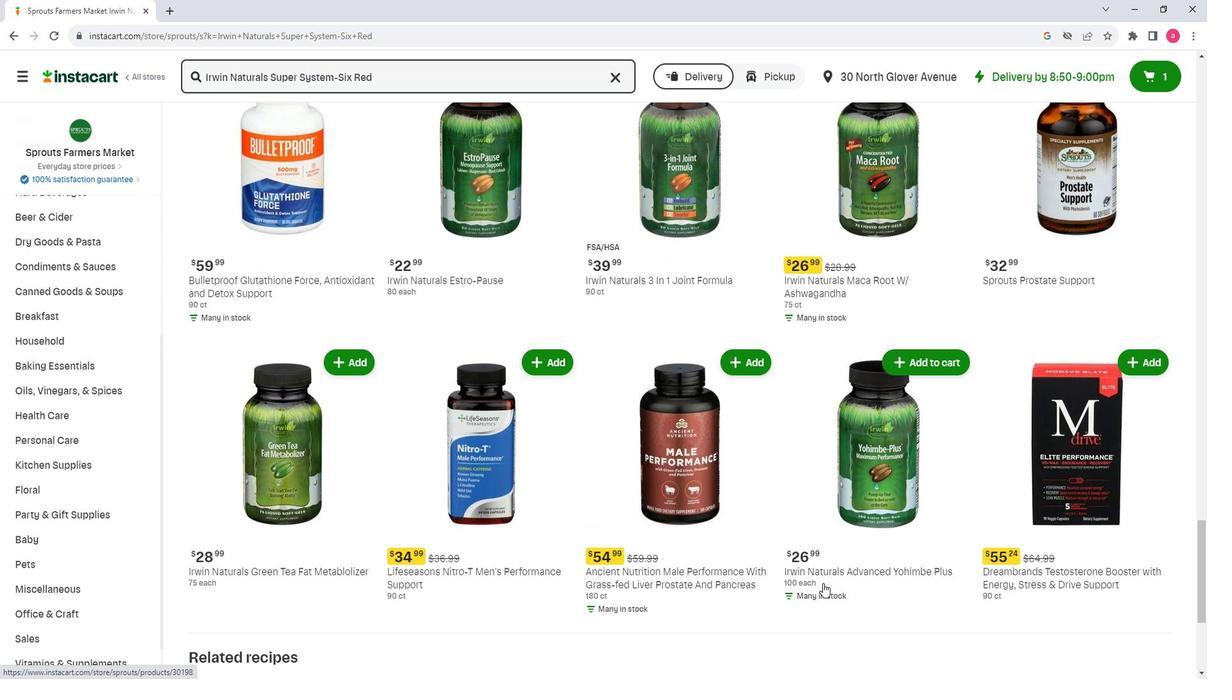 
Action: Mouse scrolled (817, 576) with delta (0, 0)
Screenshot: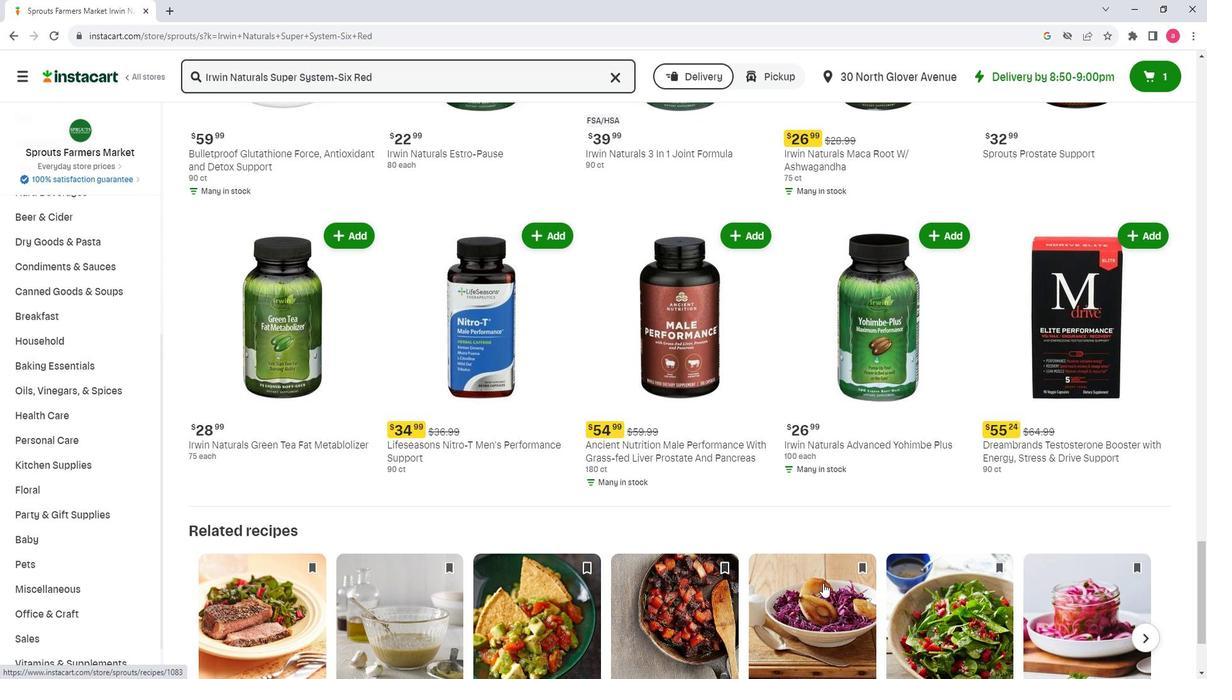 
Action: Mouse scrolled (817, 576) with delta (0, 0)
Screenshot: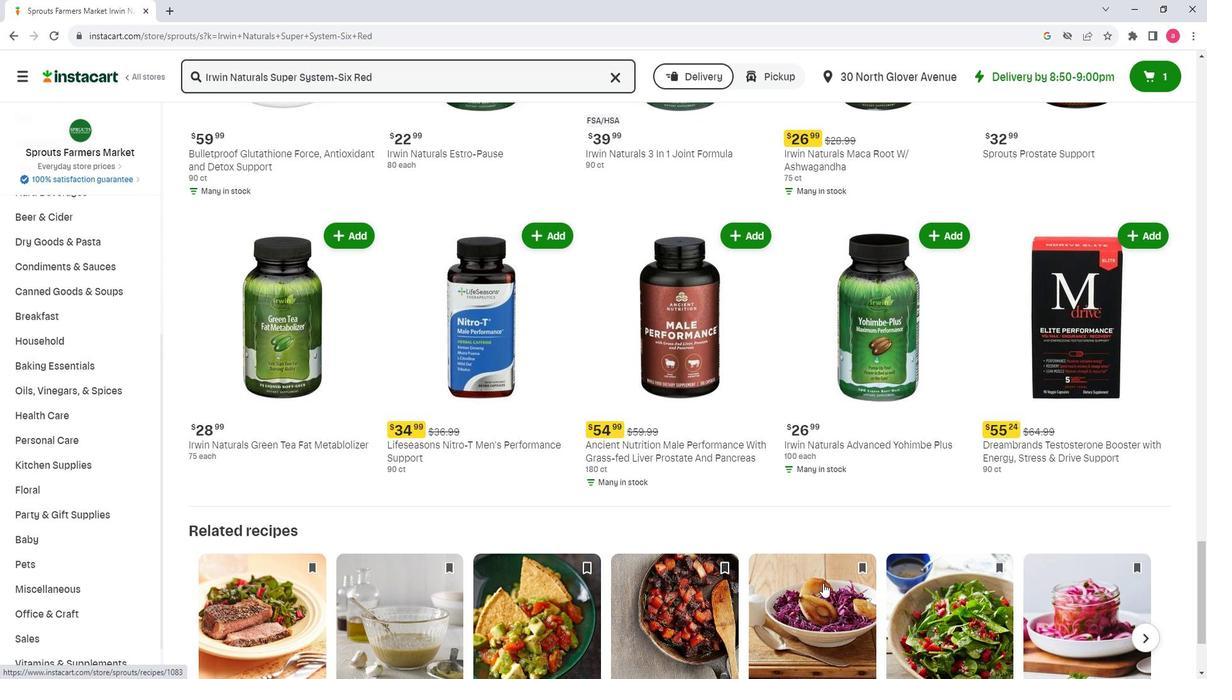 
Action: Mouse scrolled (817, 576) with delta (0, 0)
Screenshot: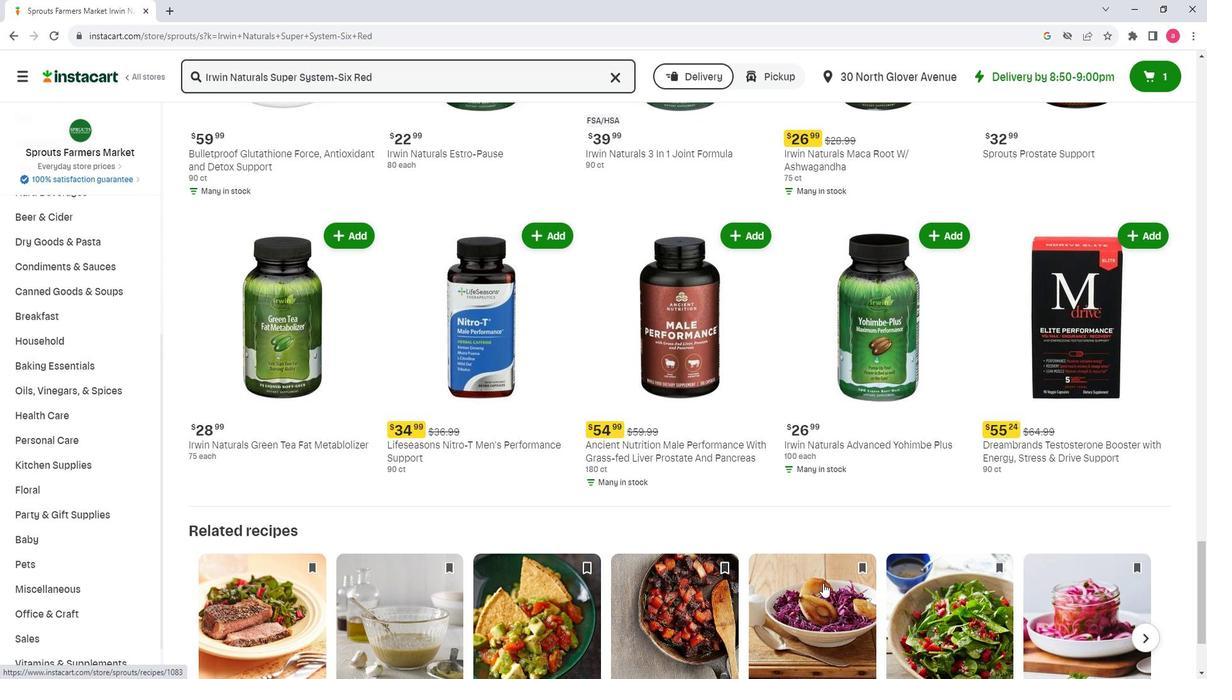 
Action: Mouse scrolled (817, 576) with delta (0, 0)
Screenshot: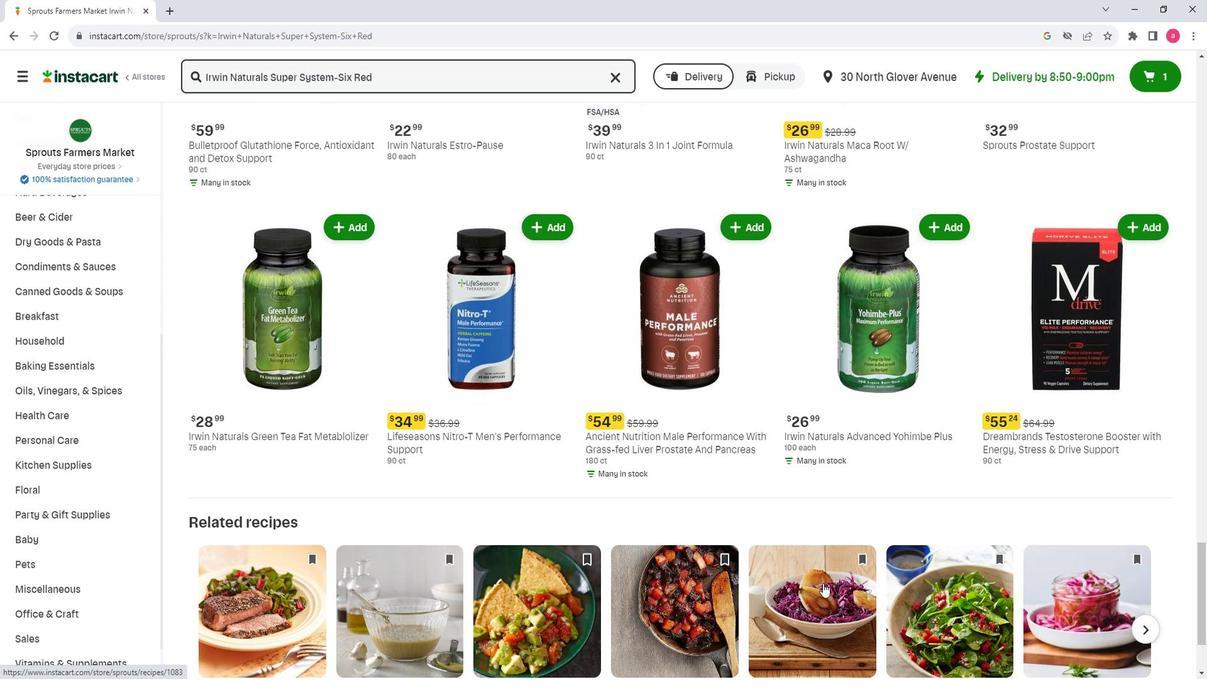 
Action: Mouse scrolled (817, 576) with delta (0, 0)
Screenshot: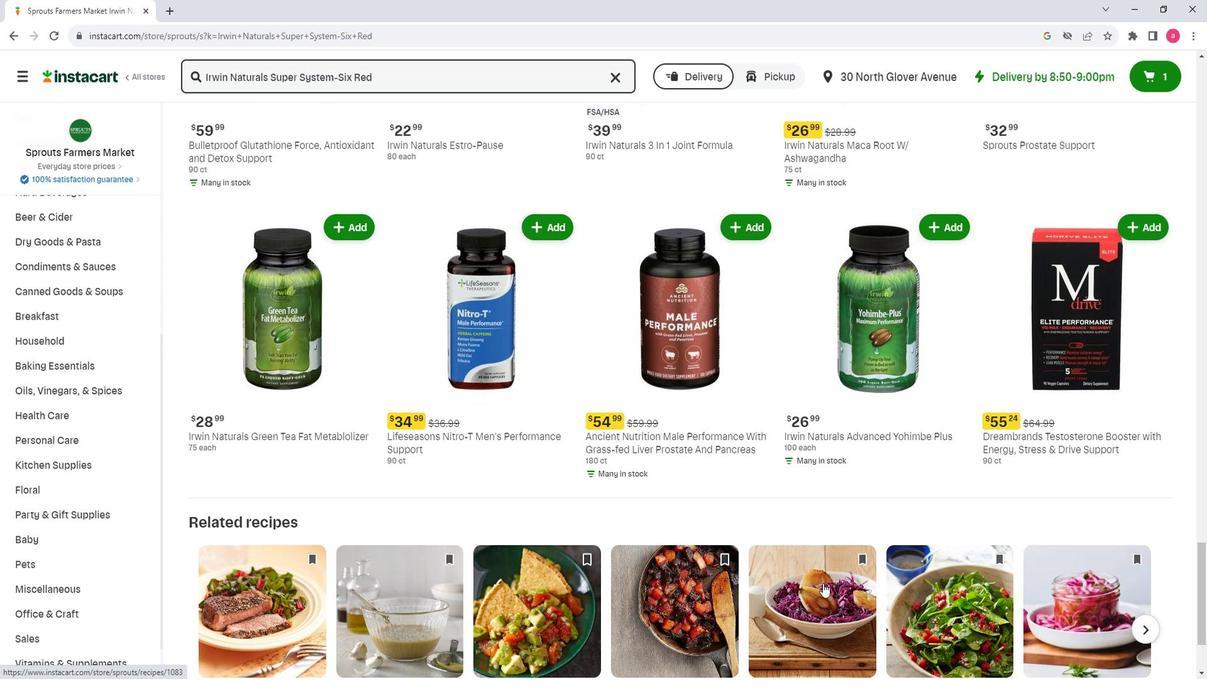 
Action: Mouse scrolled (817, 576) with delta (0, 0)
Screenshot: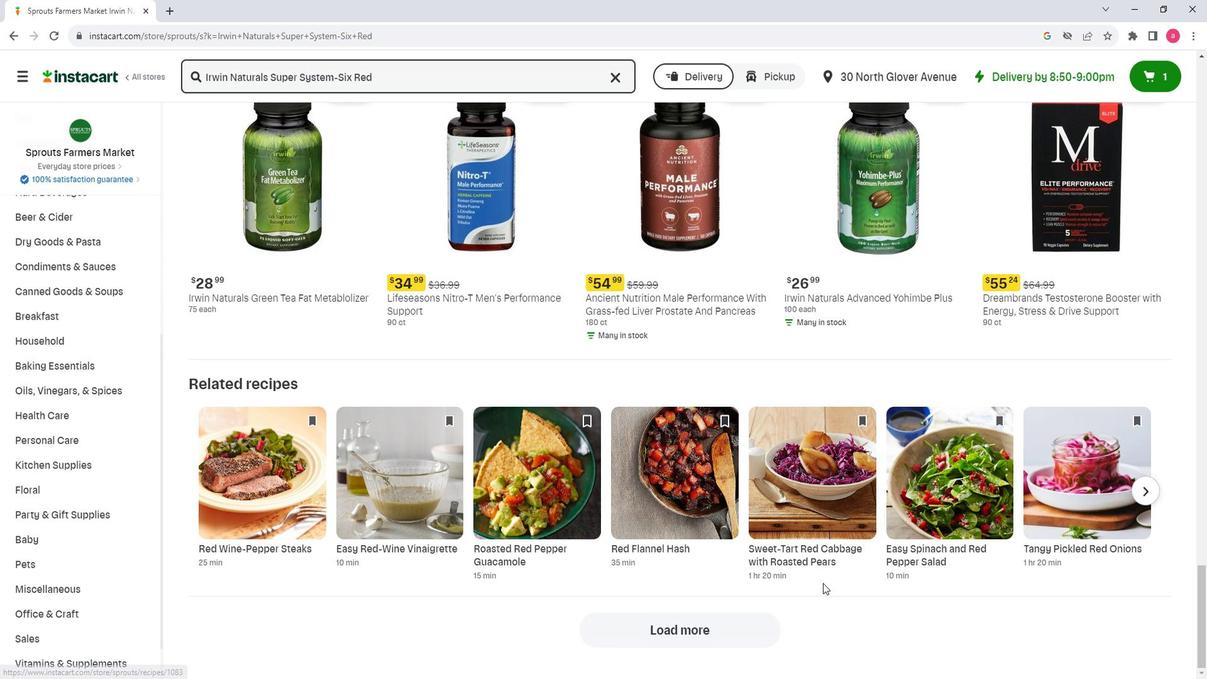 
Action: Mouse scrolled (817, 576) with delta (0, 0)
Screenshot: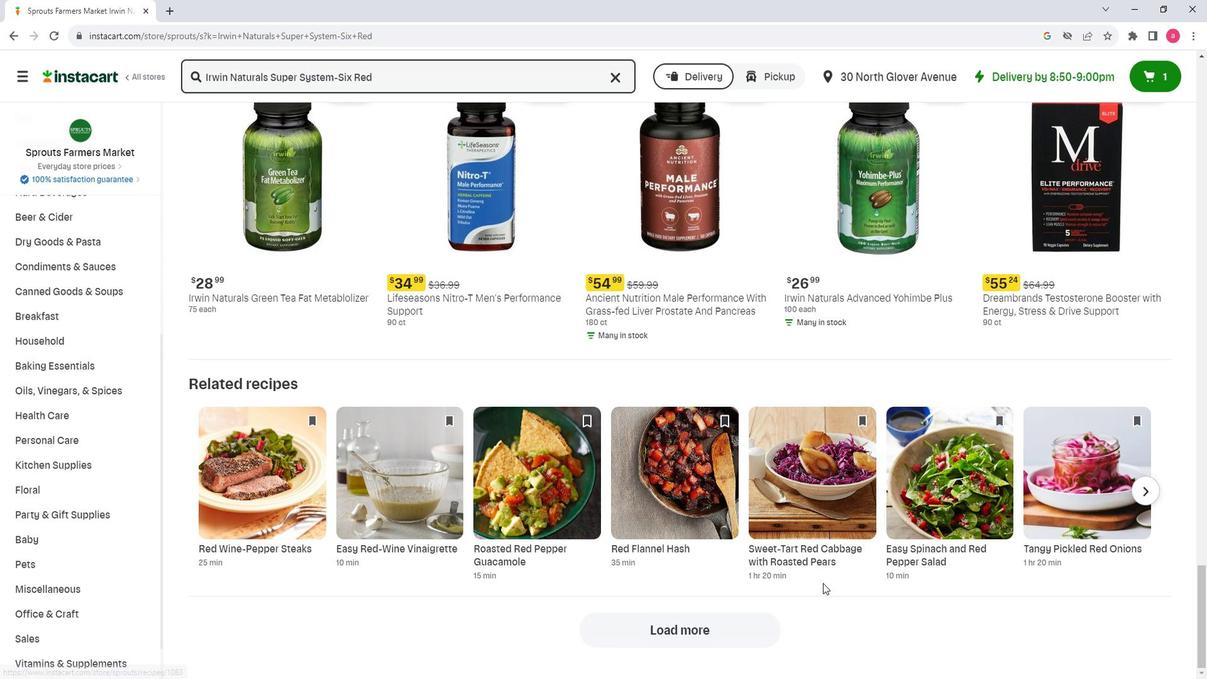 
Action: Mouse scrolled (817, 576) with delta (0, 0)
Screenshot: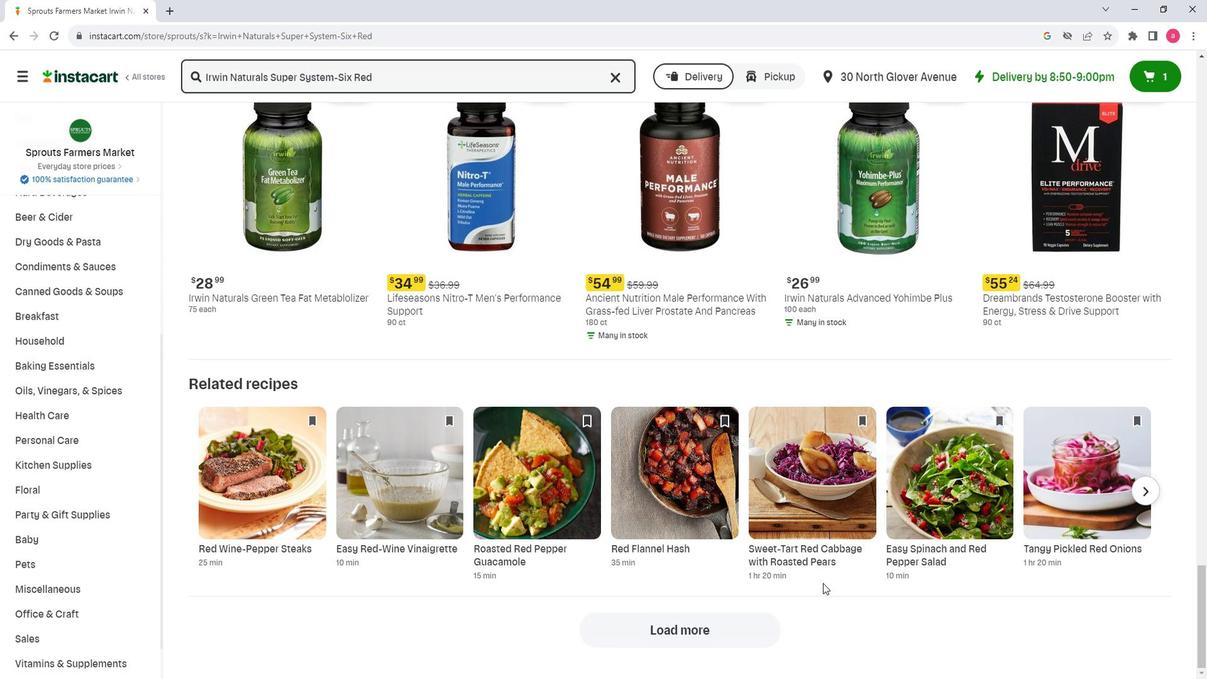
